 Task: Find connections with filter location Shāhābād with filter topic #contentmarketingwith filter profile language Spanish with filter current company Hindustan Zinc with filter school Utkal University with filter industry Education Administration Programs with filter service category User Experience Writing with filter keywords title Front-Line Employees
Action: Mouse moved to (718, 92)
Screenshot: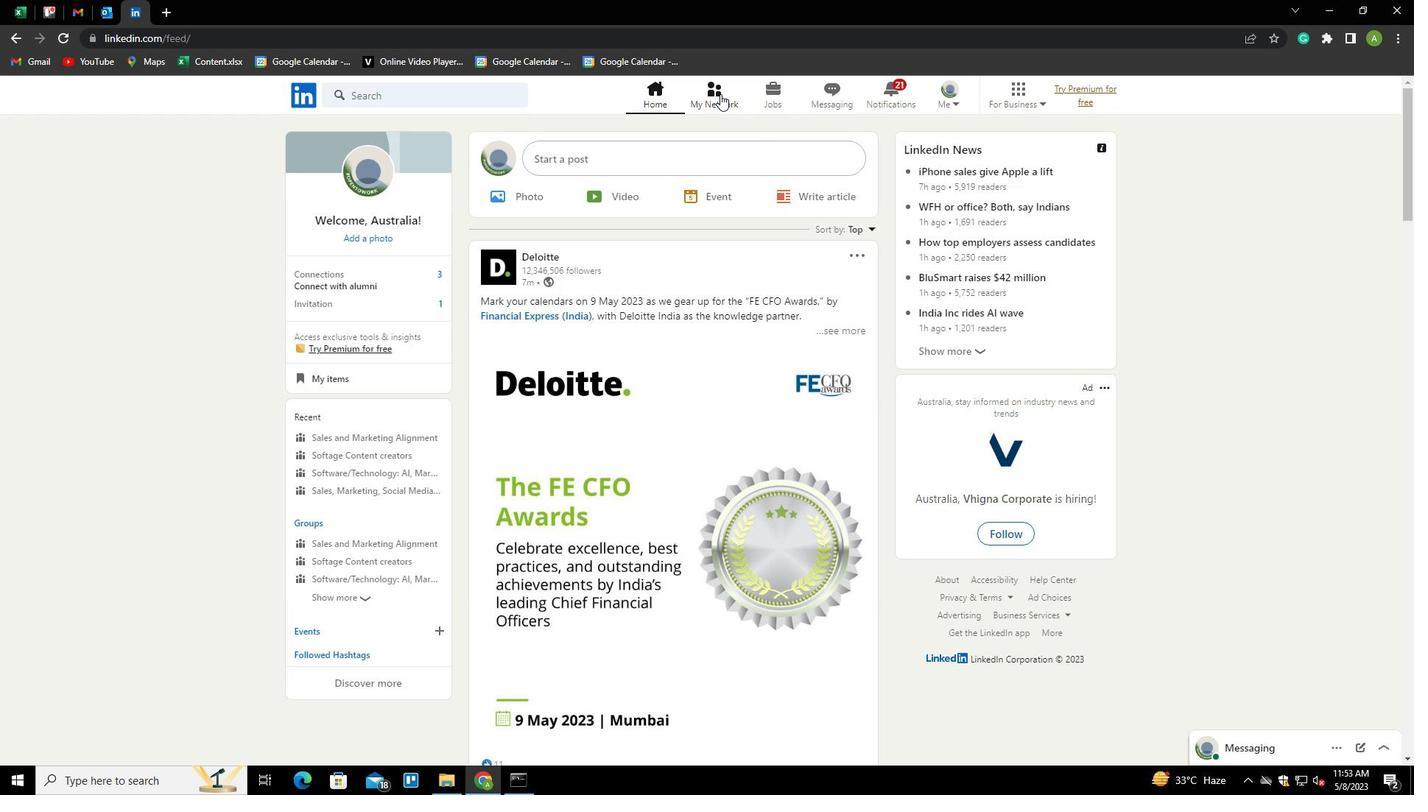 
Action: Mouse pressed left at (718, 92)
Screenshot: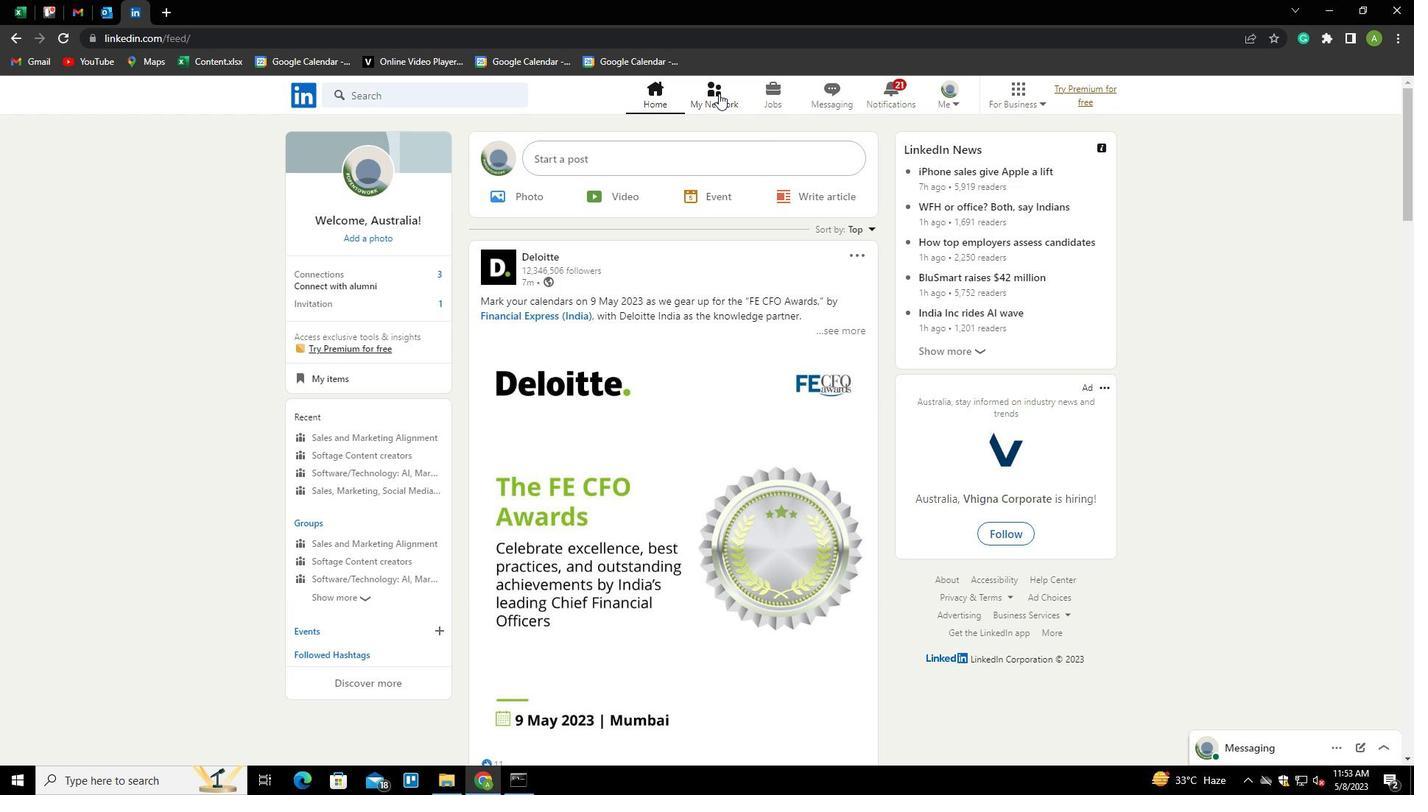 
Action: Mouse moved to (370, 171)
Screenshot: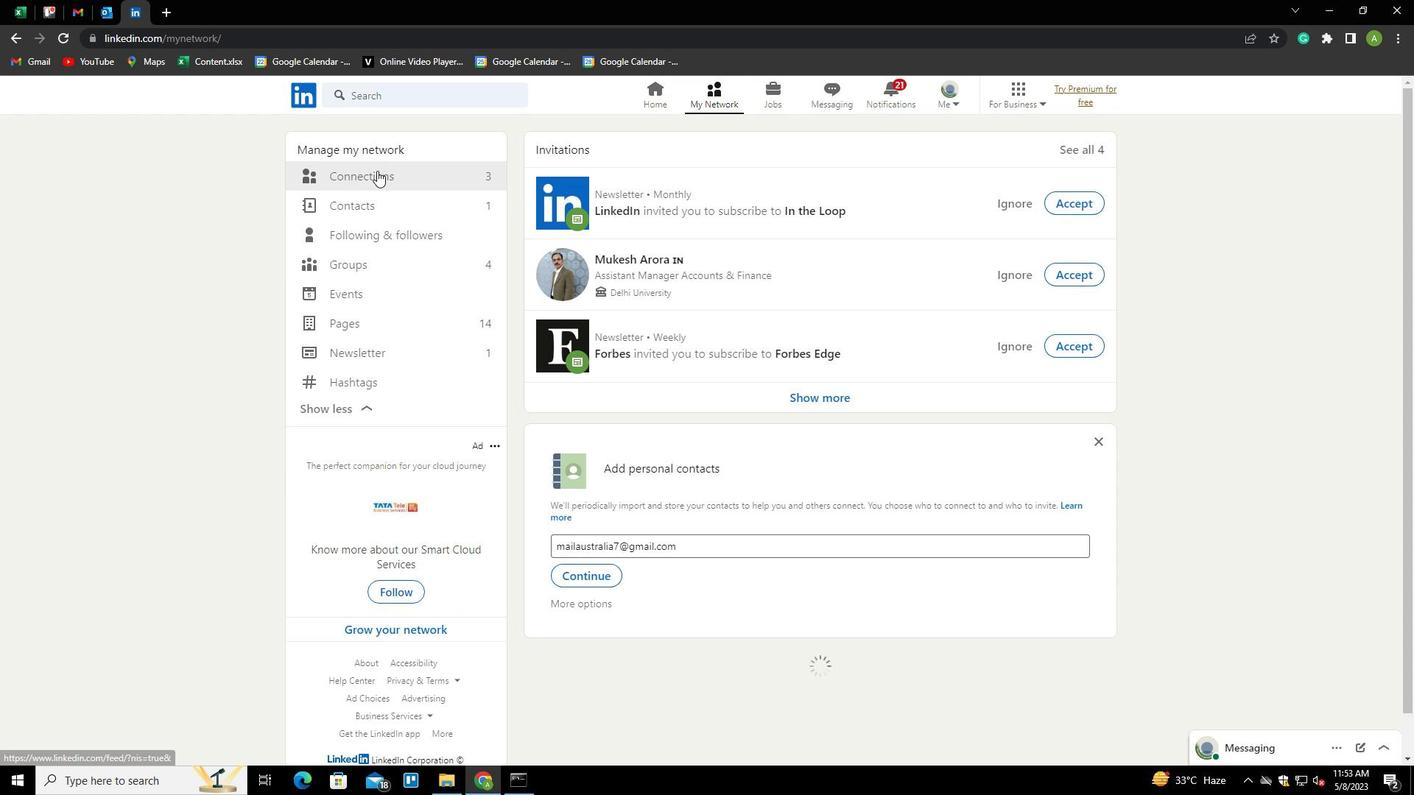 
Action: Mouse pressed left at (370, 171)
Screenshot: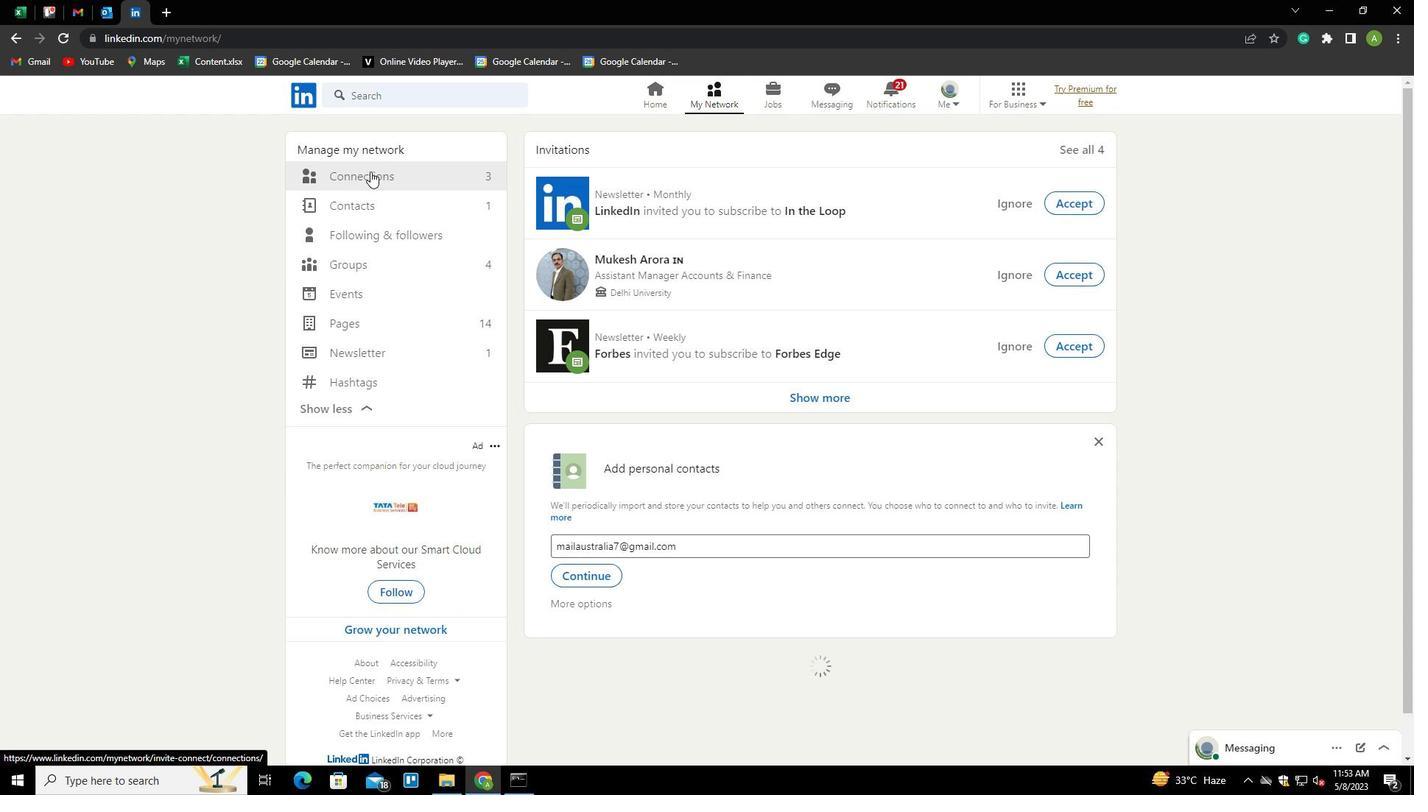 
Action: Mouse moved to (807, 173)
Screenshot: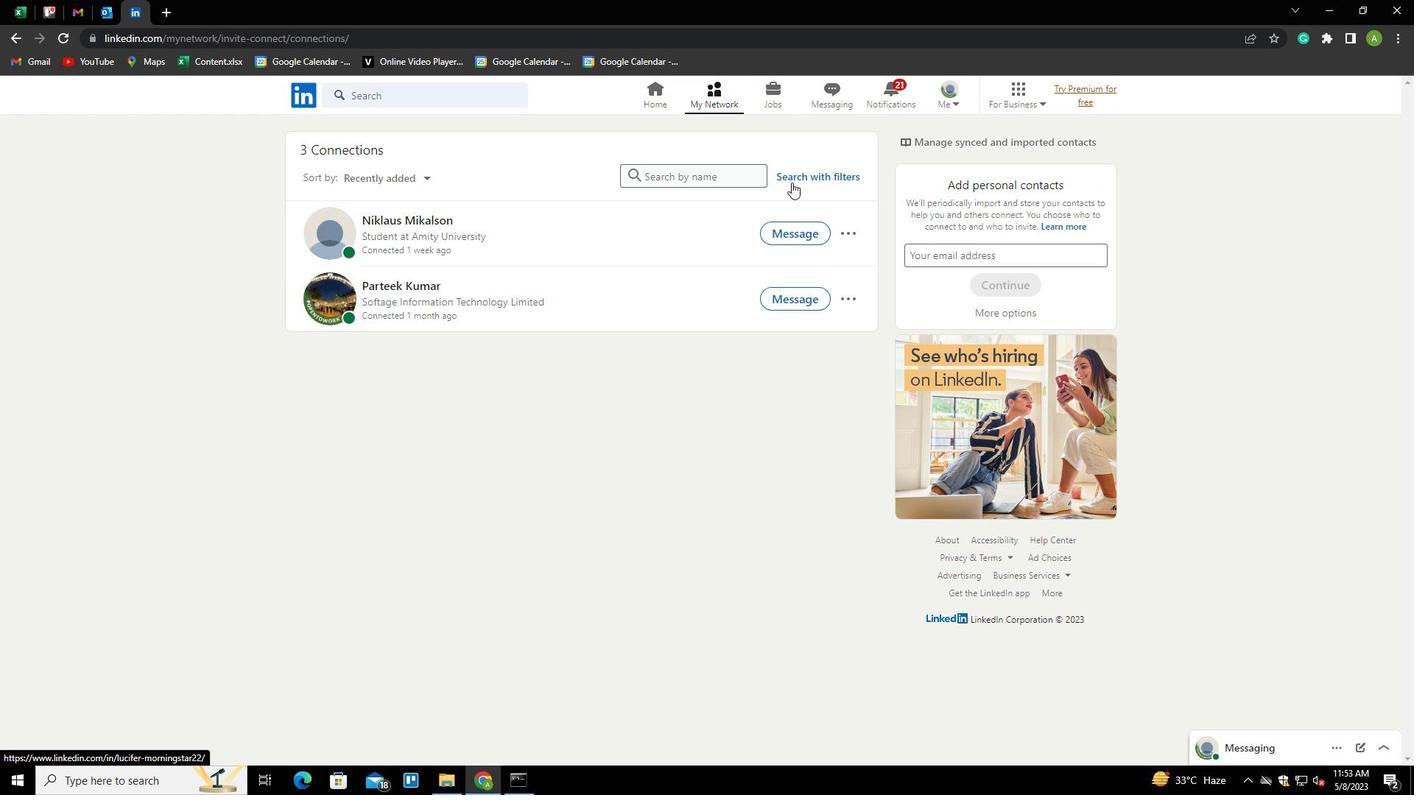 
Action: Mouse pressed left at (807, 173)
Screenshot: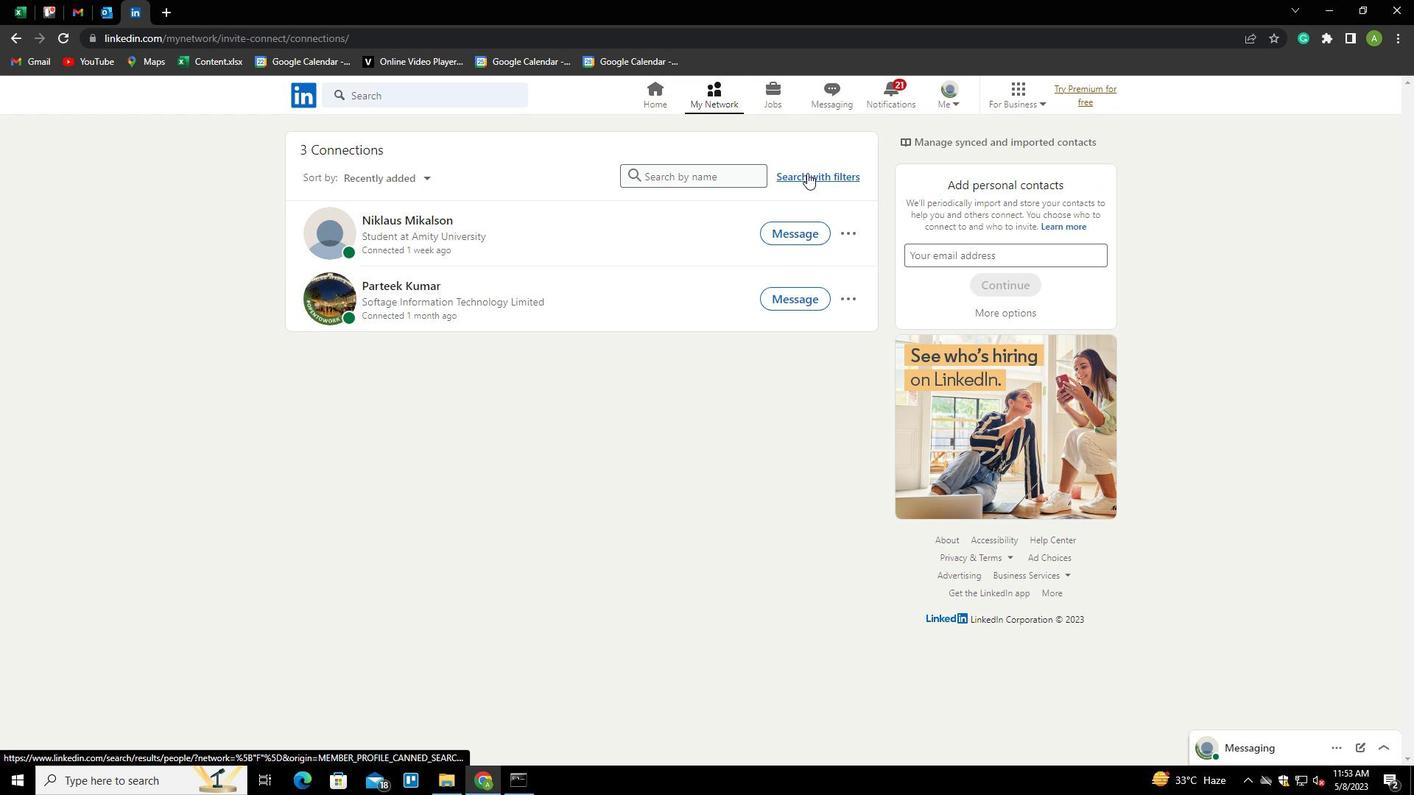 
Action: Mouse moved to (752, 134)
Screenshot: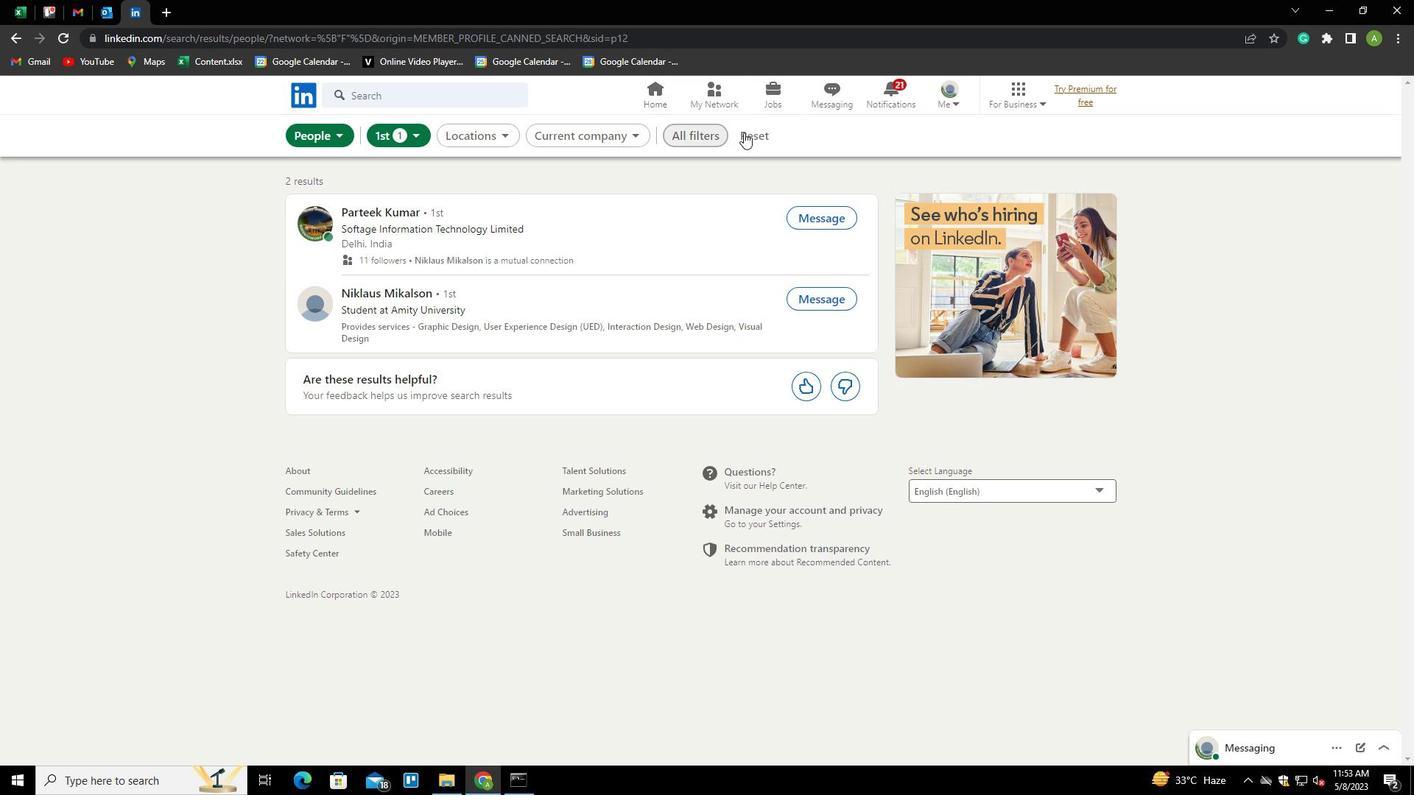 
Action: Mouse pressed left at (752, 134)
Screenshot: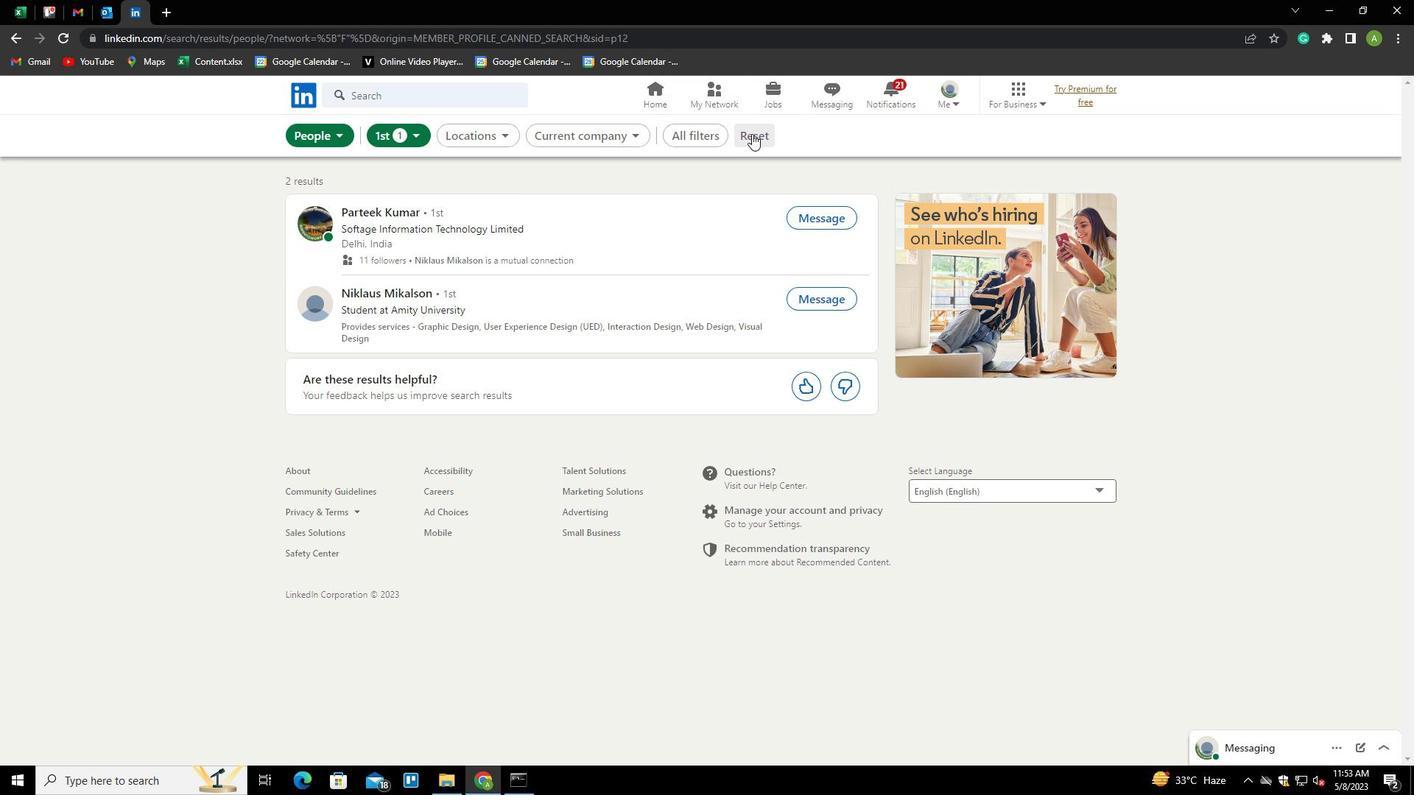 
Action: Mouse moved to (728, 134)
Screenshot: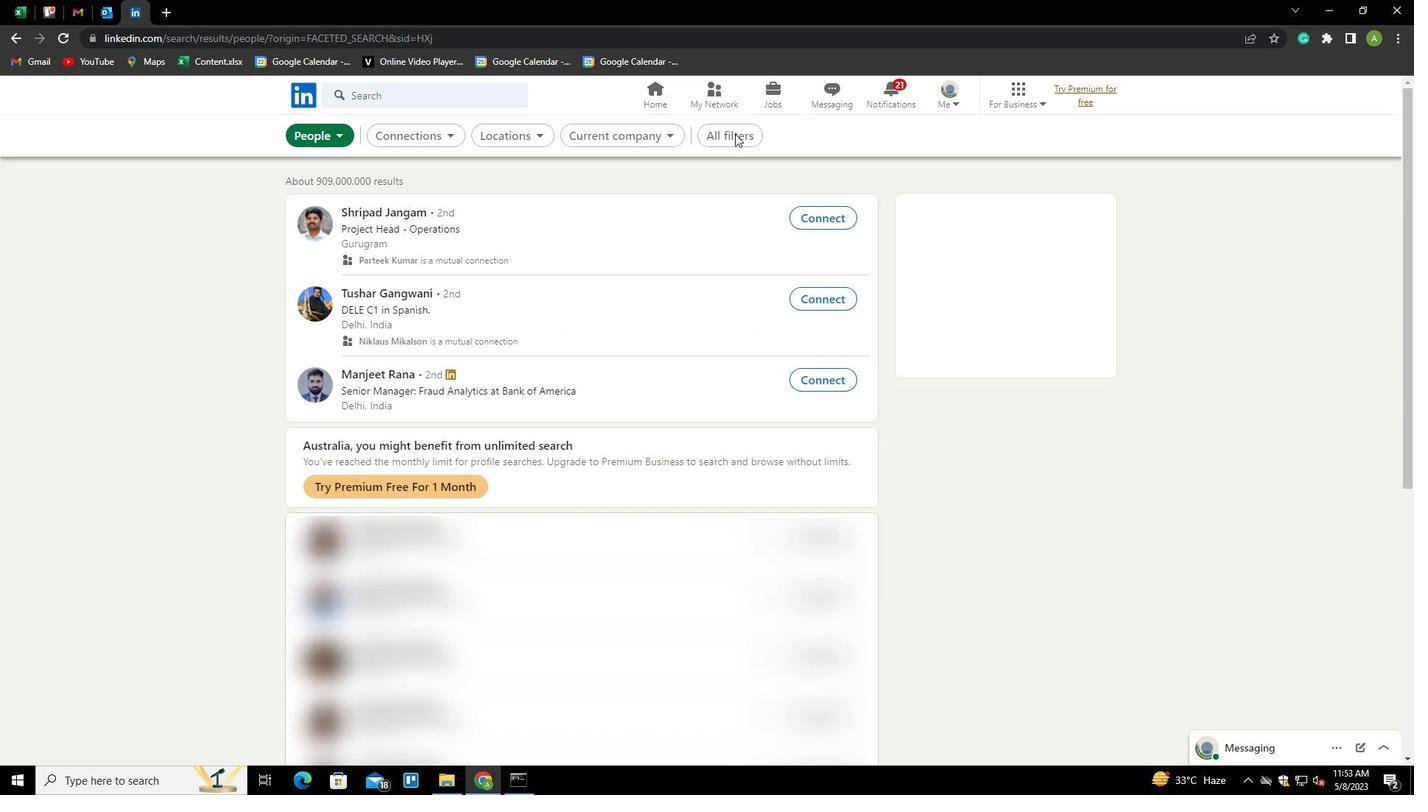 
Action: Mouse pressed left at (728, 134)
Screenshot: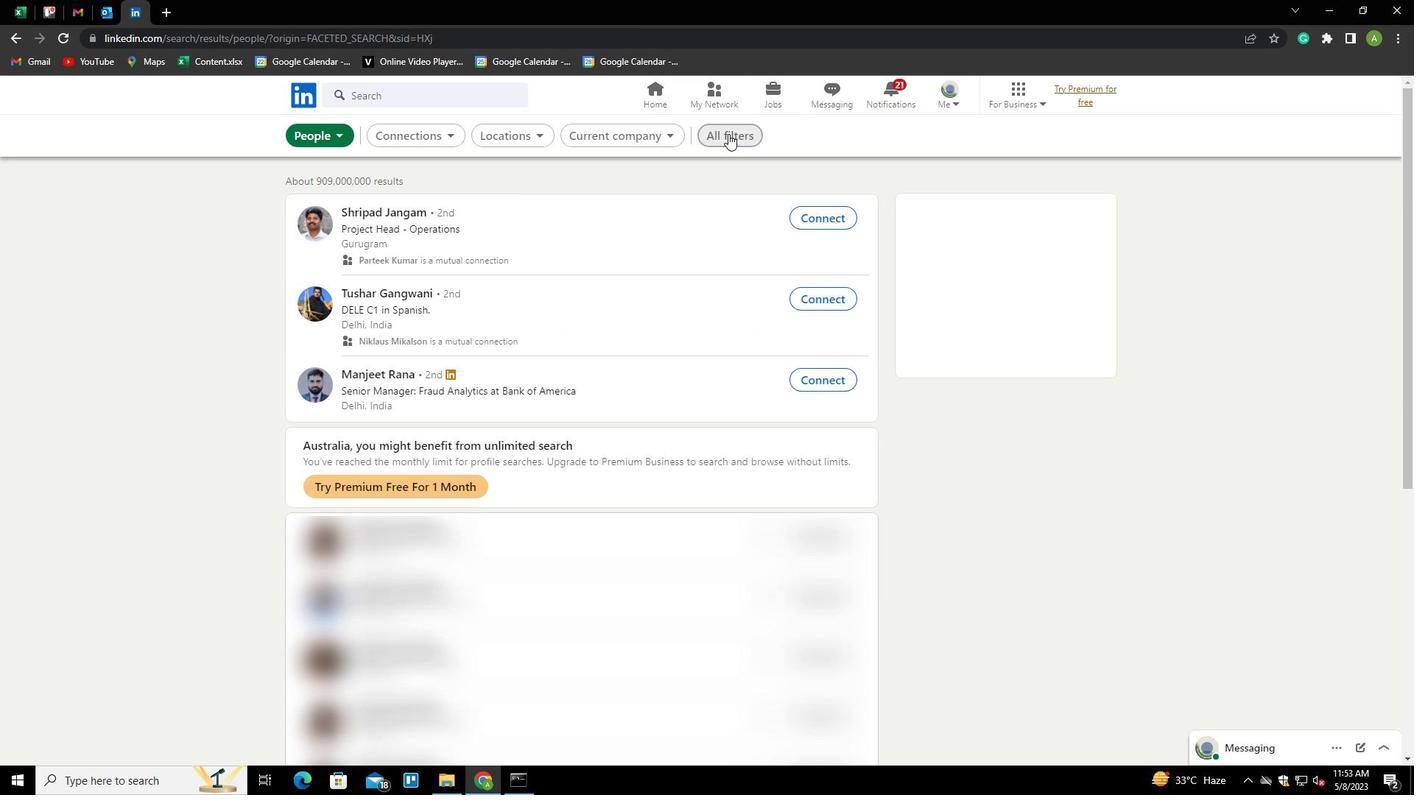 
Action: Mouse moved to (1266, 371)
Screenshot: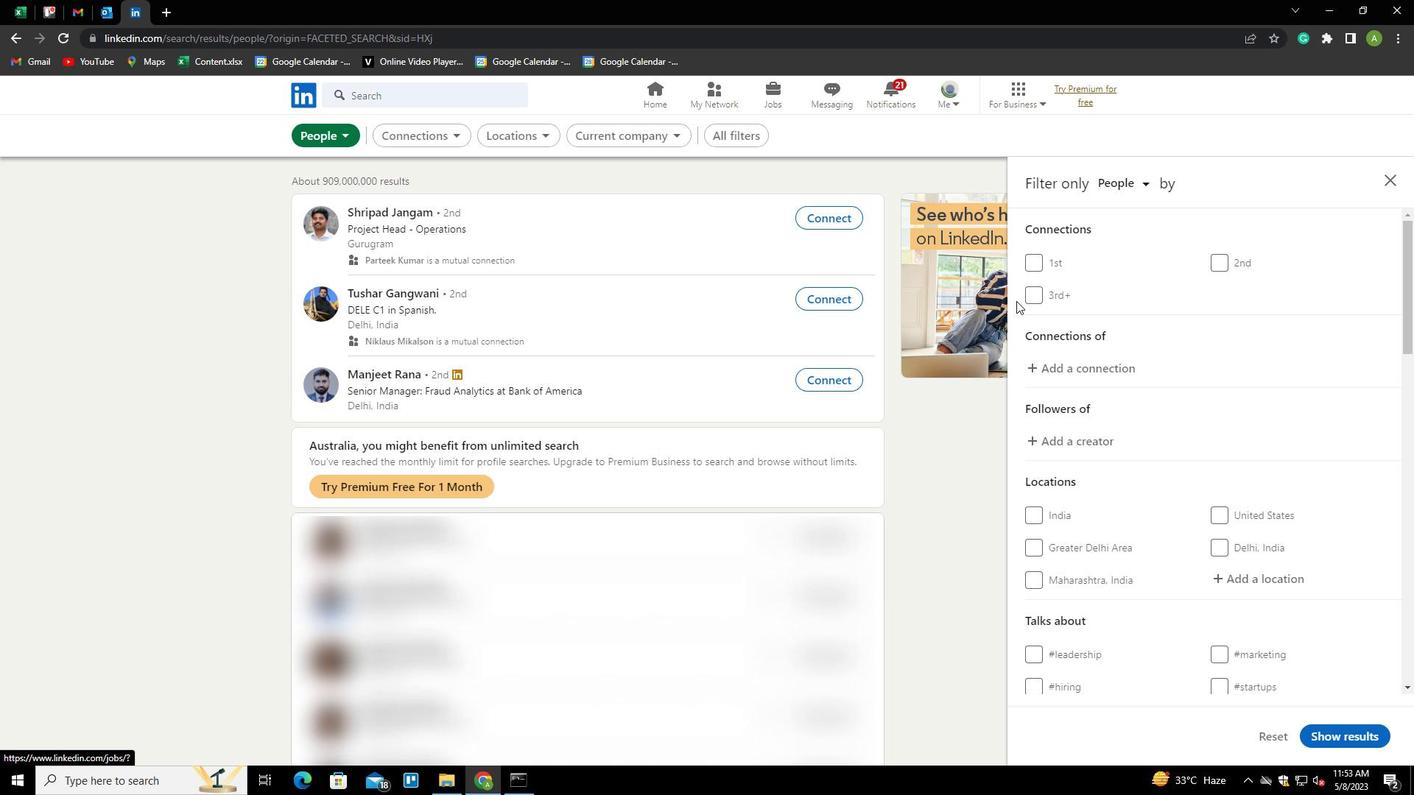 
Action: Mouse scrolled (1266, 370) with delta (0, 0)
Screenshot: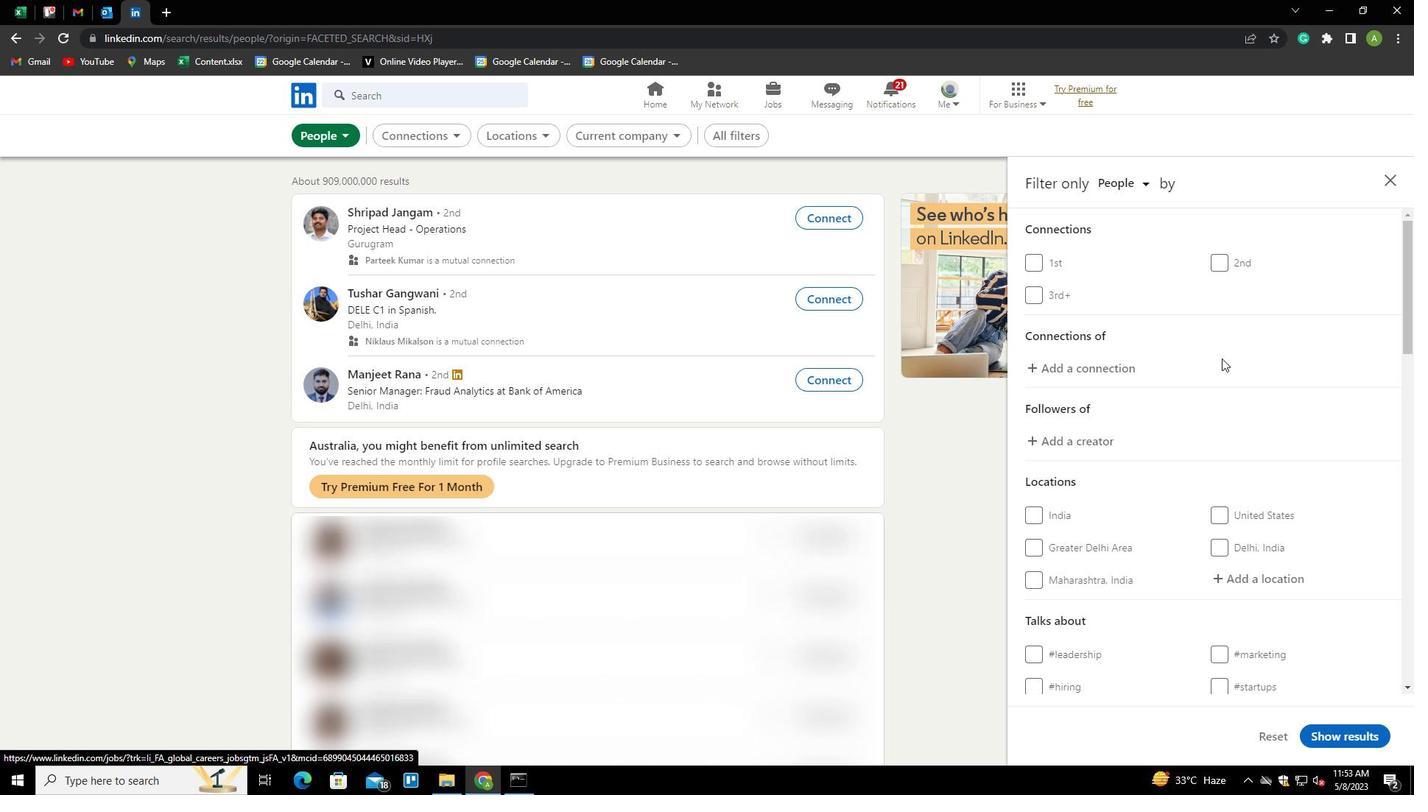 
Action: Mouse scrolled (1266, 370) with delta (0, 0)
Screenshot: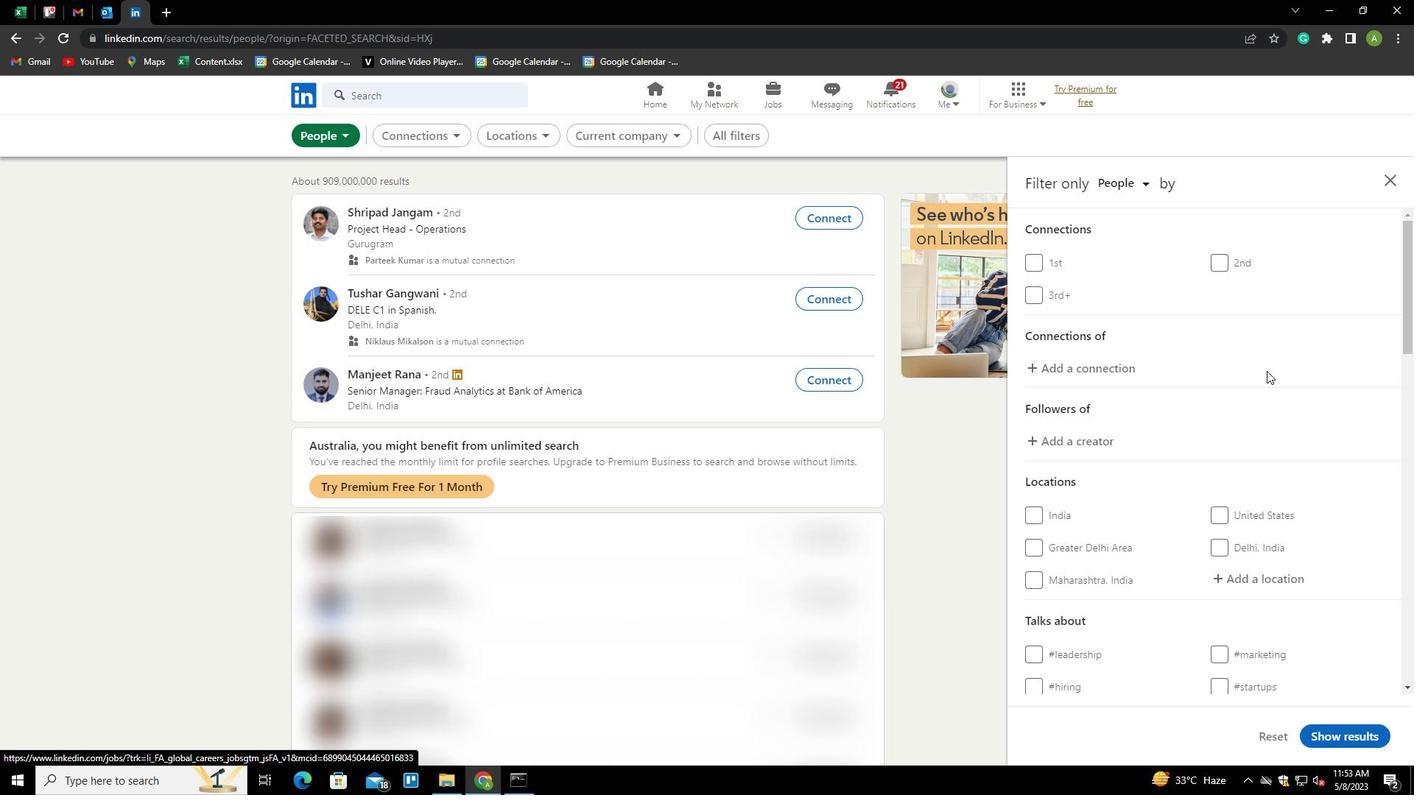 
Action: Mouse moved to (1255, 430)
Screenshot: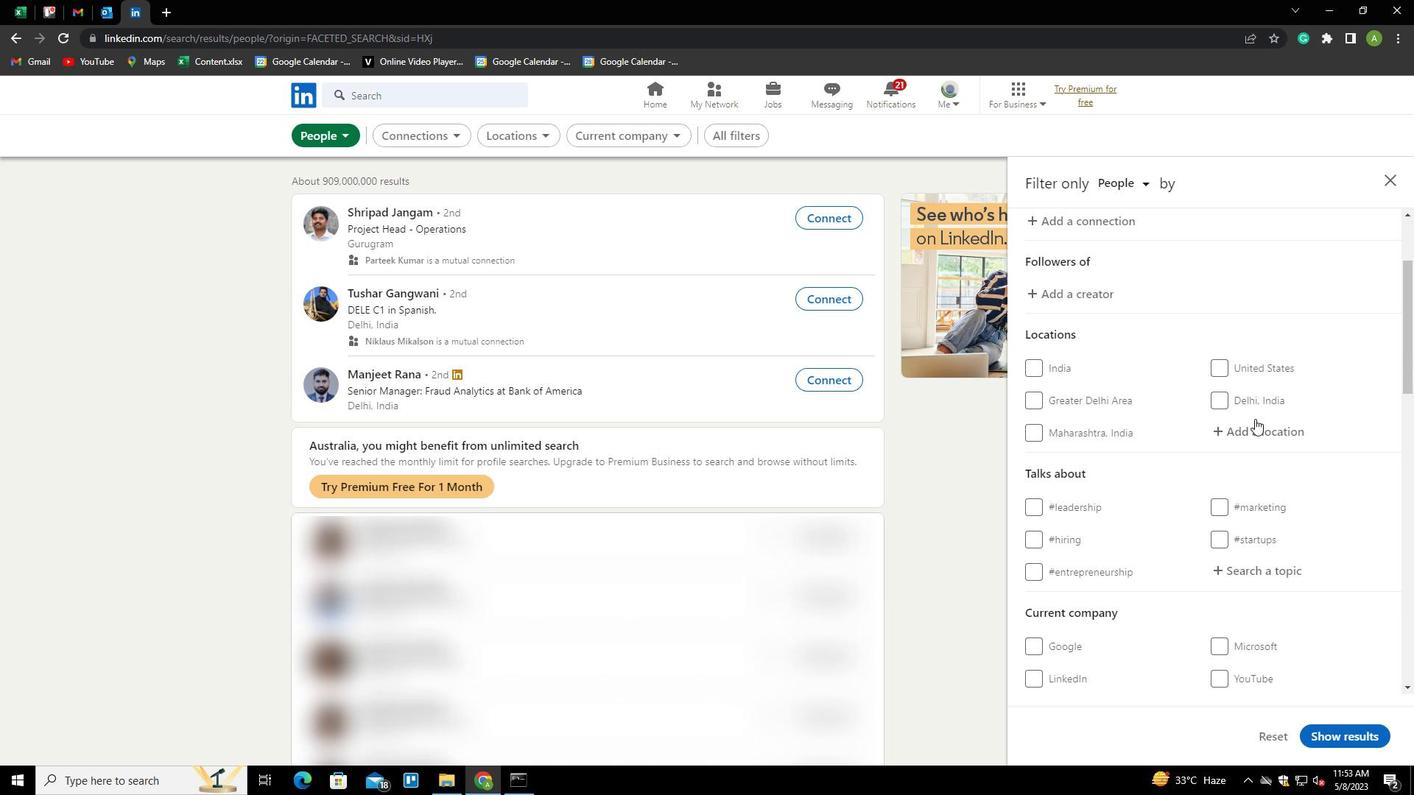 
Action: Mouse pressed left at (1255, 430)
Screenshot: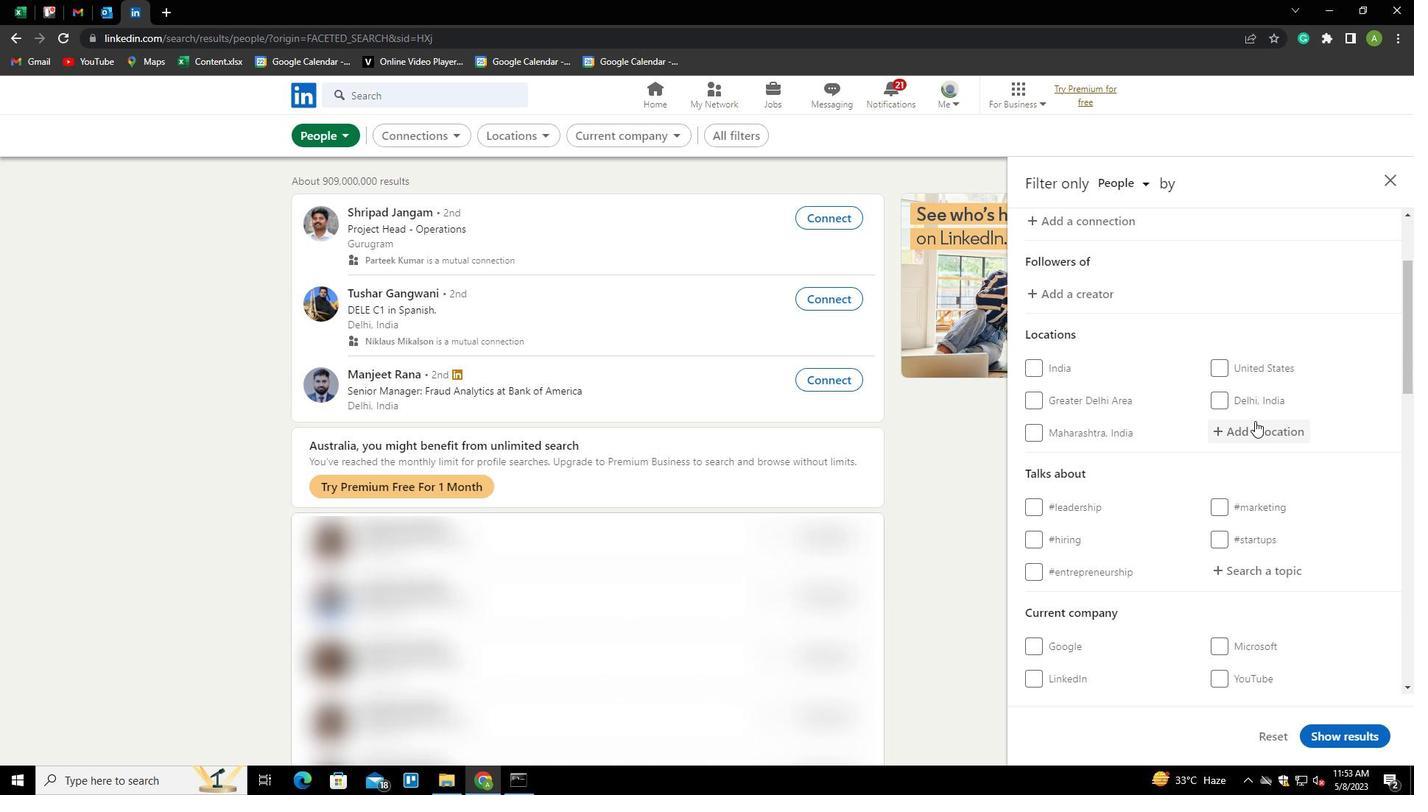 
Action: Key pressed <Key.shift>
Screenshot: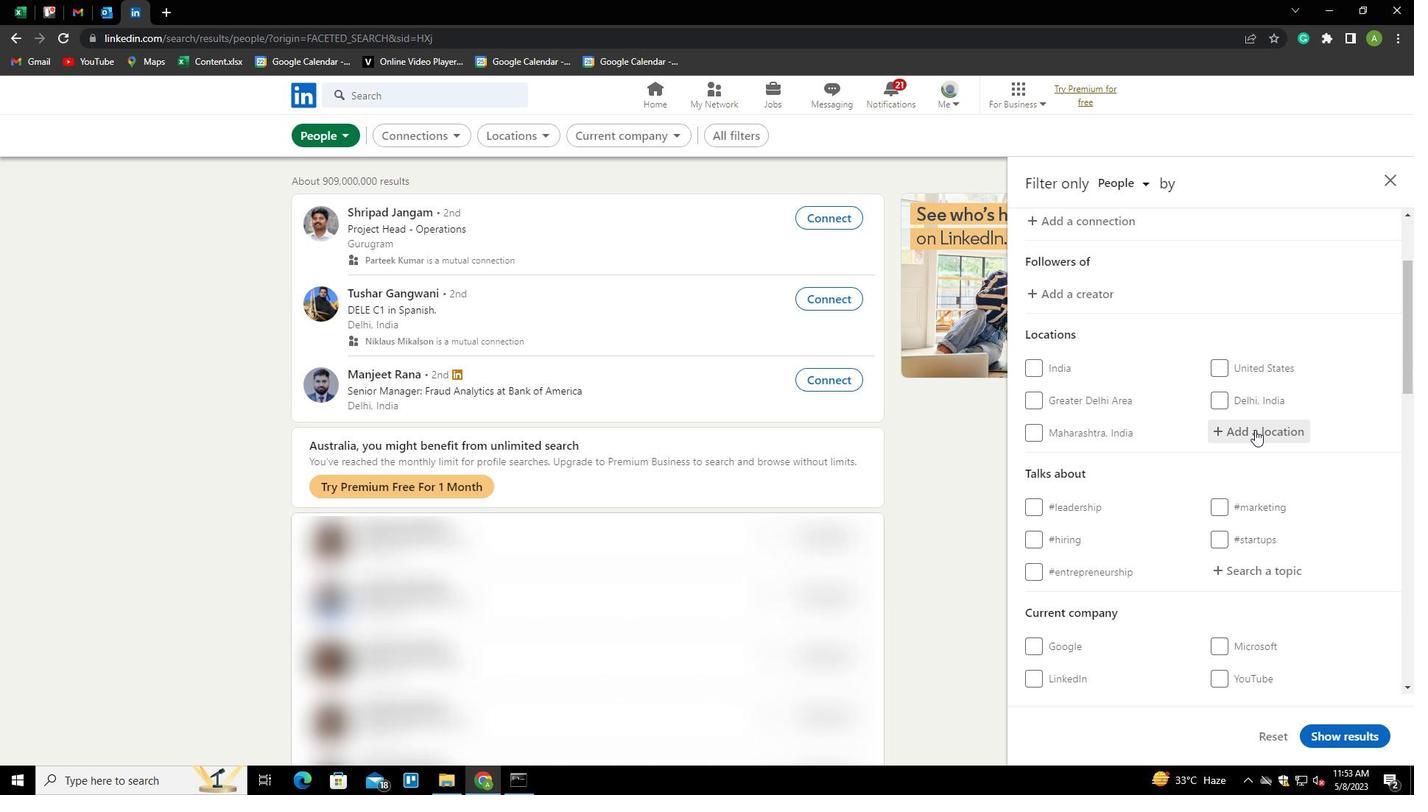 
Action: Mouse moved to (1253, 431)
Screenshot: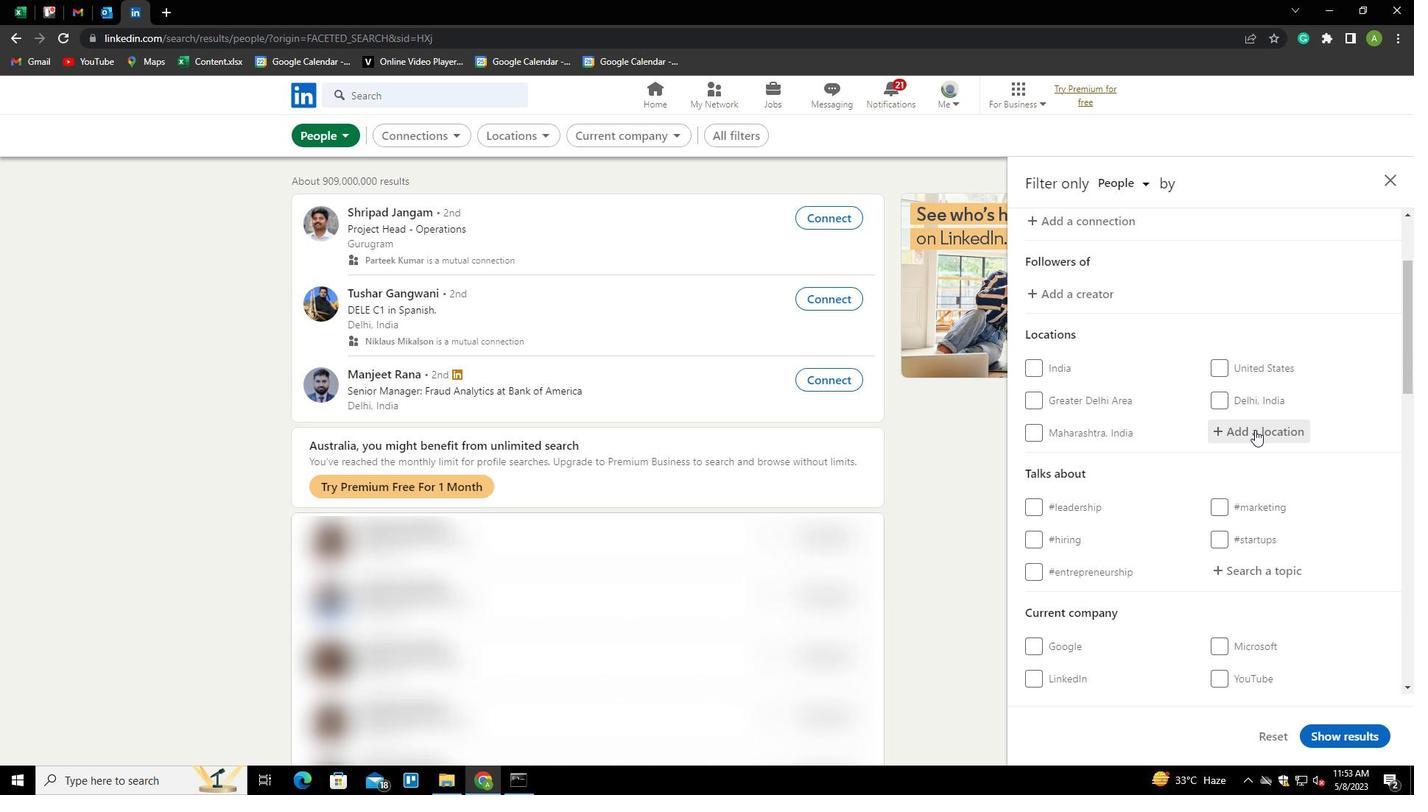 
Action: Key pressed S
Screenshot: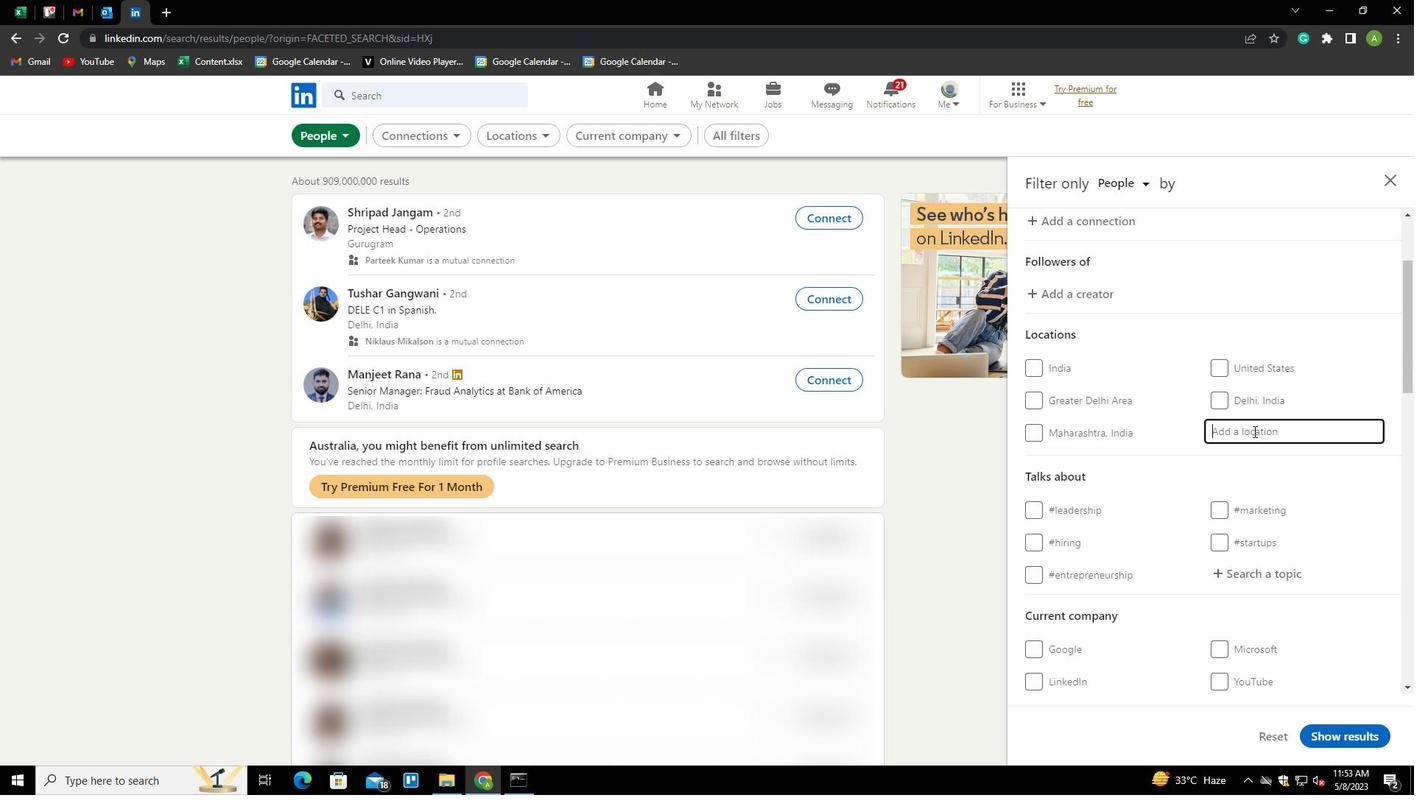 
Action: Mouse moved to (1414, 304)
Screenshot: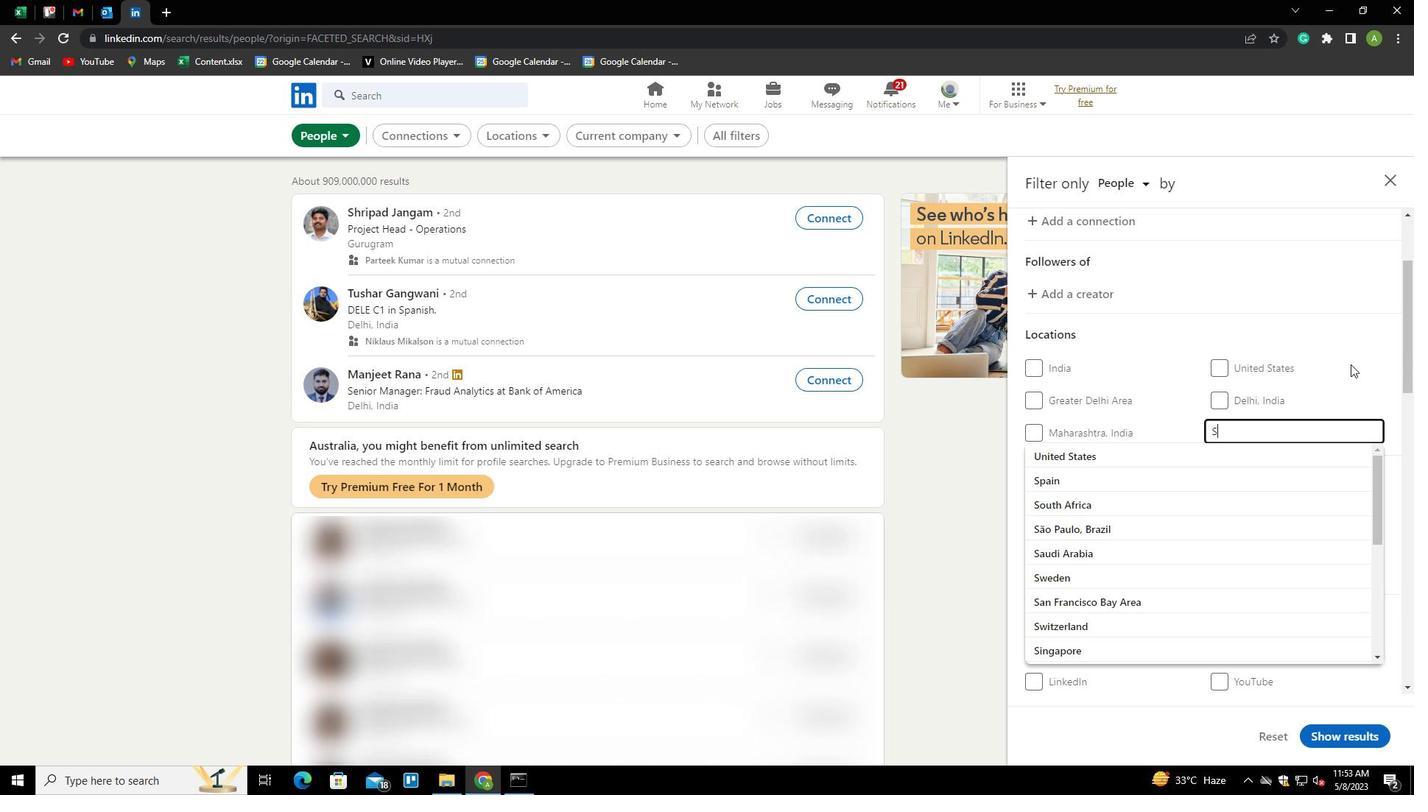
Action: Key pressed HAHABAD<Key.down><Key.enter>
Screenshot: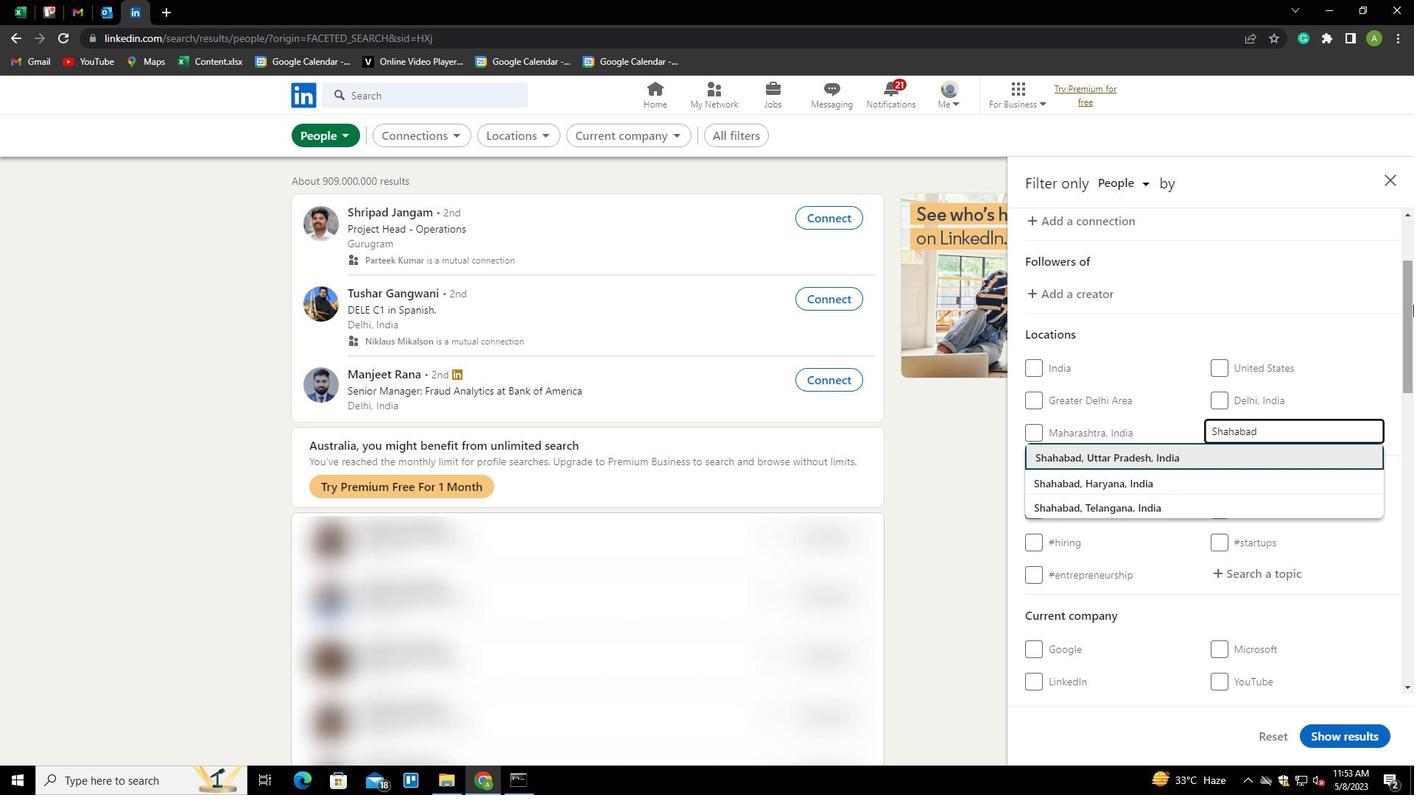 
Action: Mouse moved to (1414, 302)
Screenshot: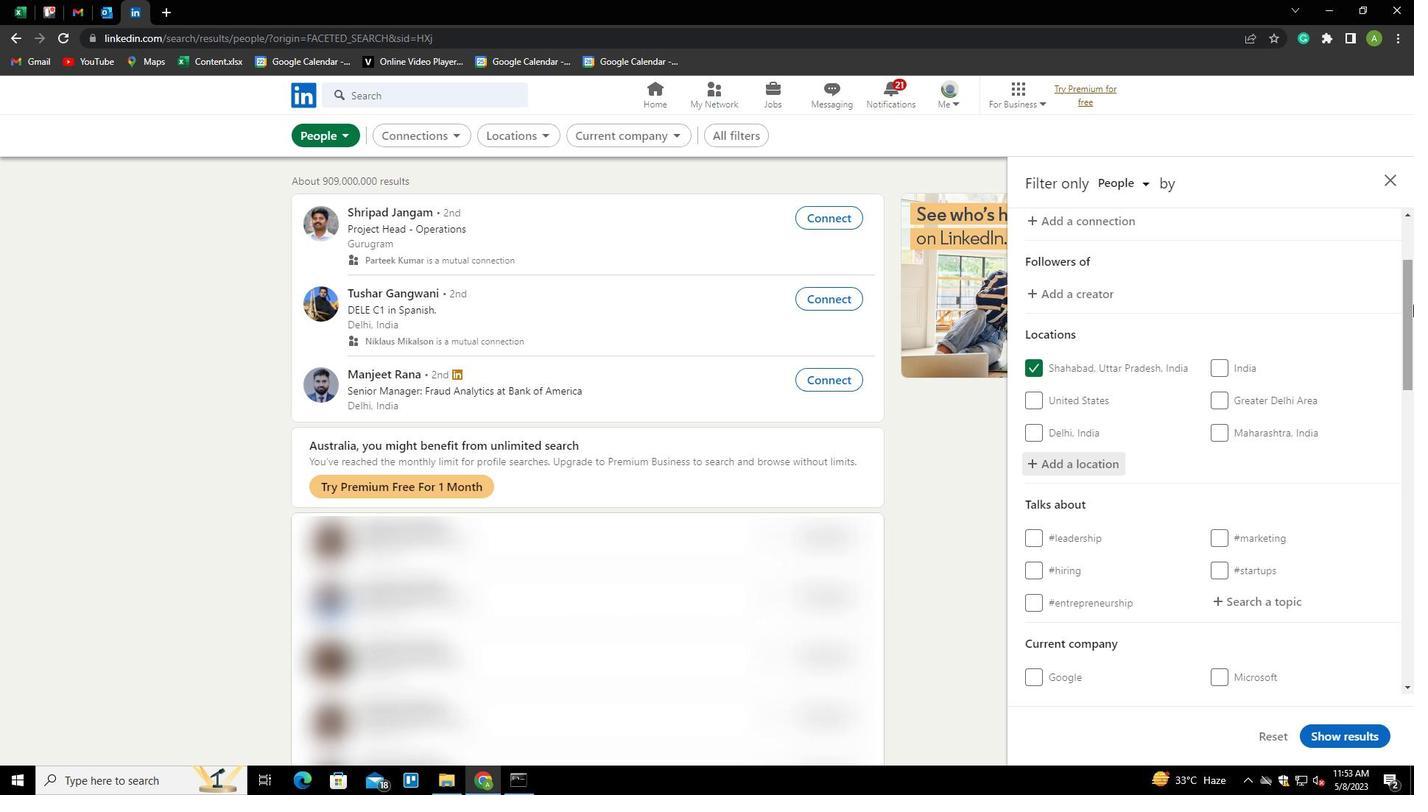 
Action: Mouse scrolled (1413, 302) with delta (0, 0)
Screenshot: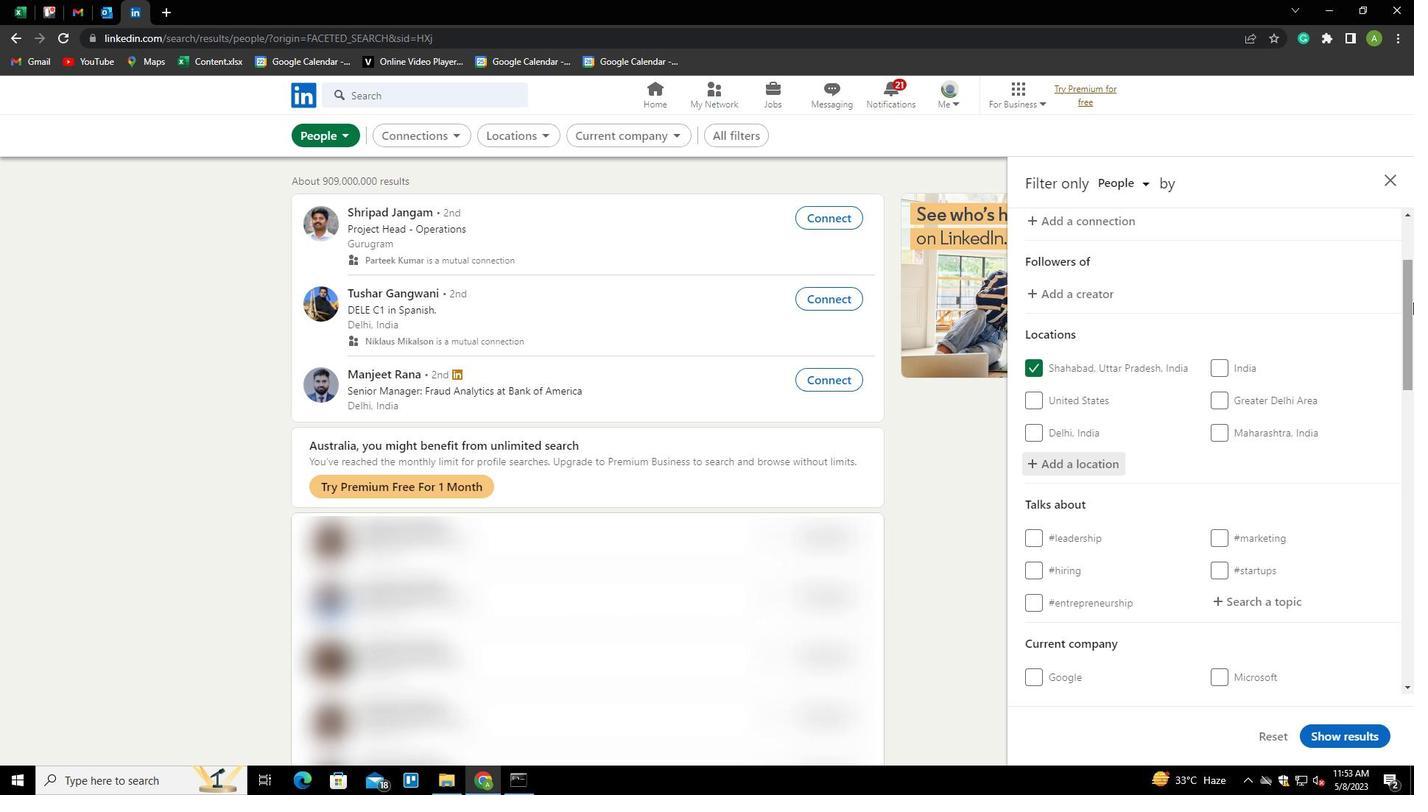 
Action: Mouse moved to (1413, 302)
Screenshot: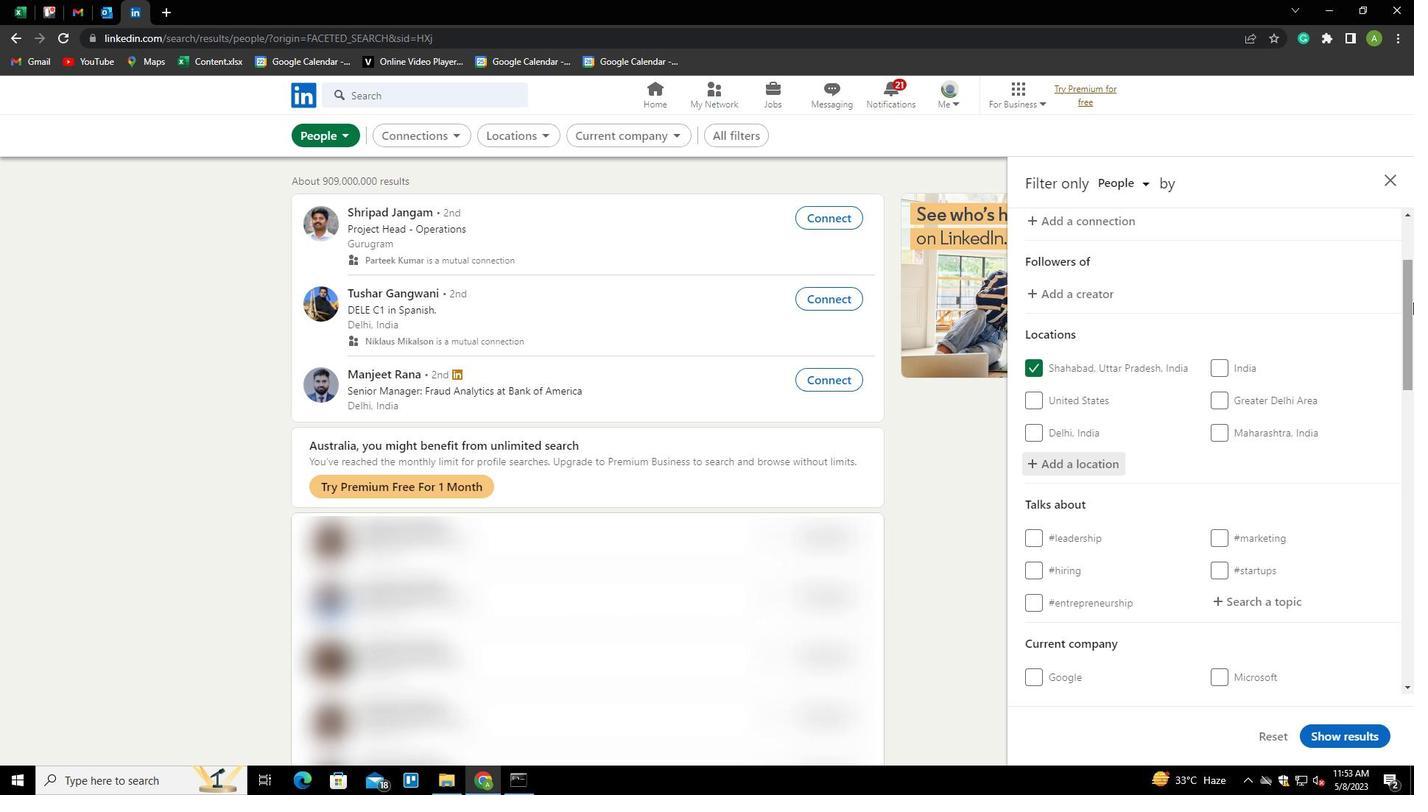 
Action: Mouse scrolled (1413, 302) with delta (0, 0)
Screenshot: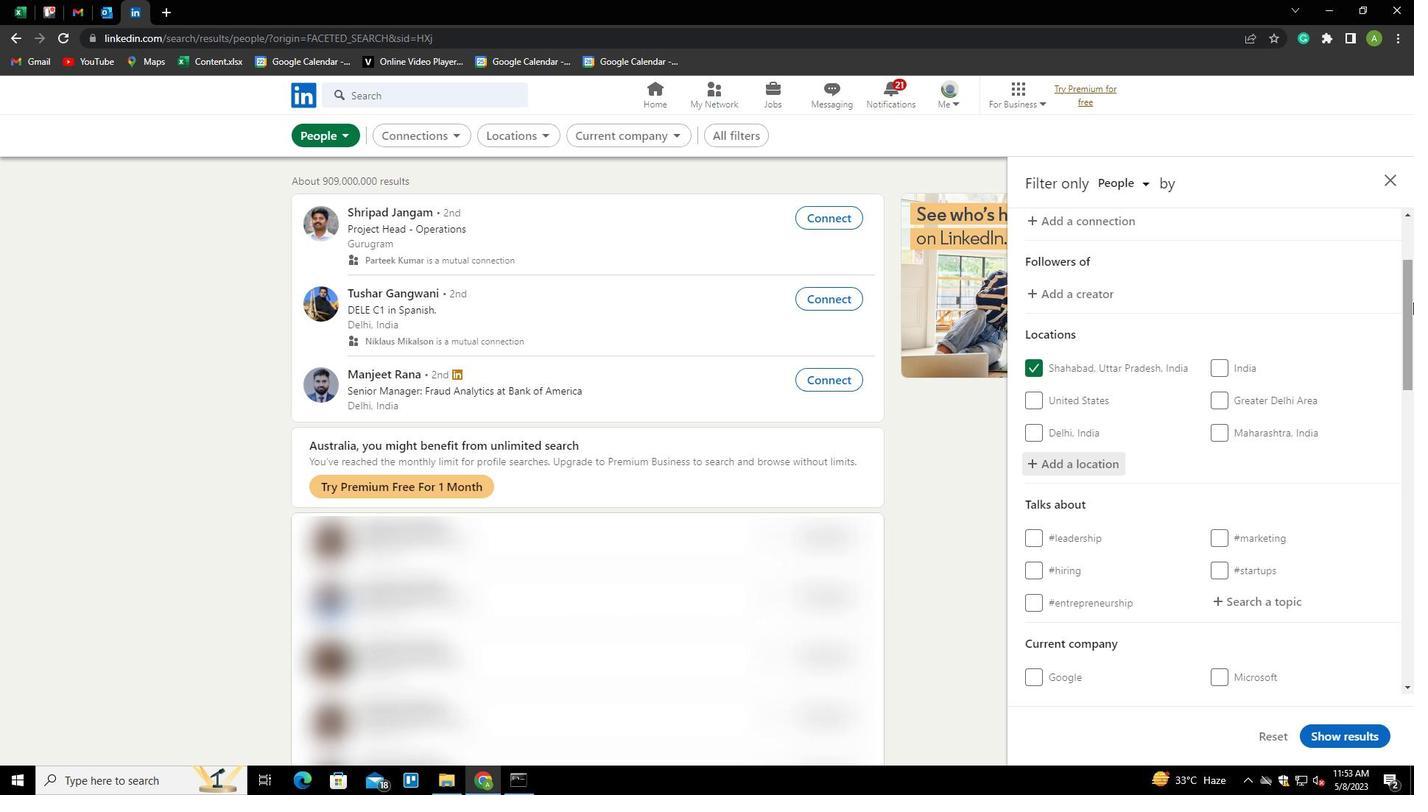 
Action: Mouse moved to (1288, 456)
Screenshot: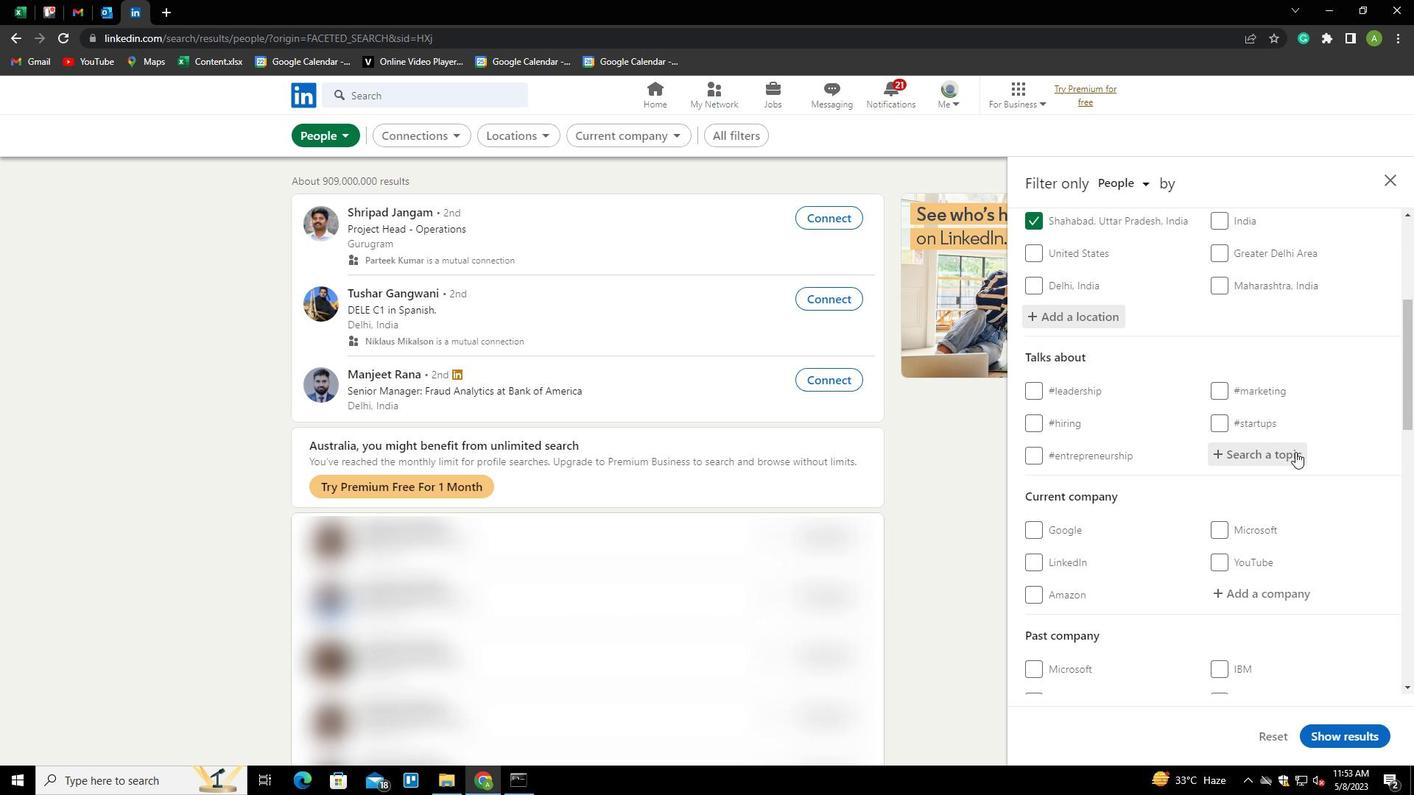 
Action: Mouse pressed left at (1288, 456)
Screenshot: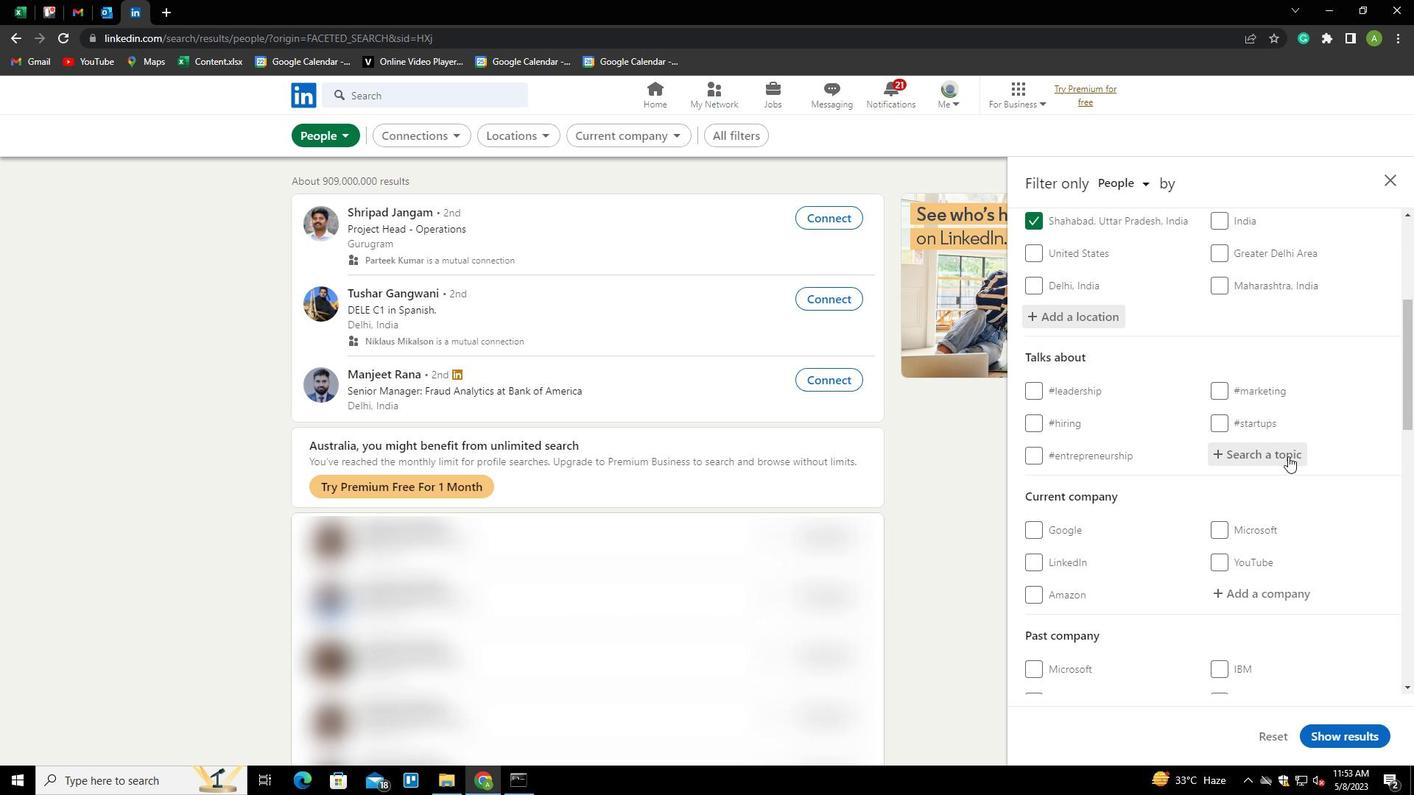 
Action: Key pressed CONTENTMARKETING<Key.backspace><Key.backspace>NG<Key.down><Key.enter>
Screenshot: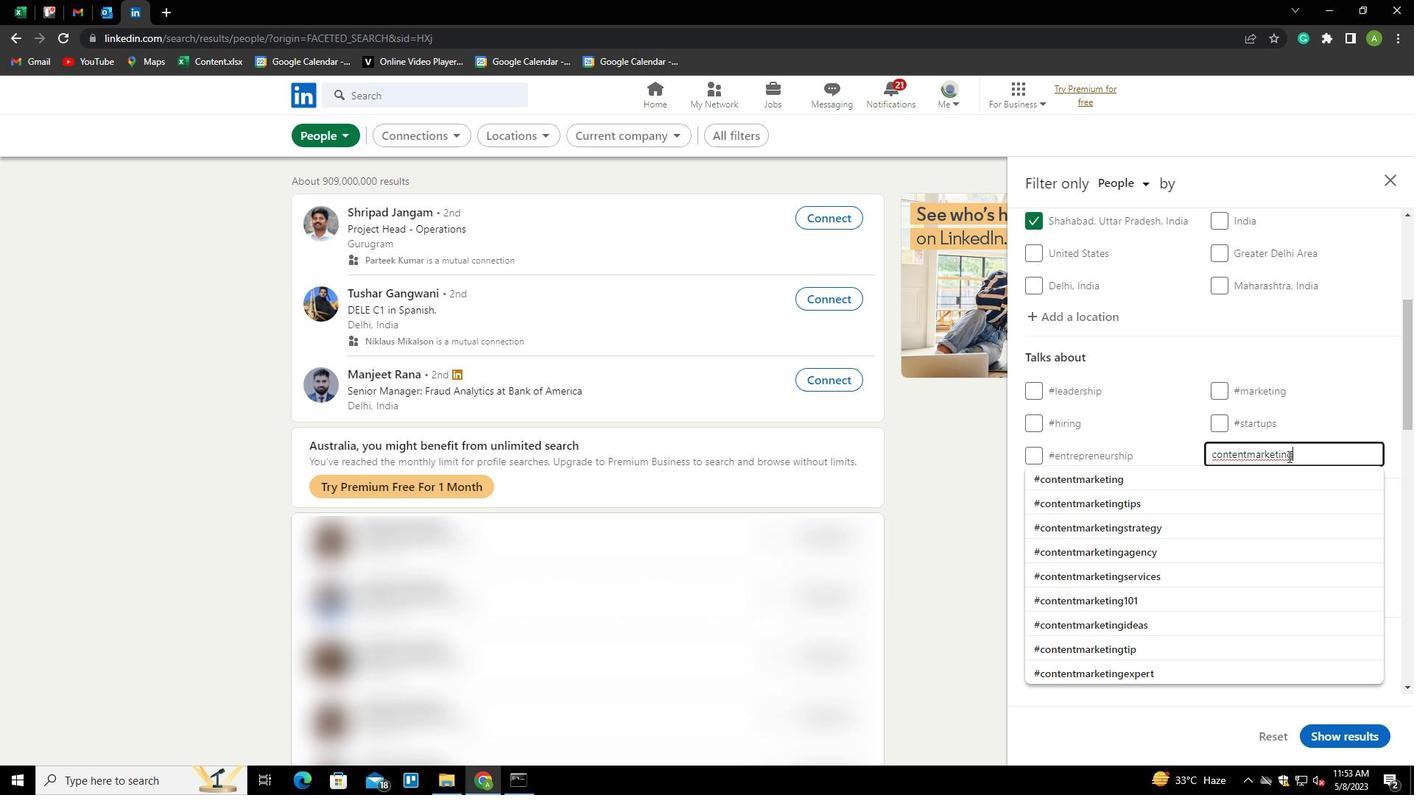 
Action: Mouse scrolled (1288, 455) with delta (0, 0)
Screenshot: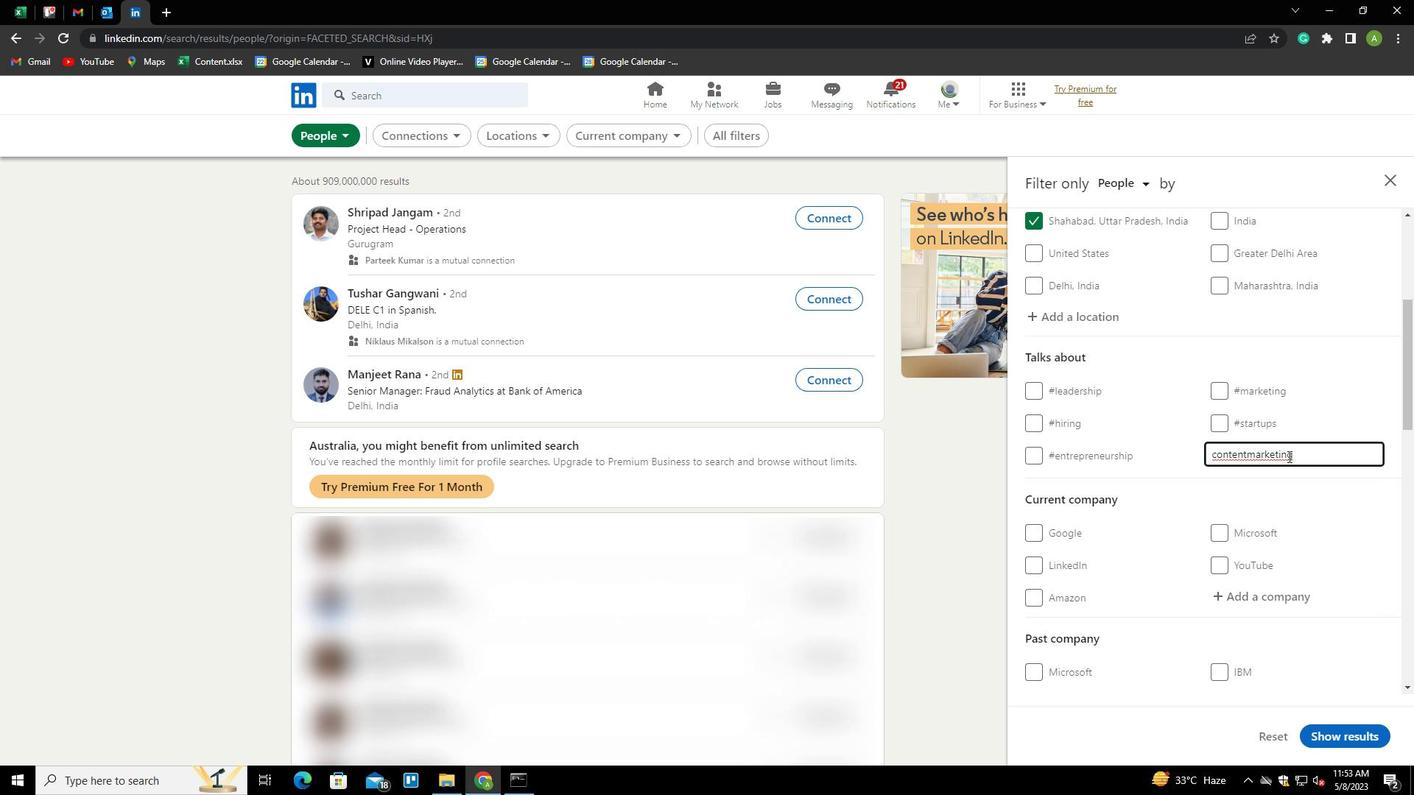 
Action: Mouse scrolled (1288, 455) with delta (0, 0)
Screenshot: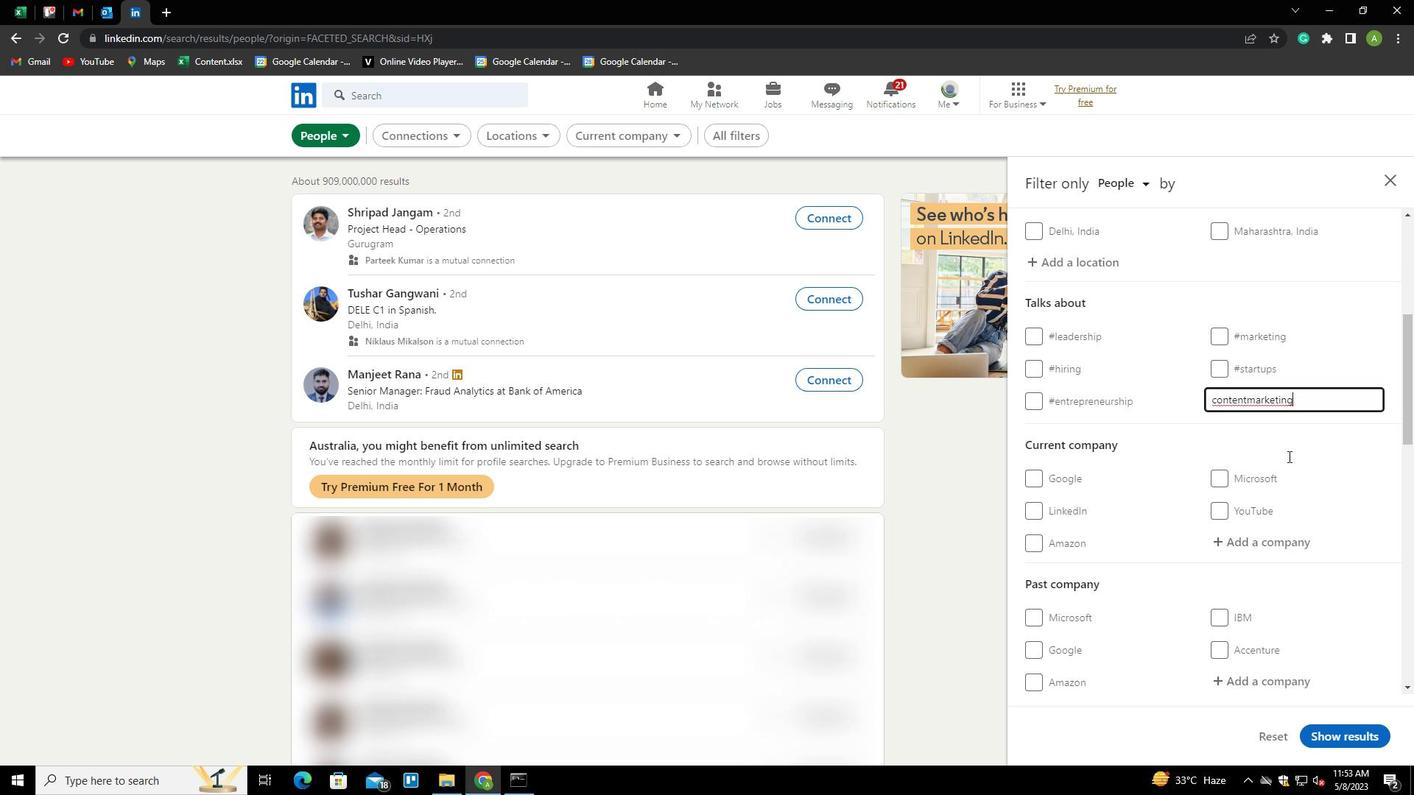 
Action: Mouse scrolled (1288, 455) with delta (0, 0)
Screenshot: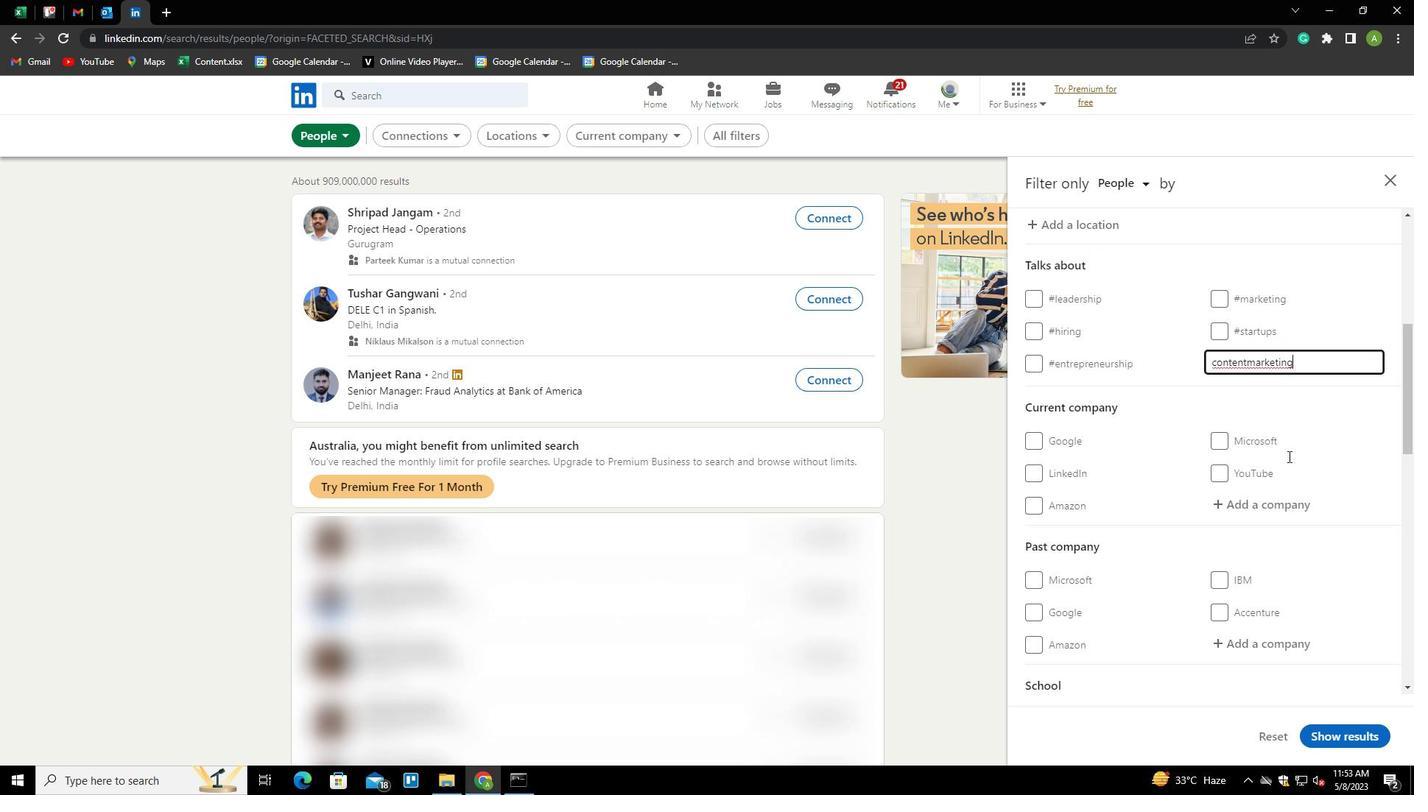
Action: Mouse scrolled (1288, 455) with delta (0, 0)
Screenshot: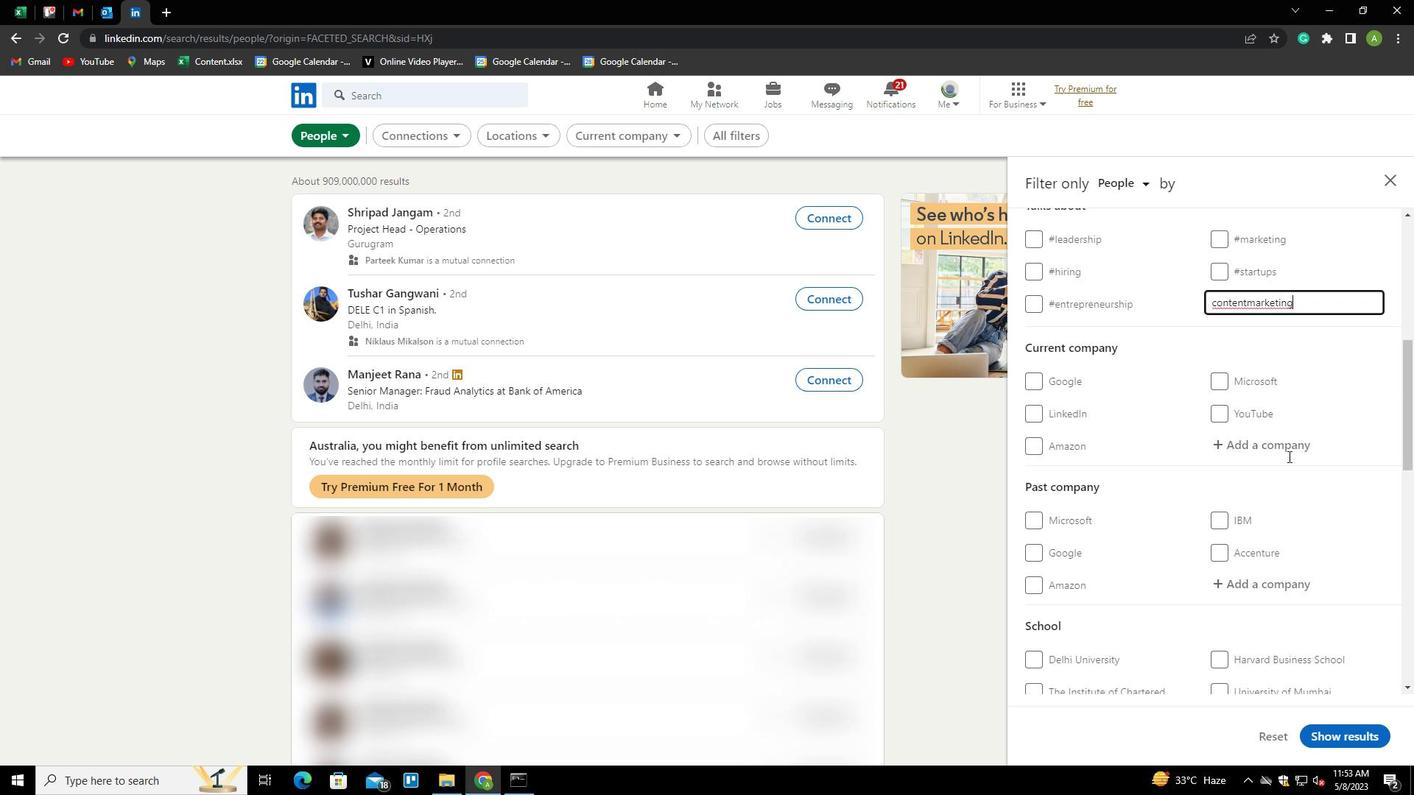 
Action: Mouse scrolled (1288, 455) with delta (0, 0)
Screenshot: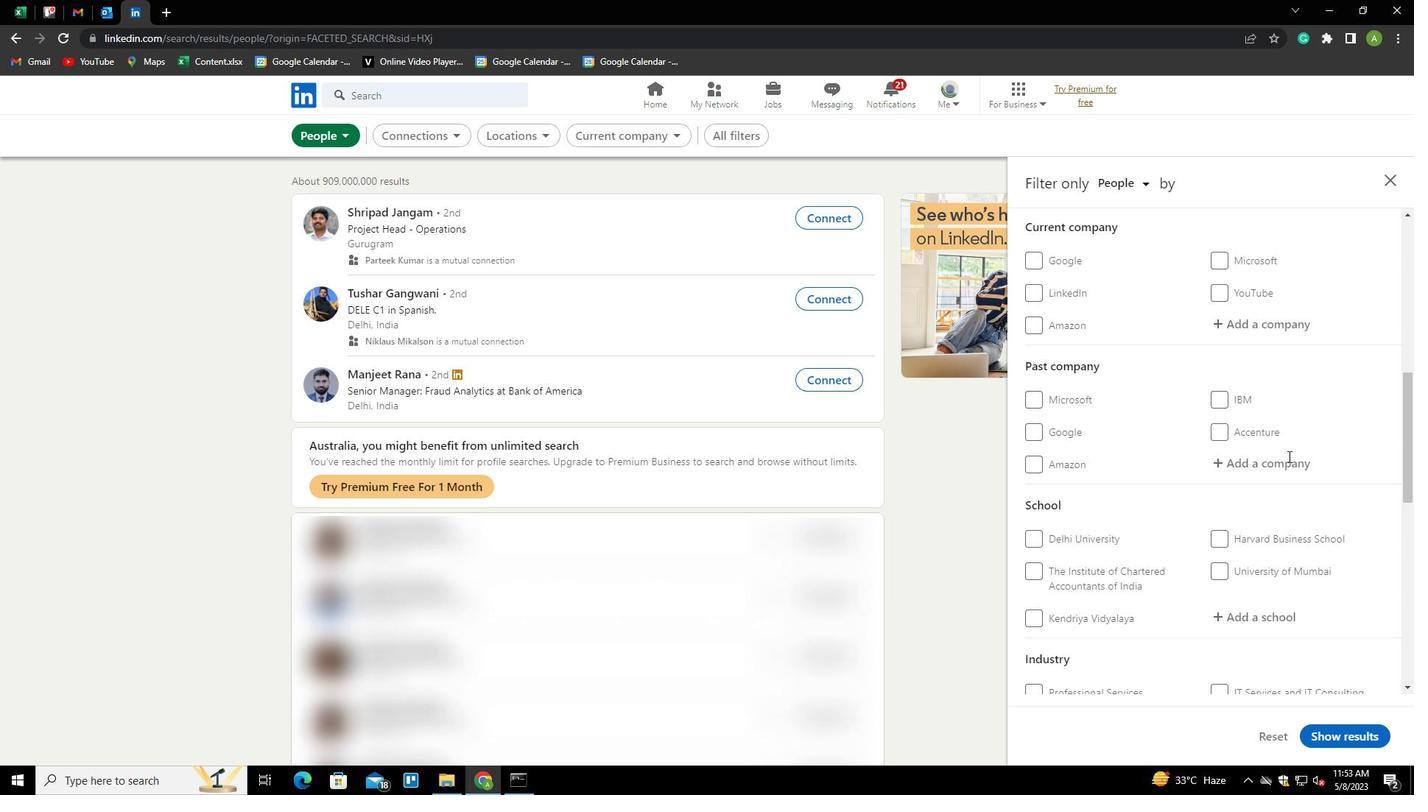 
Action: Mouse scrolled (1288, 455) with delta (0, 0)
Screenshot: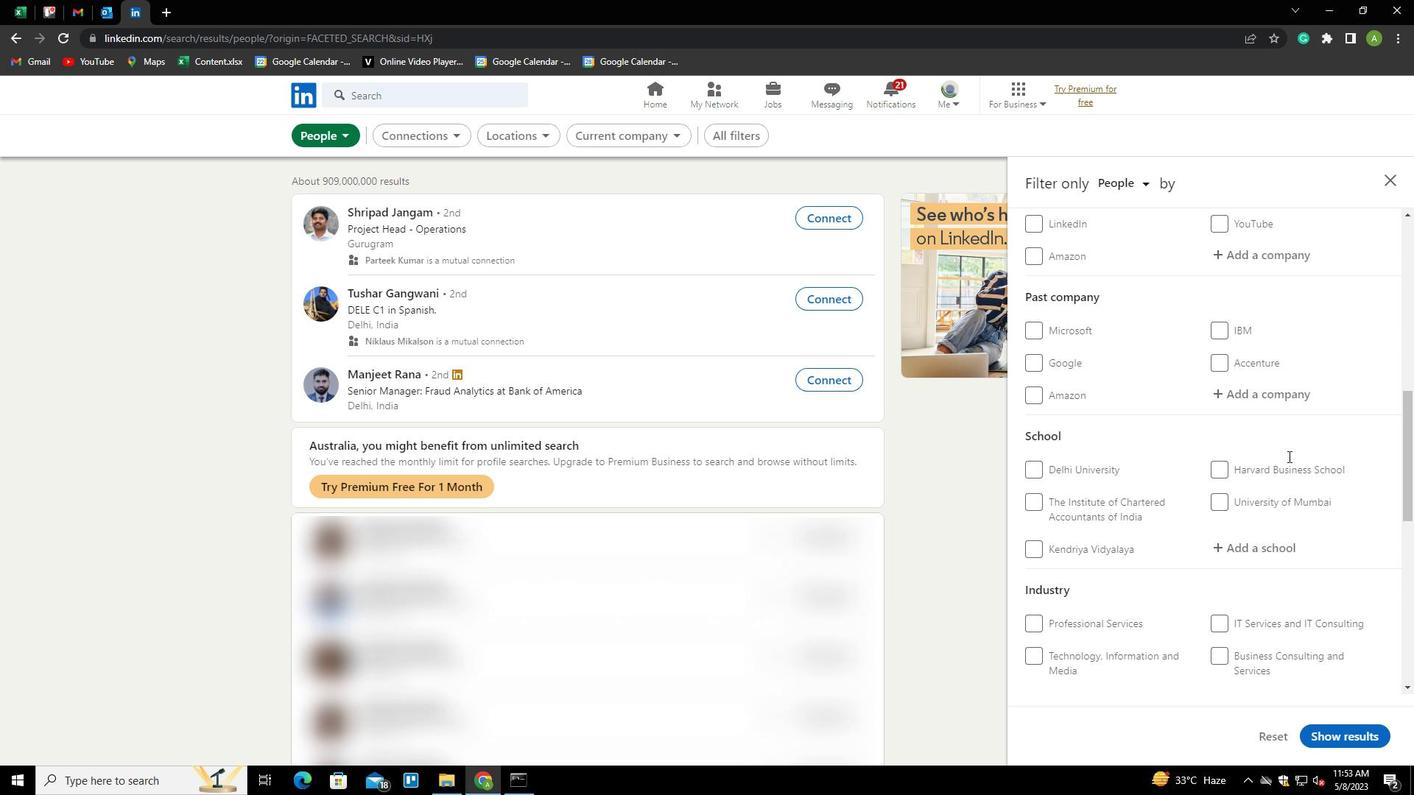 
Action: Mouse scrolled (1288, 455) with delta (0, 0)
Screenshot: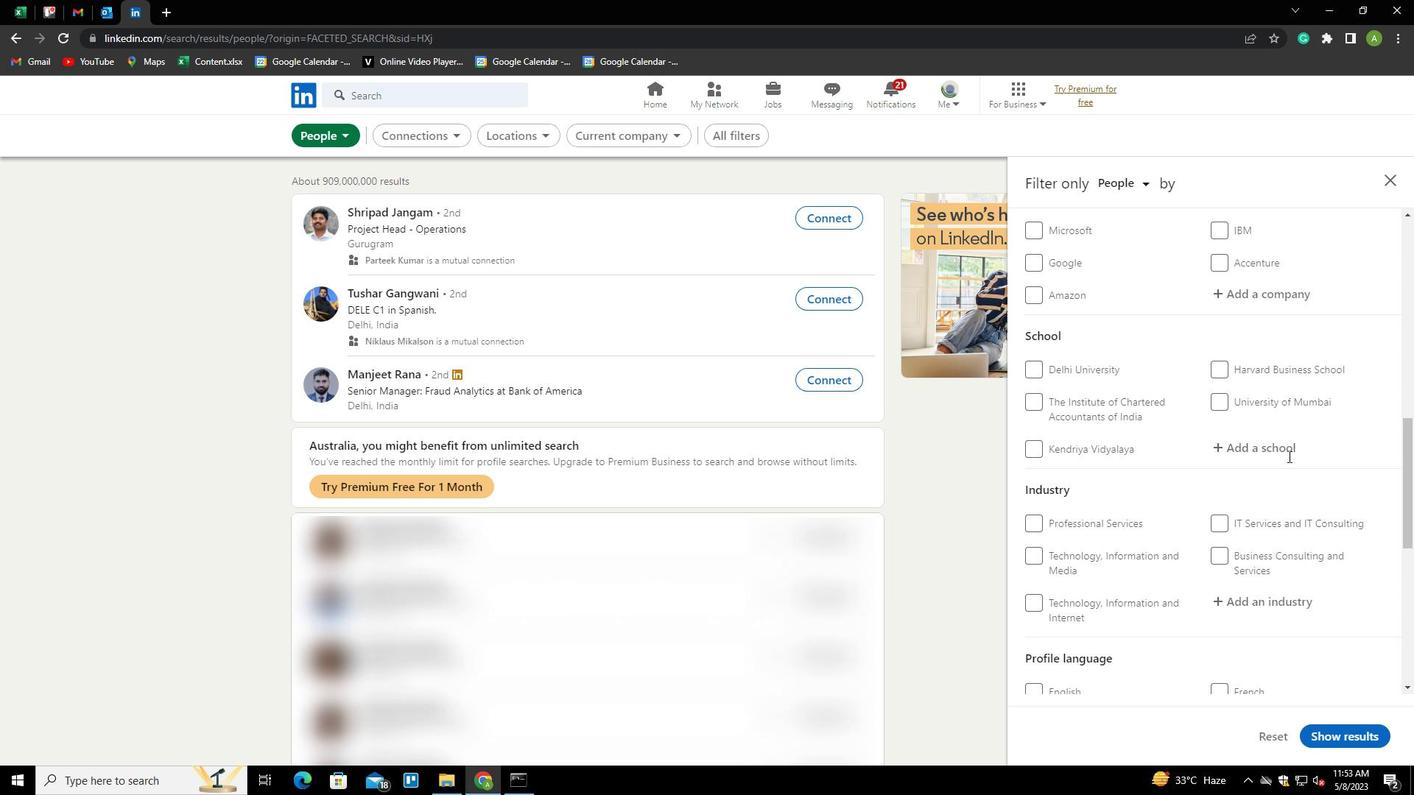 
Action: Mouse scrolled (1288, 455) with delta (0, 0)
Screenshot: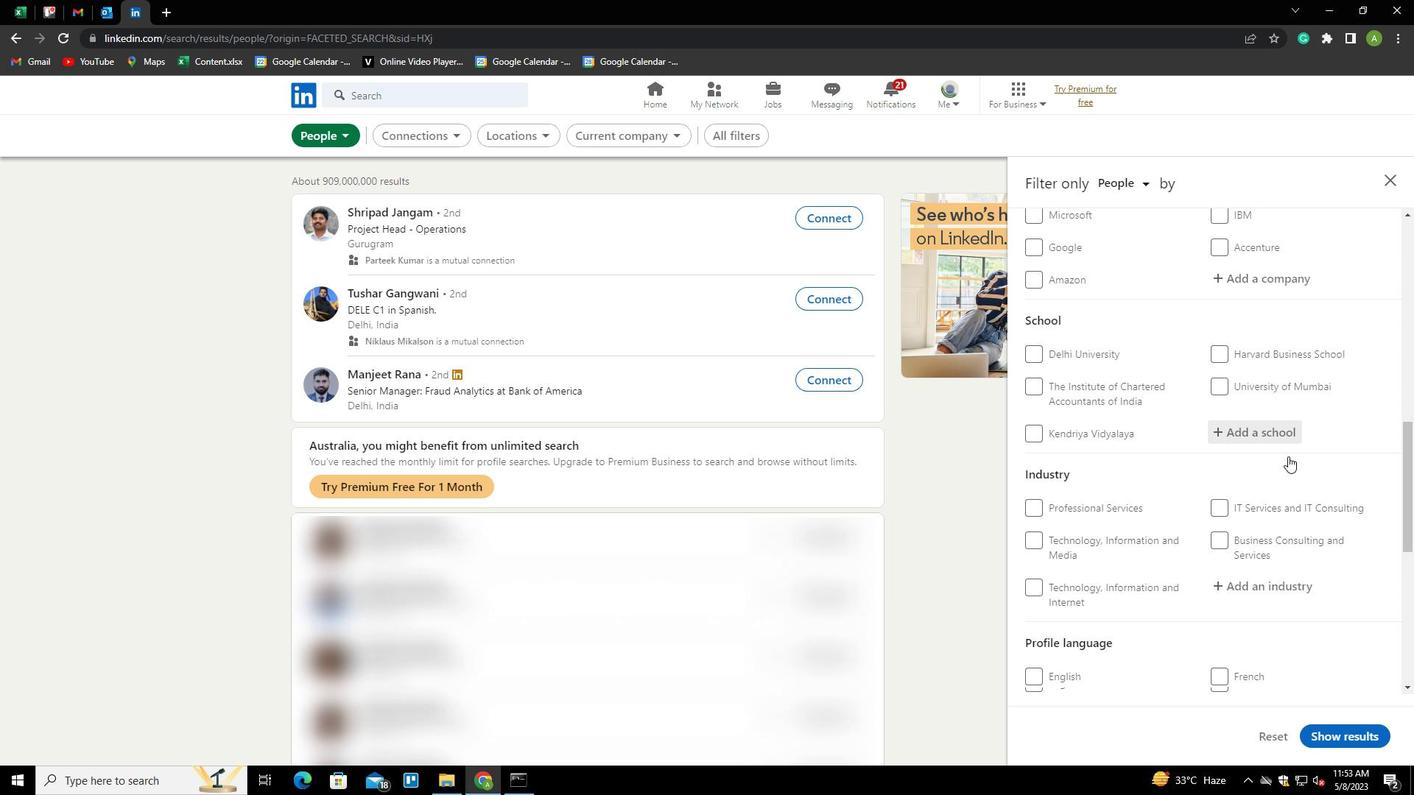 
Action: Mouse scrolled (1288, 455) with delta (0, 0)
Screenshot: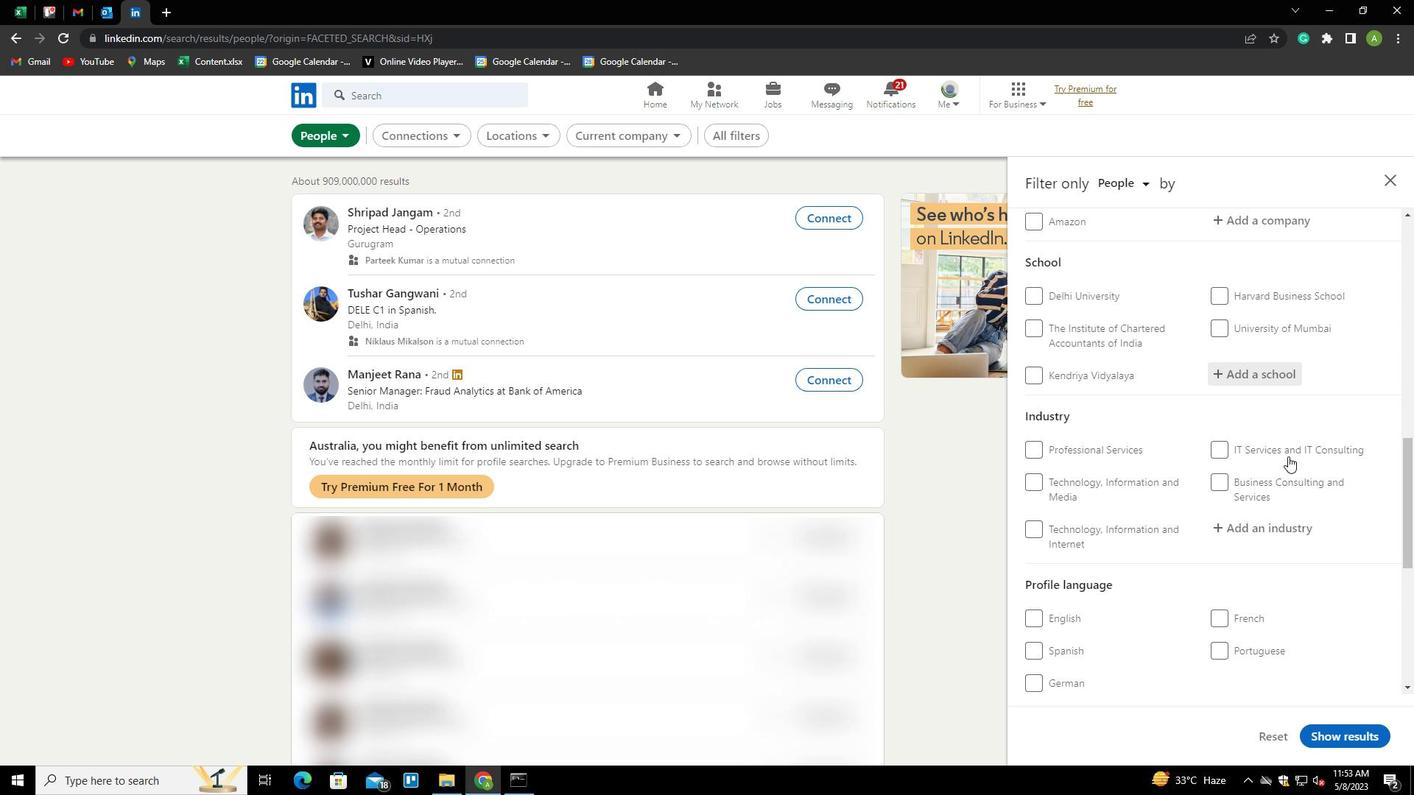 
Action: Mouse scrolled (1288, 455) with delta (0, 0)
Screenshot: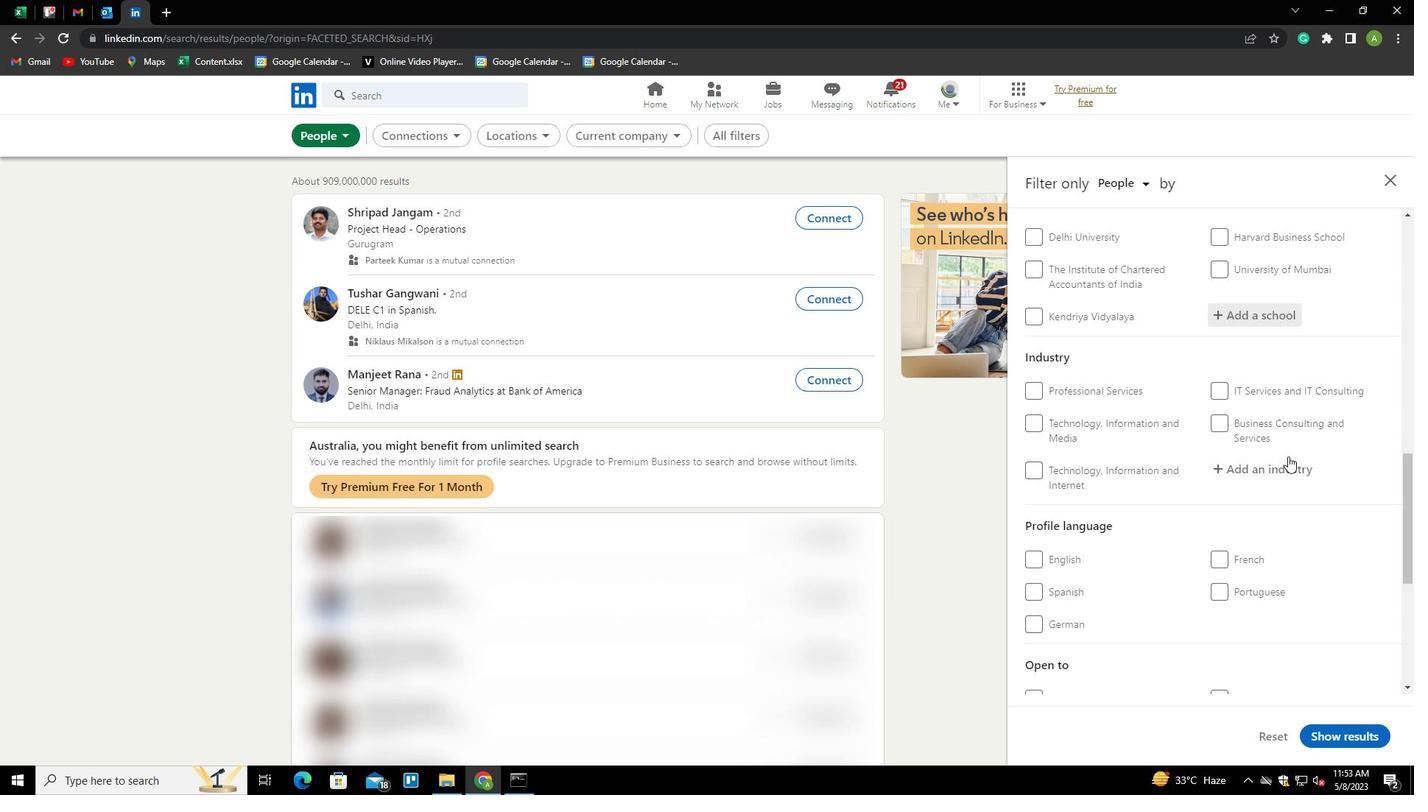 
Action: Mouse scrolled (1288, 455) with delta (0, 0)
Screenshot: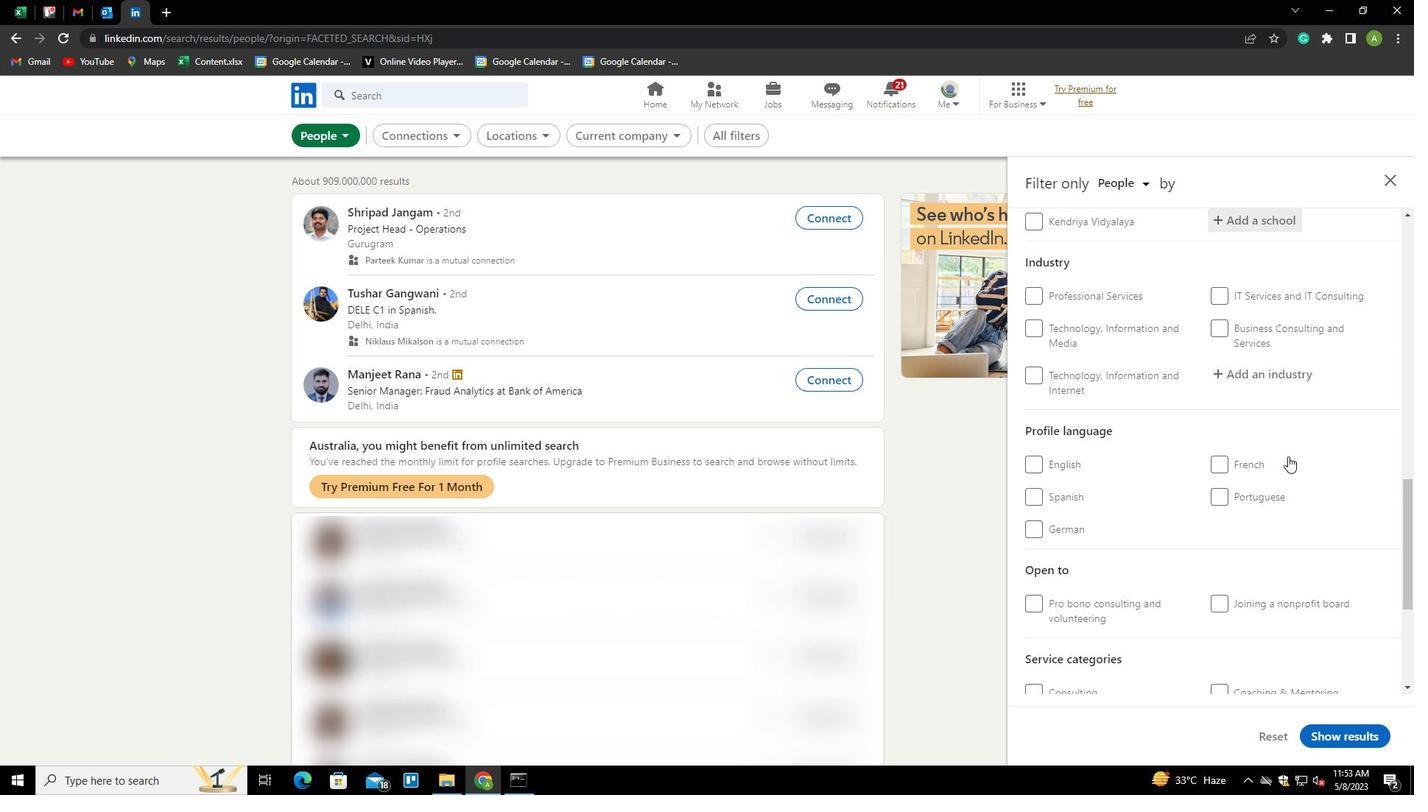
Action: Mouse moved to (1286, 457)
Screenshot: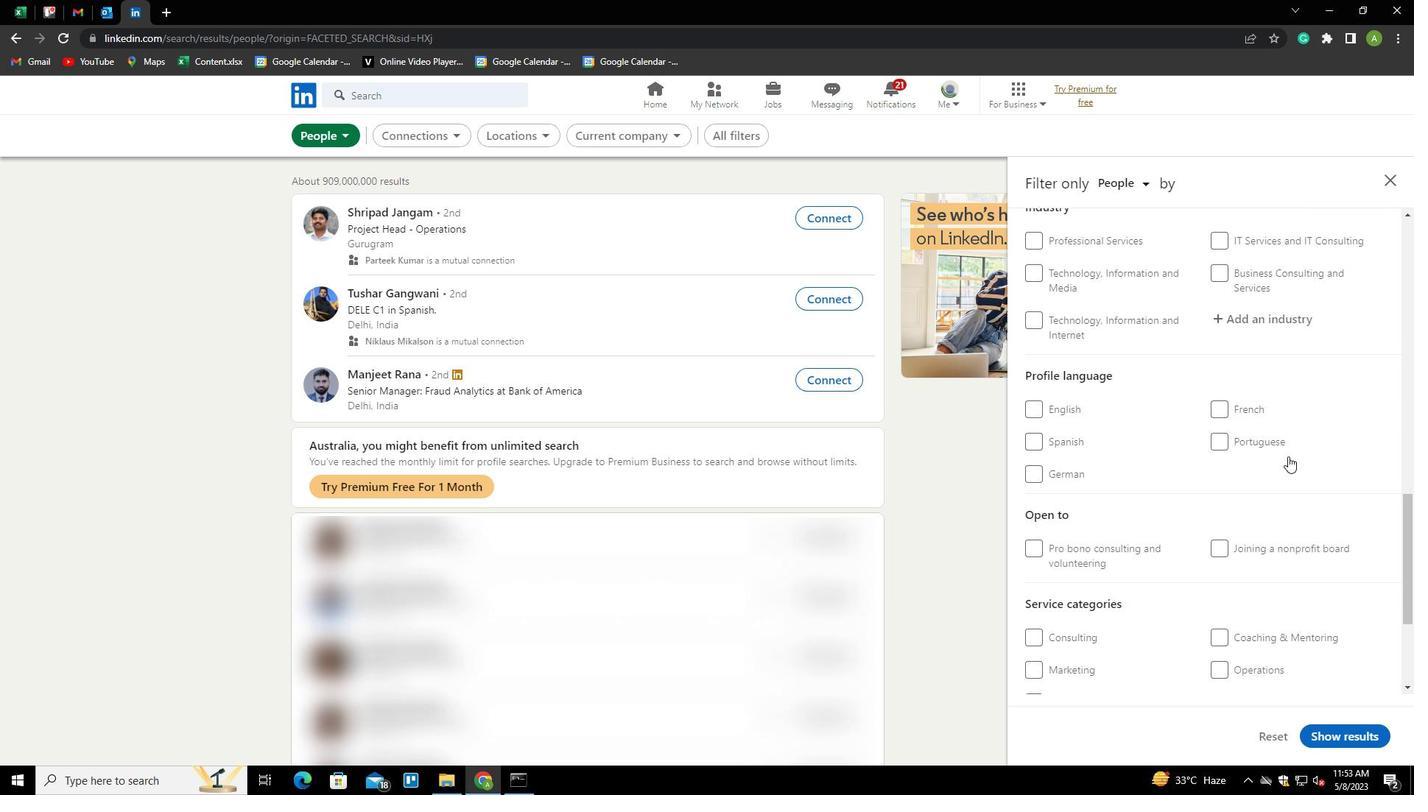 
Action: Mouse scrolled (1286, 456) with delta (0, 0)
Screenshot: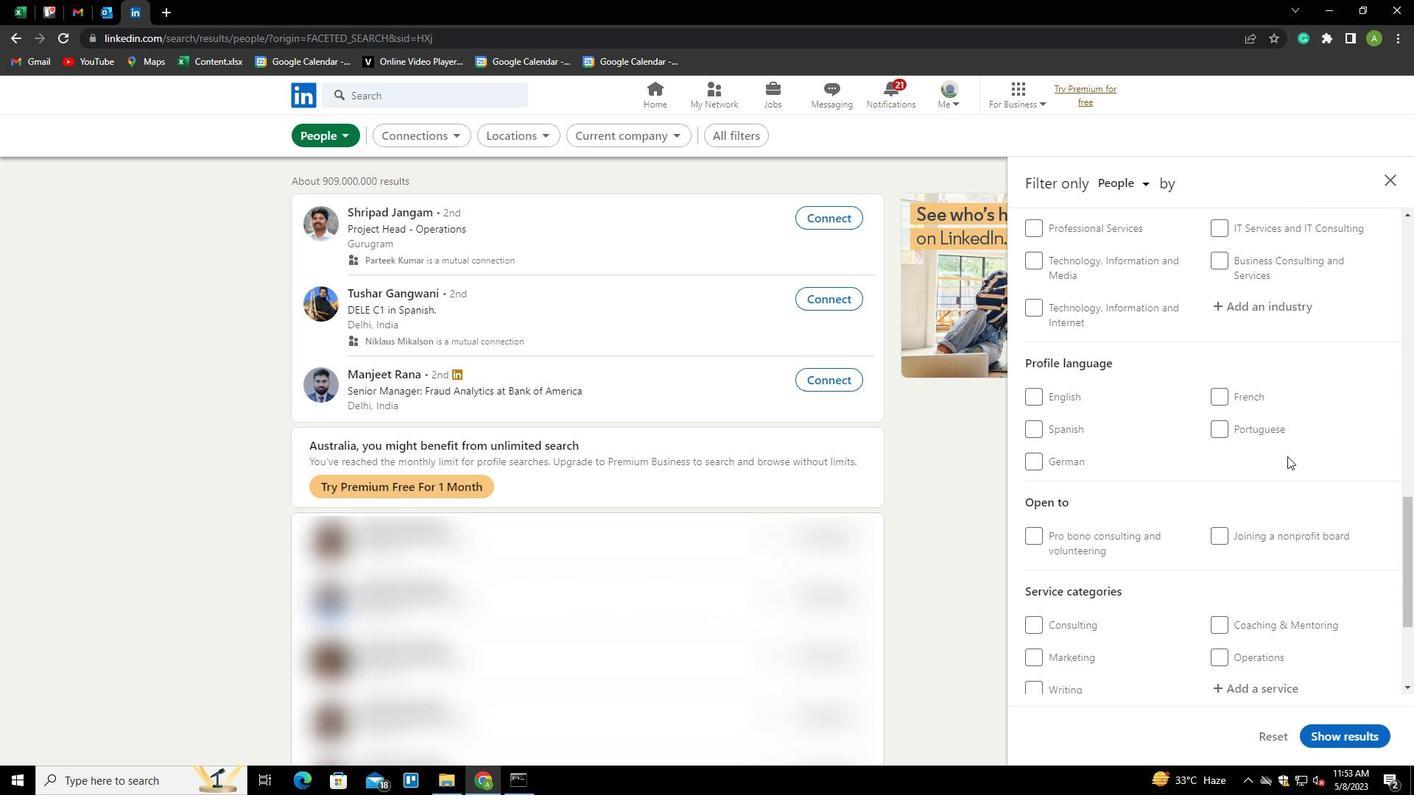
Action: Mouse scrolled (1286, 456) with delta (0, 0)
Screenshot: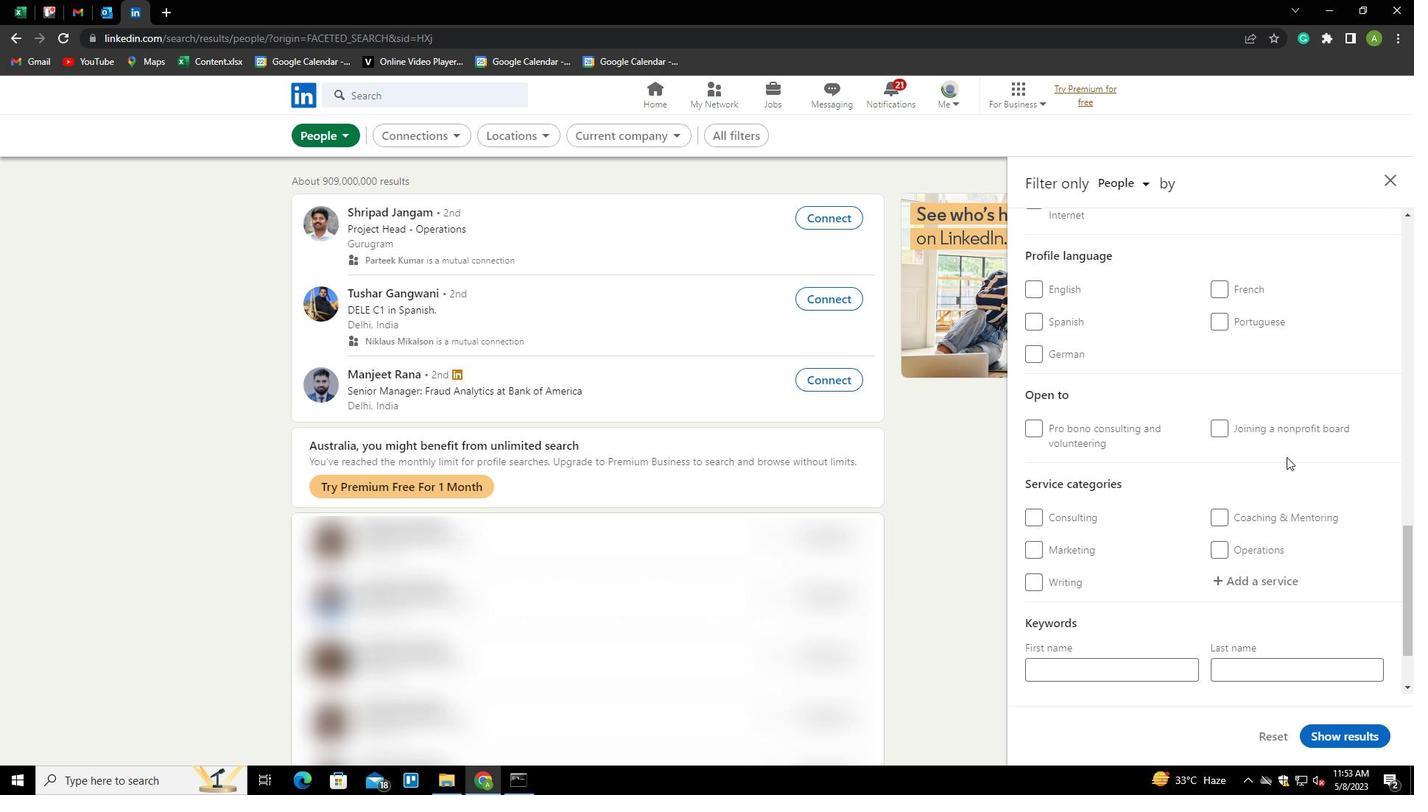 
Action: Mouse scrolled (1286, 456) with delta (0, 0)
Screenshot: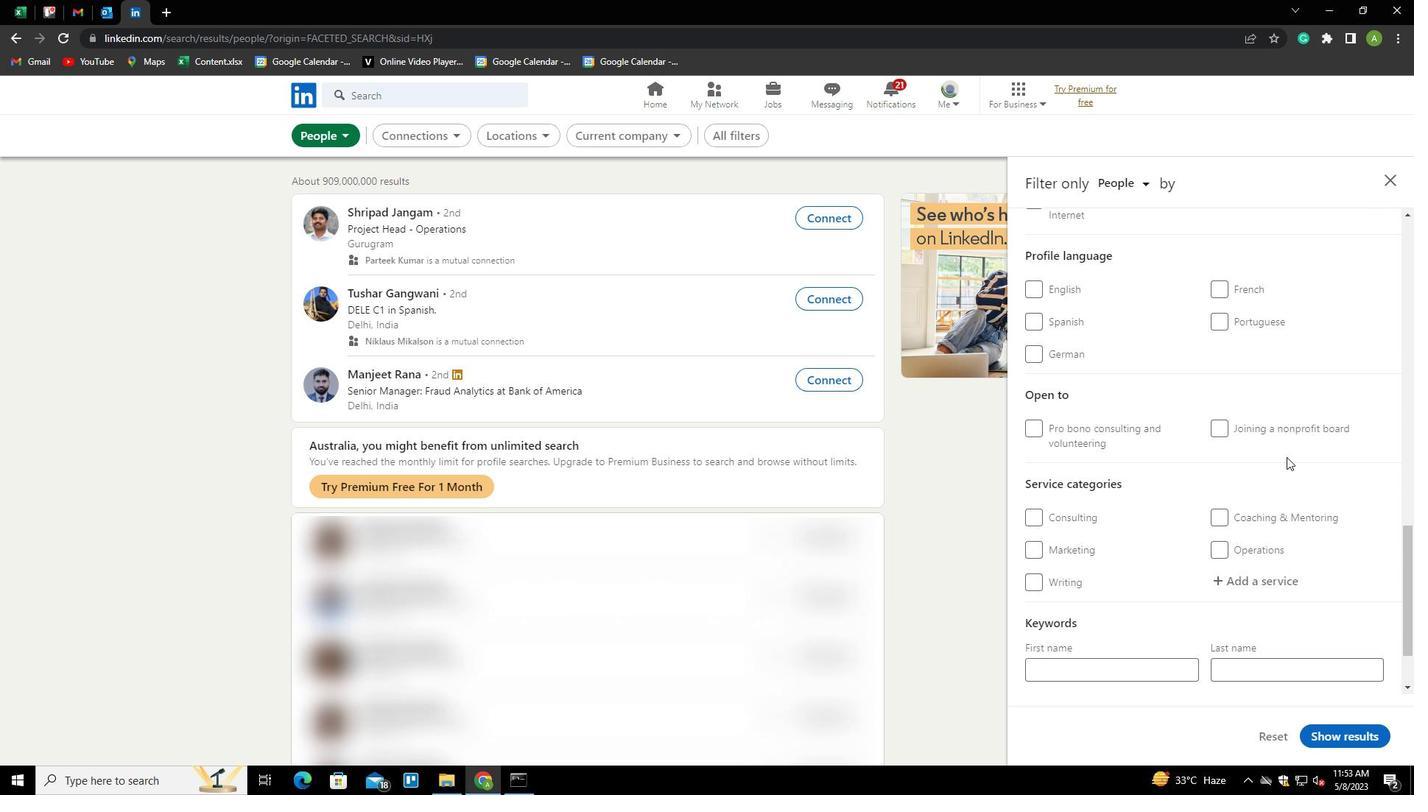 
Action: Mouse moved to (1173, 422)
Screenshot: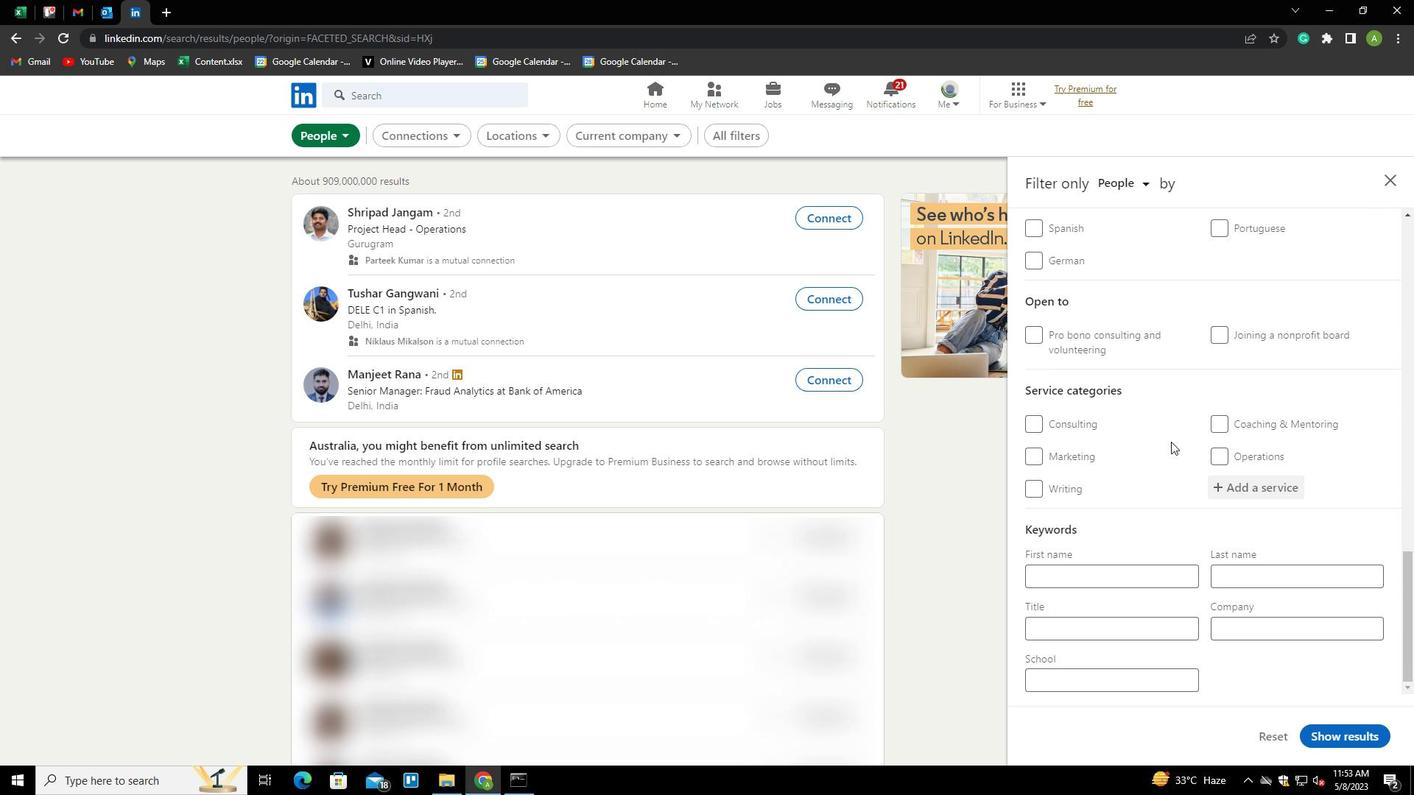 
Action: Mouse scrolled (1173, 422) with delta (0, 0)
Screenshot: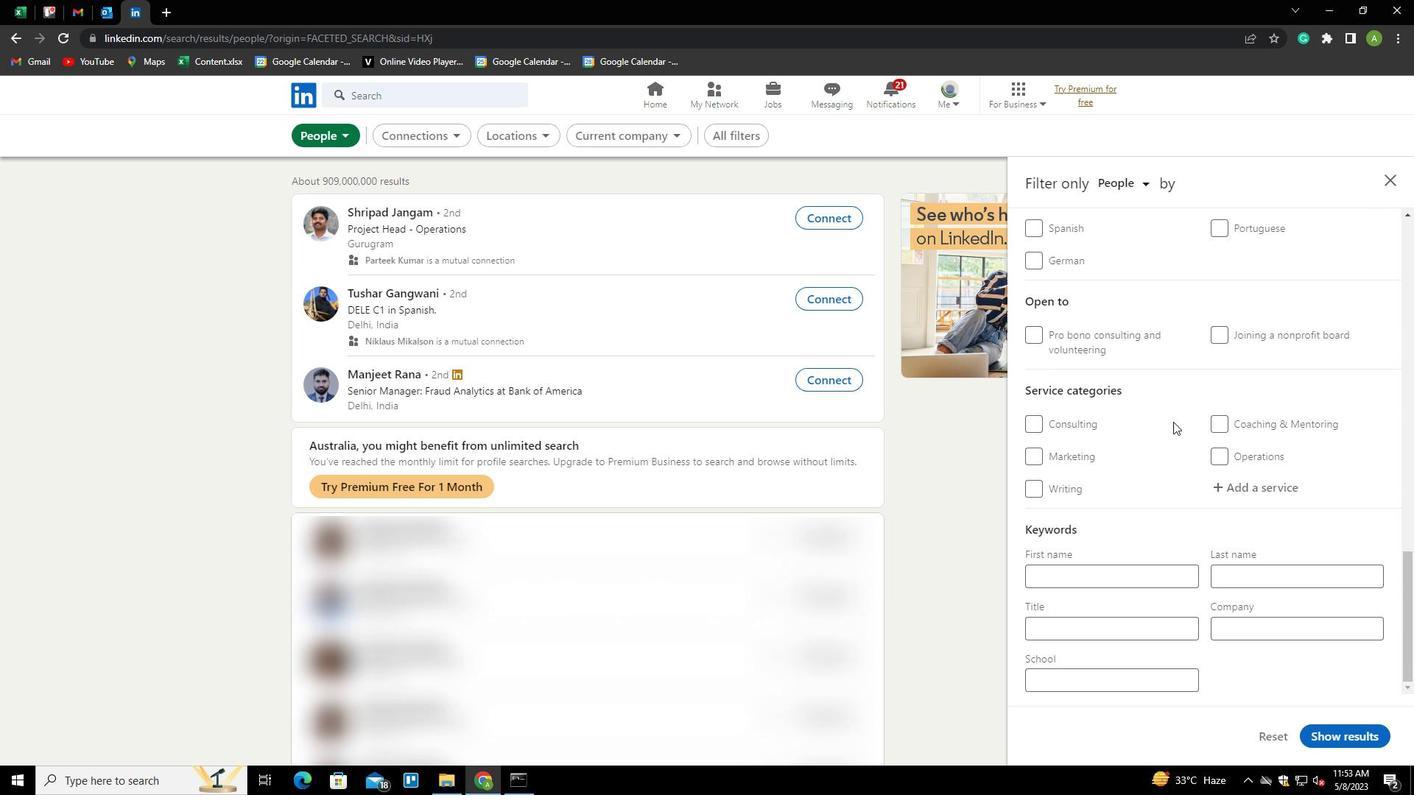 
Action: Mouse moved to (1051, 300)
Screenshot: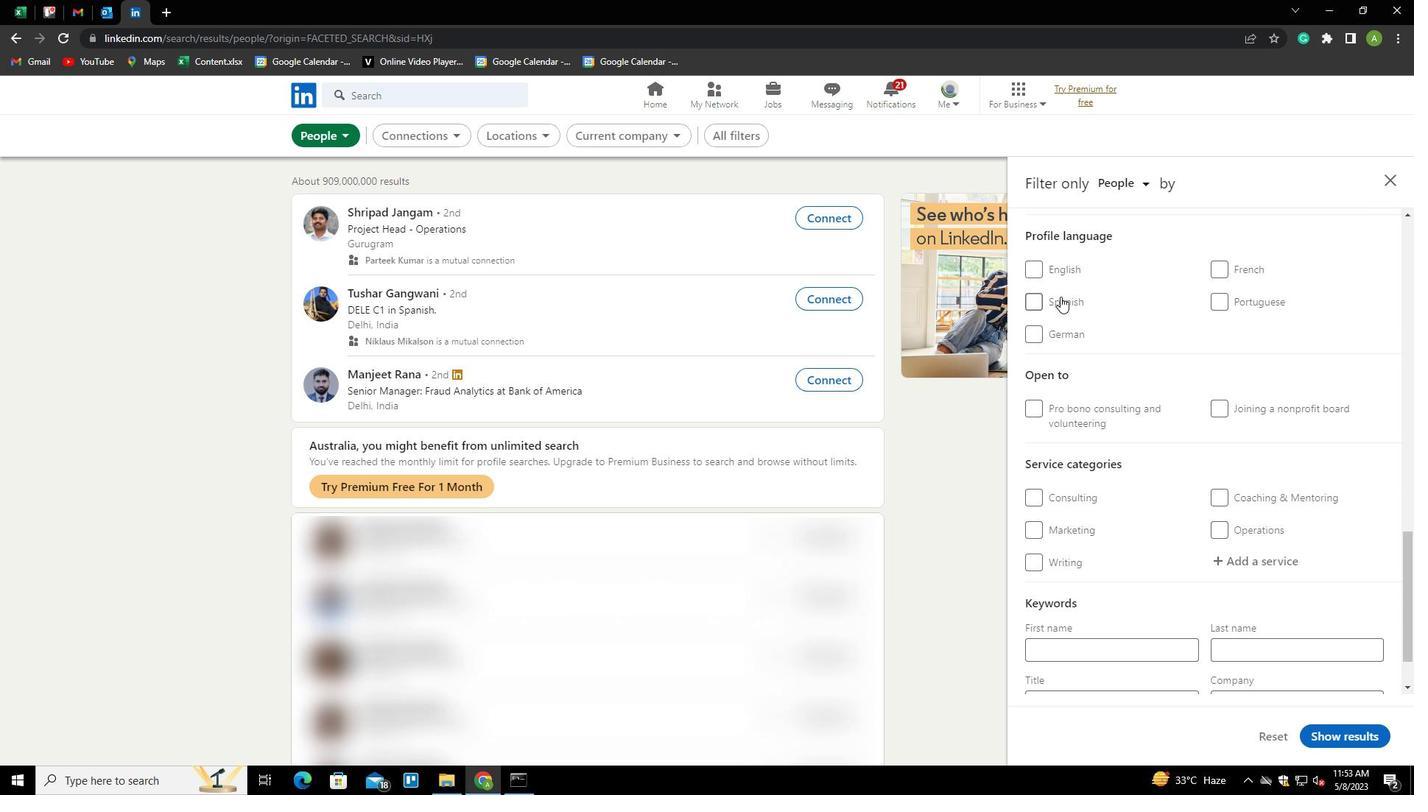 
Action: Mouse pressed left at (1051, 300)
Screenshot: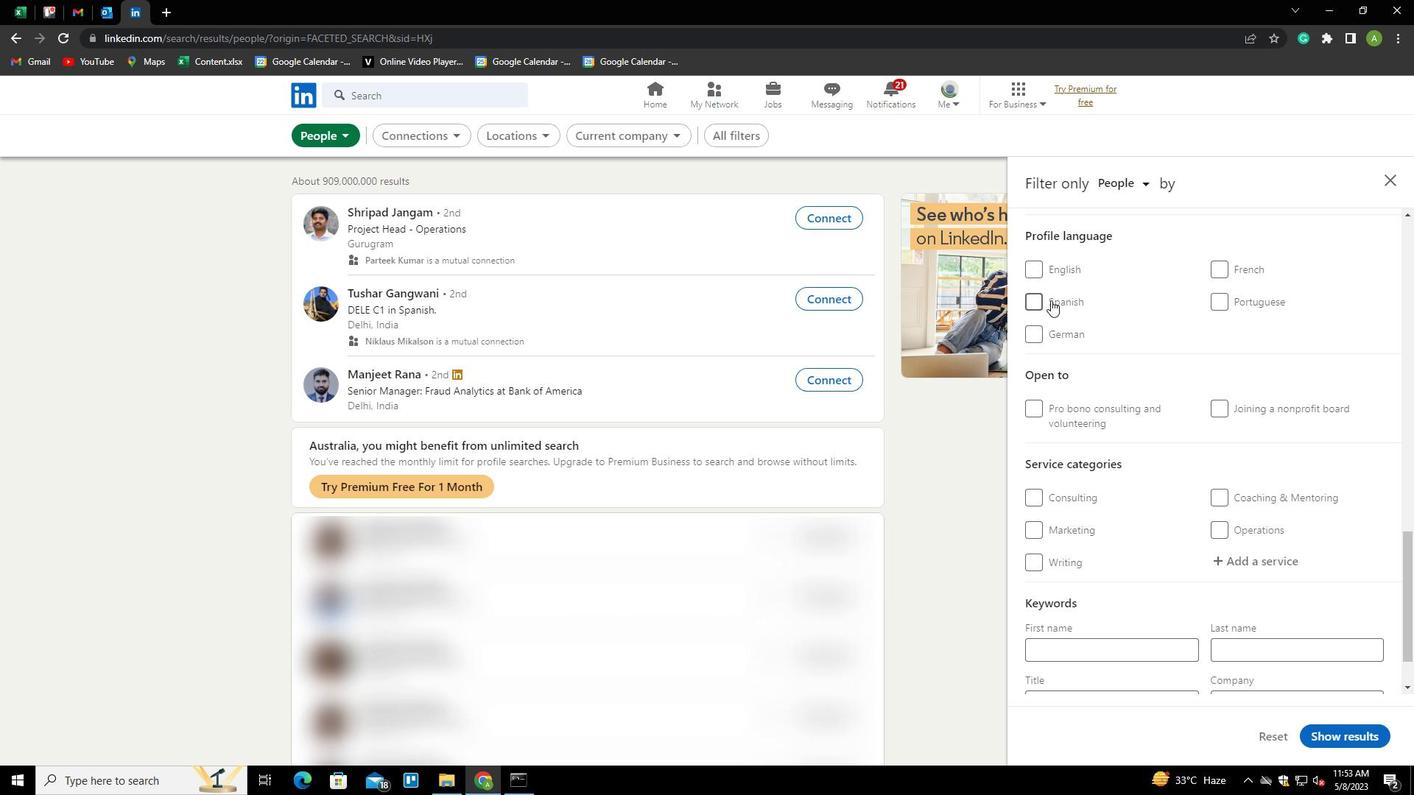 
Action: Mouse moved to (1240, 366)
Screenshot: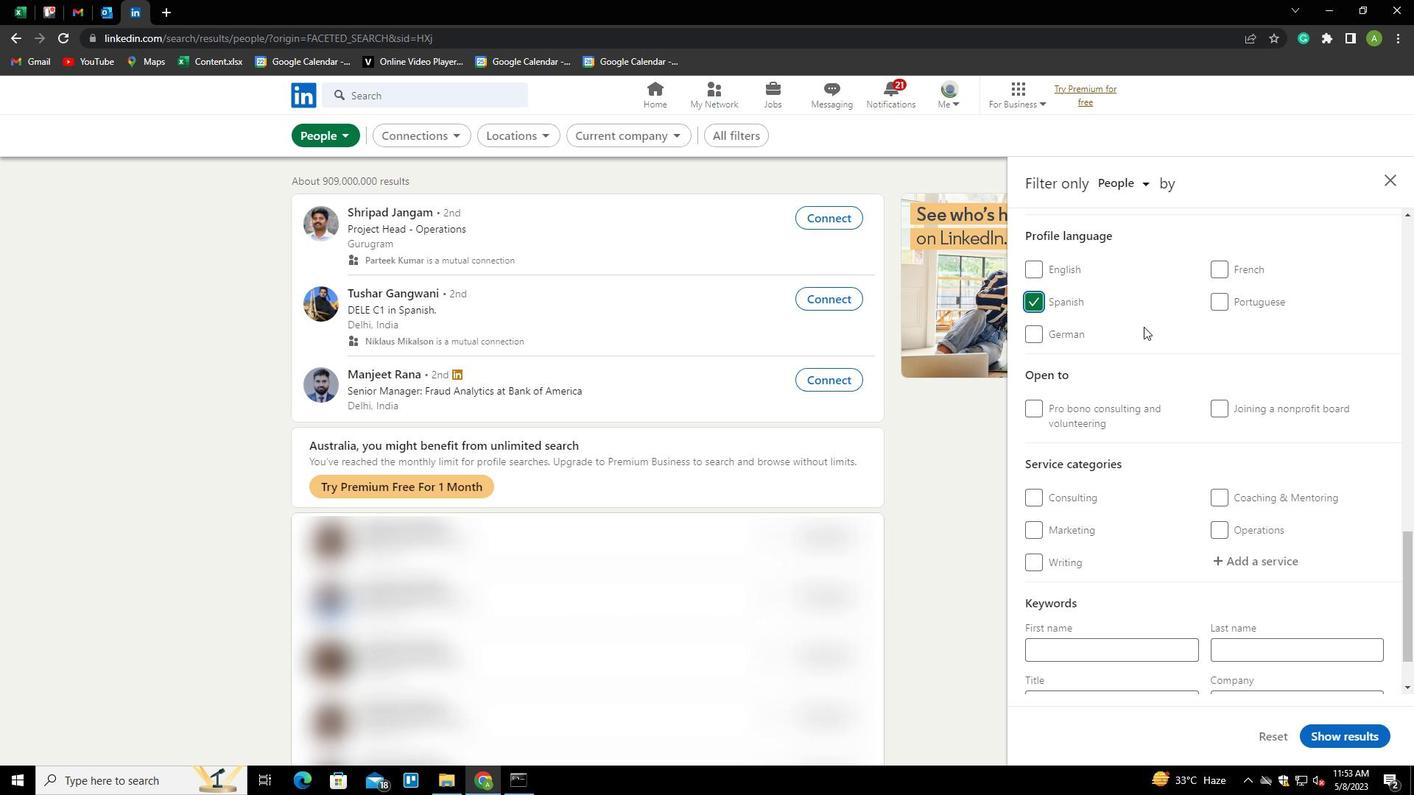 
Action: Mouse scrolled (1240, 367) with delta (0, 0)
Screenshot: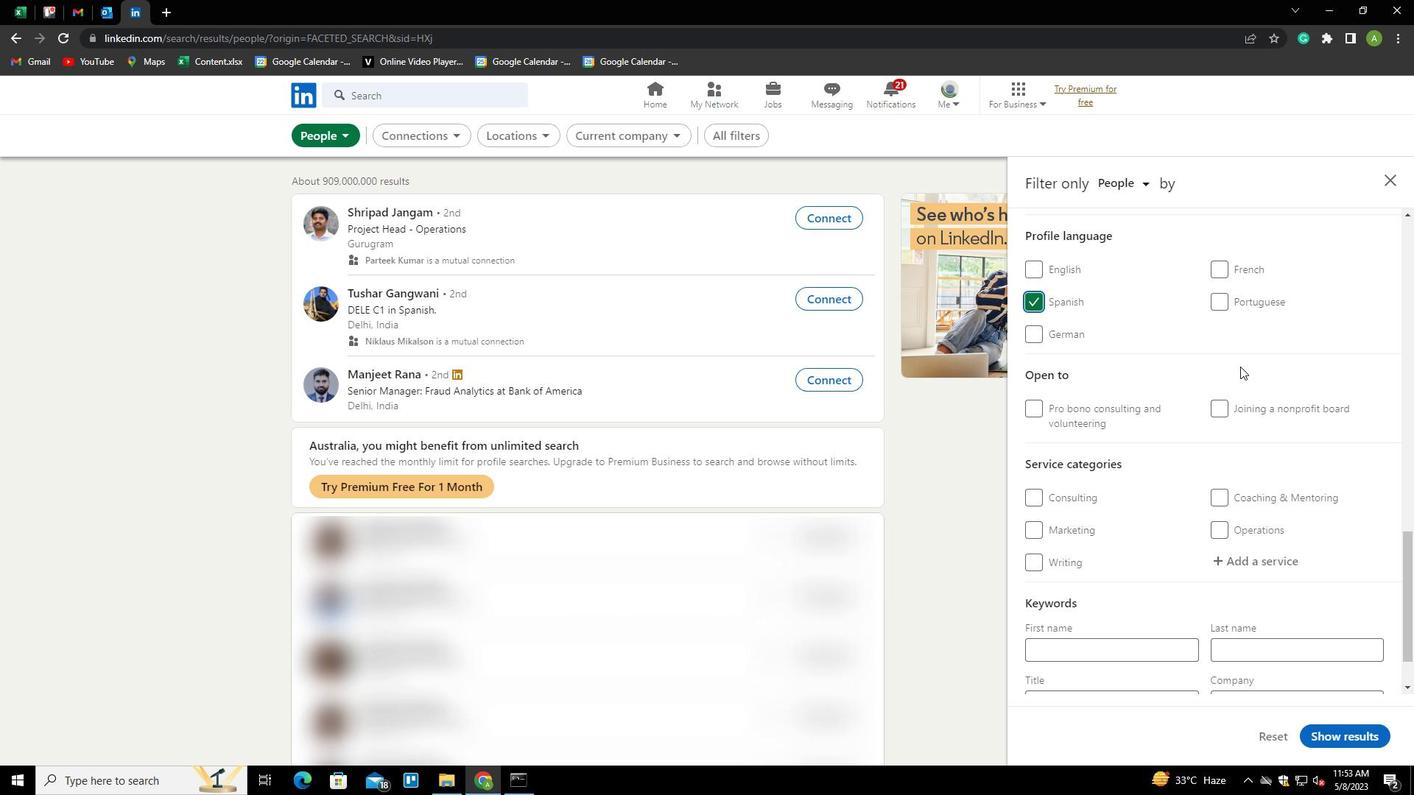 
Action: Mouse scrolled (1240, 367) with delta (0, 0)
Screenshot: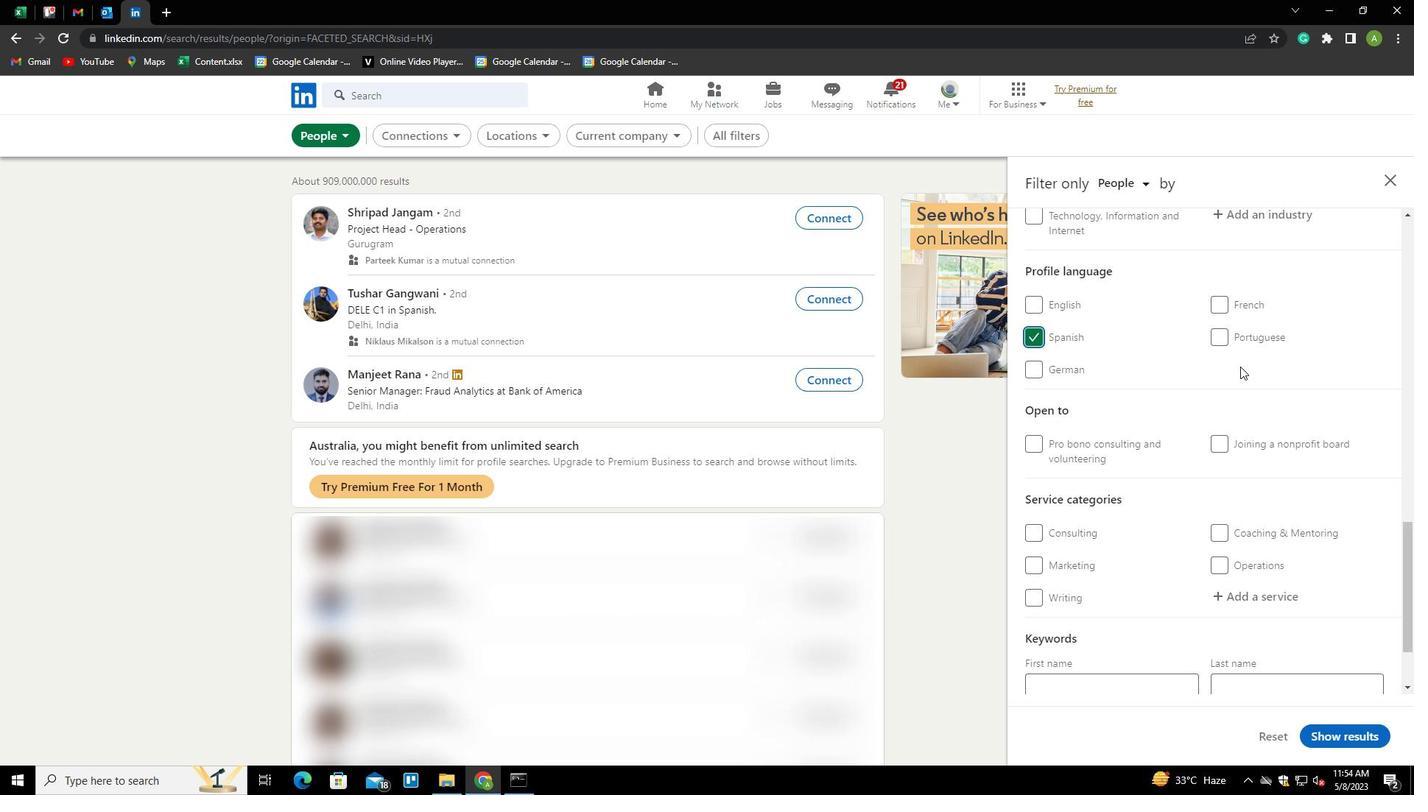 
Action: Mouse scrolled (1240, 367) with delta (0, 0)
Screenshot: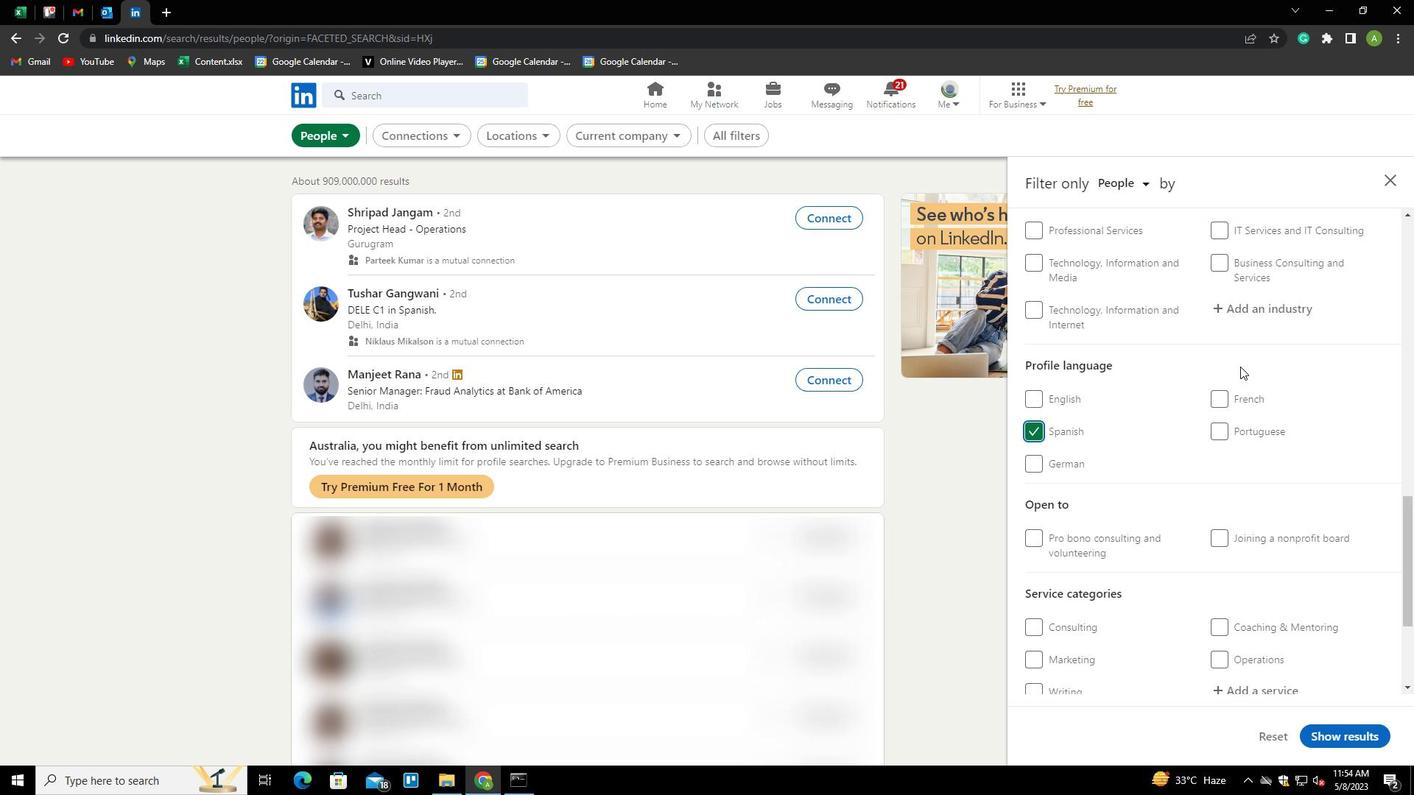 
Action: Mouse scrolled (1240, 367) with delta (0, 0)
Screenshot: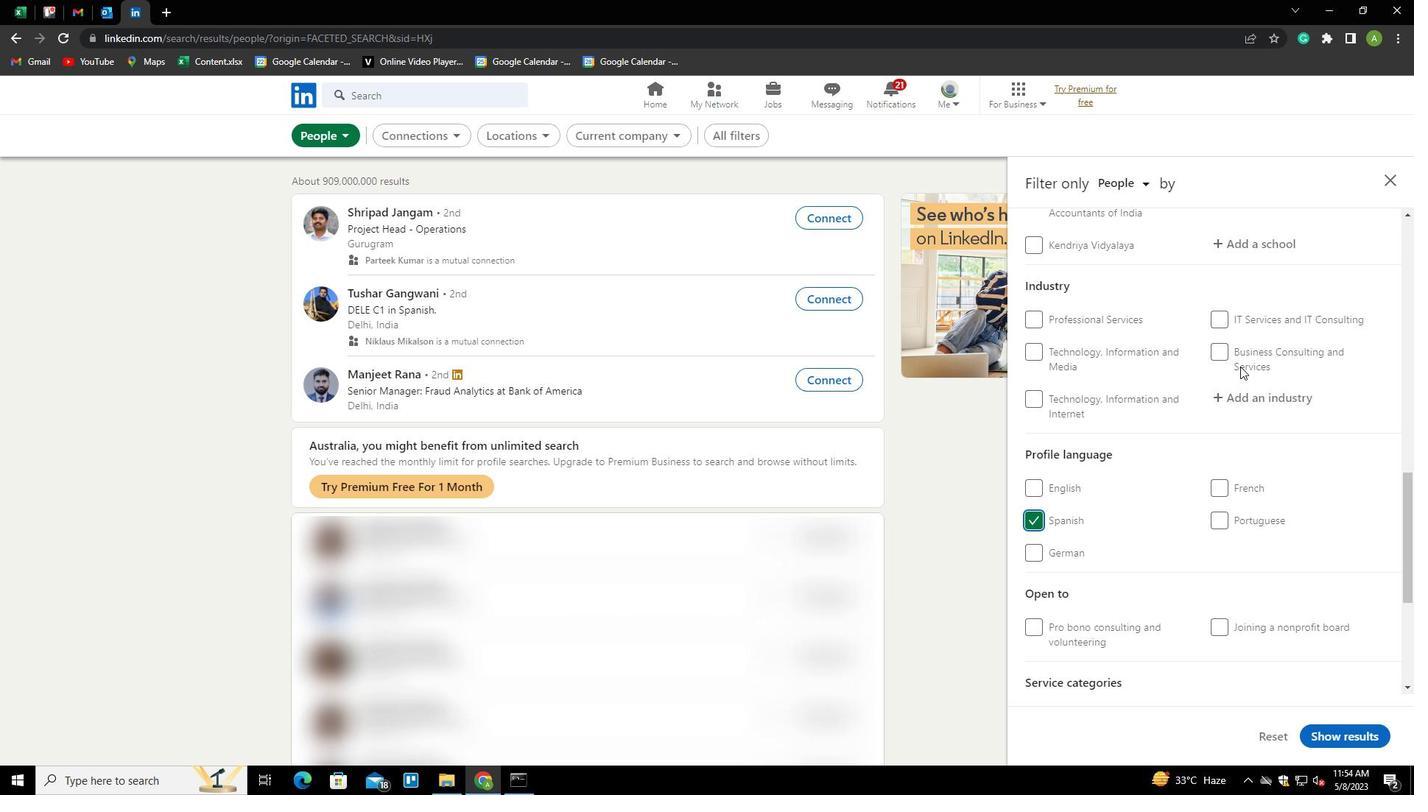 
Action: Mouse moved to (1241, 366)
Screenshot: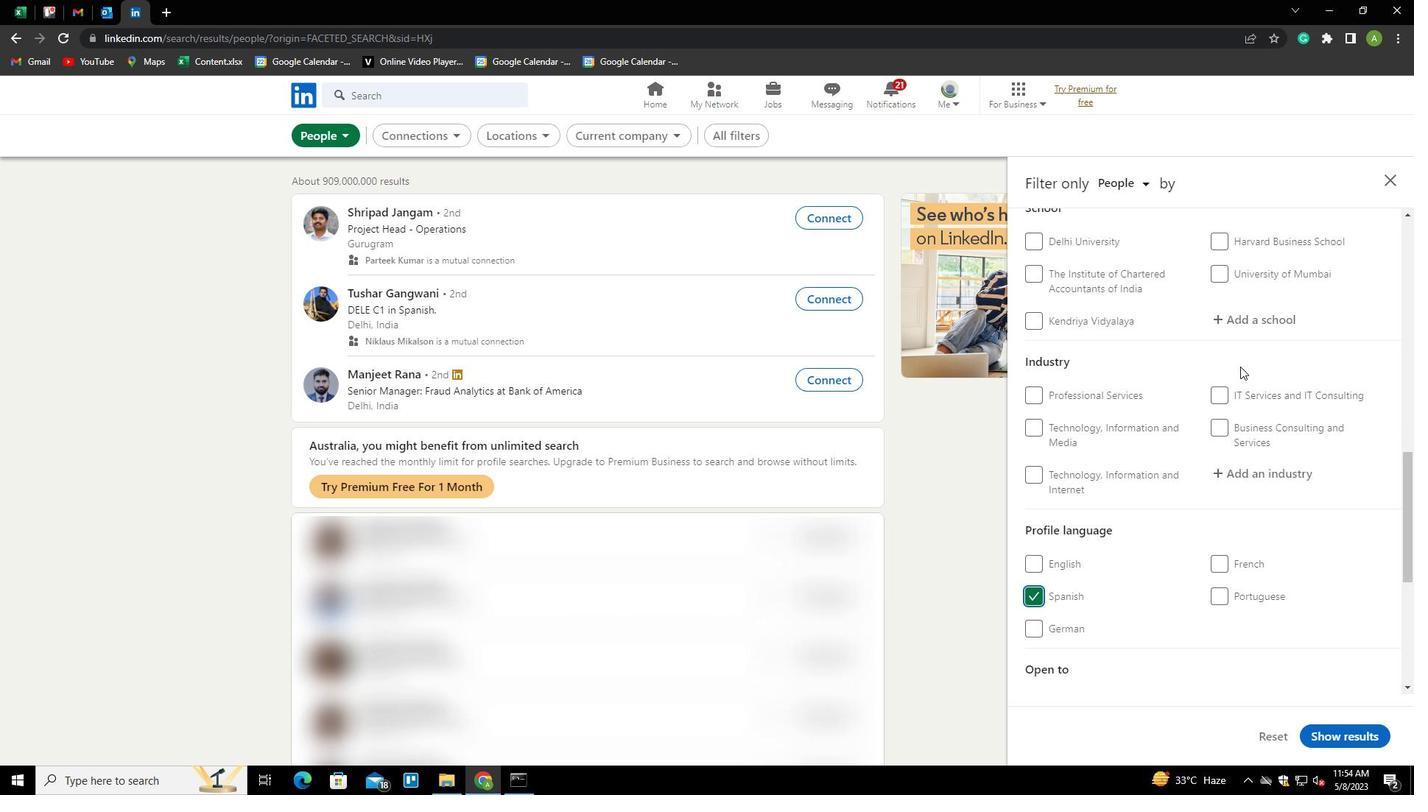 
Action: Mouse scrolled (1241, 367) with delta (0, 0)
Screenshot: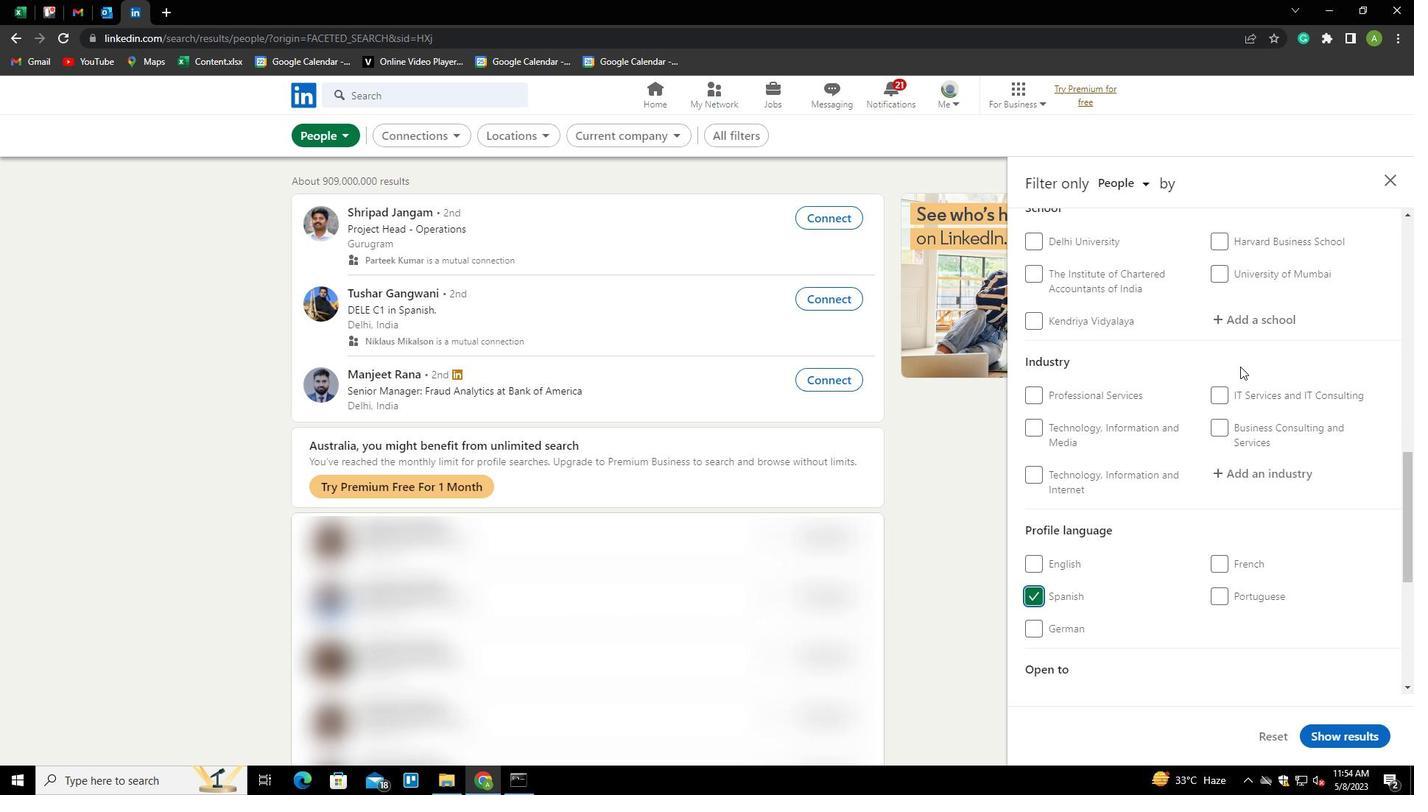 
Action: Mouse scrolled (1241, 367) with delta (0, 0)
Screenshot: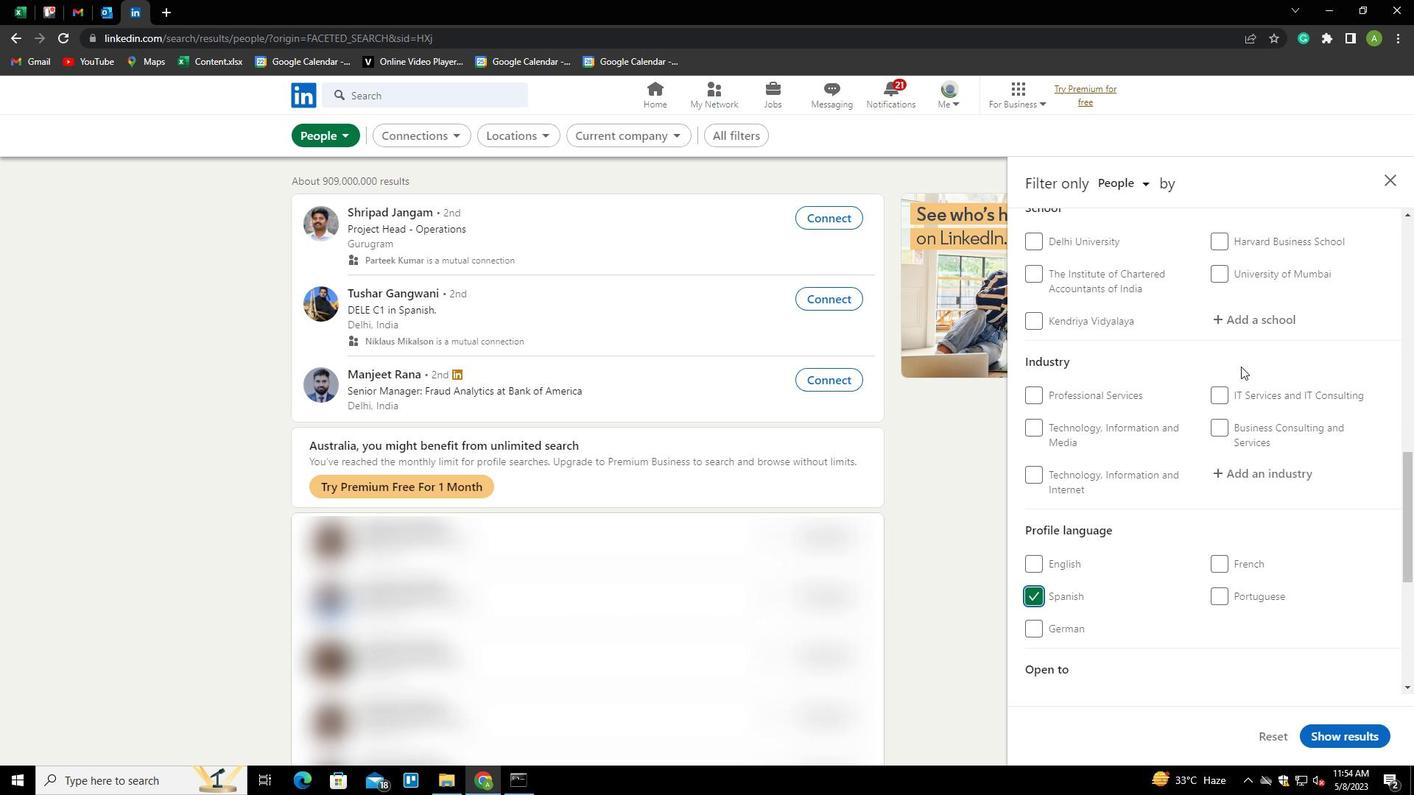 
Action: Mouse scrolled (1241, 367) with delta (0, 0)
Screenshot: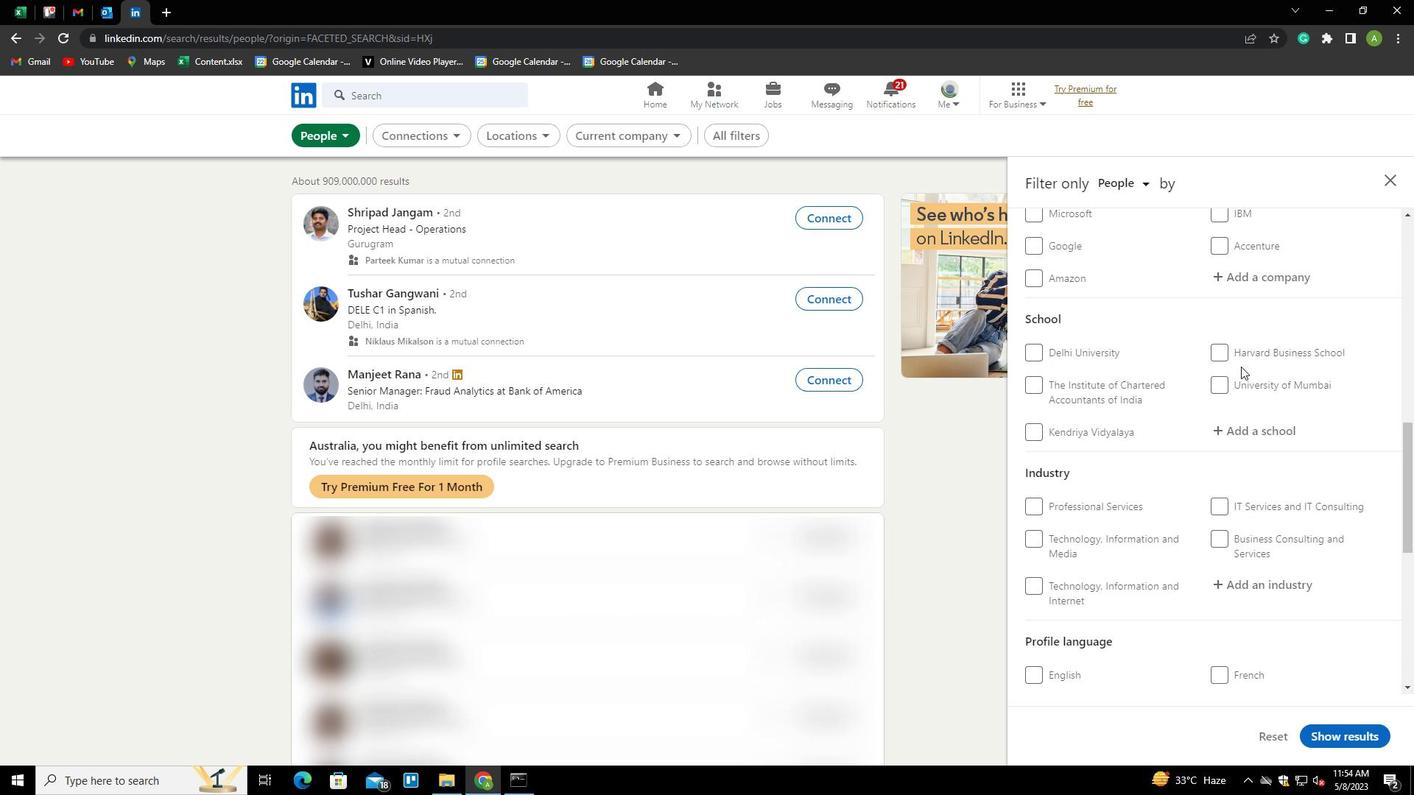 
Action: Mouse scrolled (1241, 367) with delta (0, 0)
Screenshot: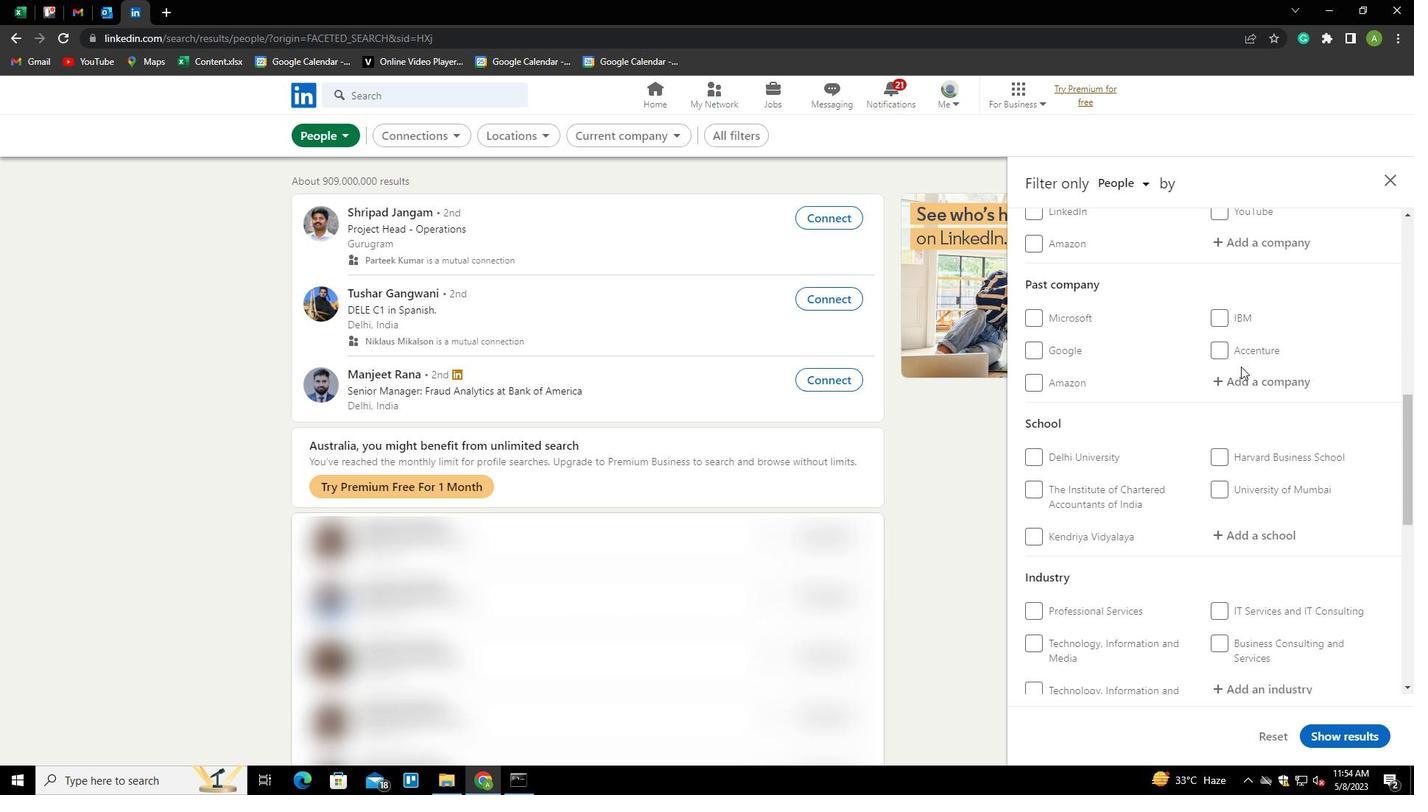 
Action: Mouse scrolled (1241, 367) with delta (0, 0)
Screenshot: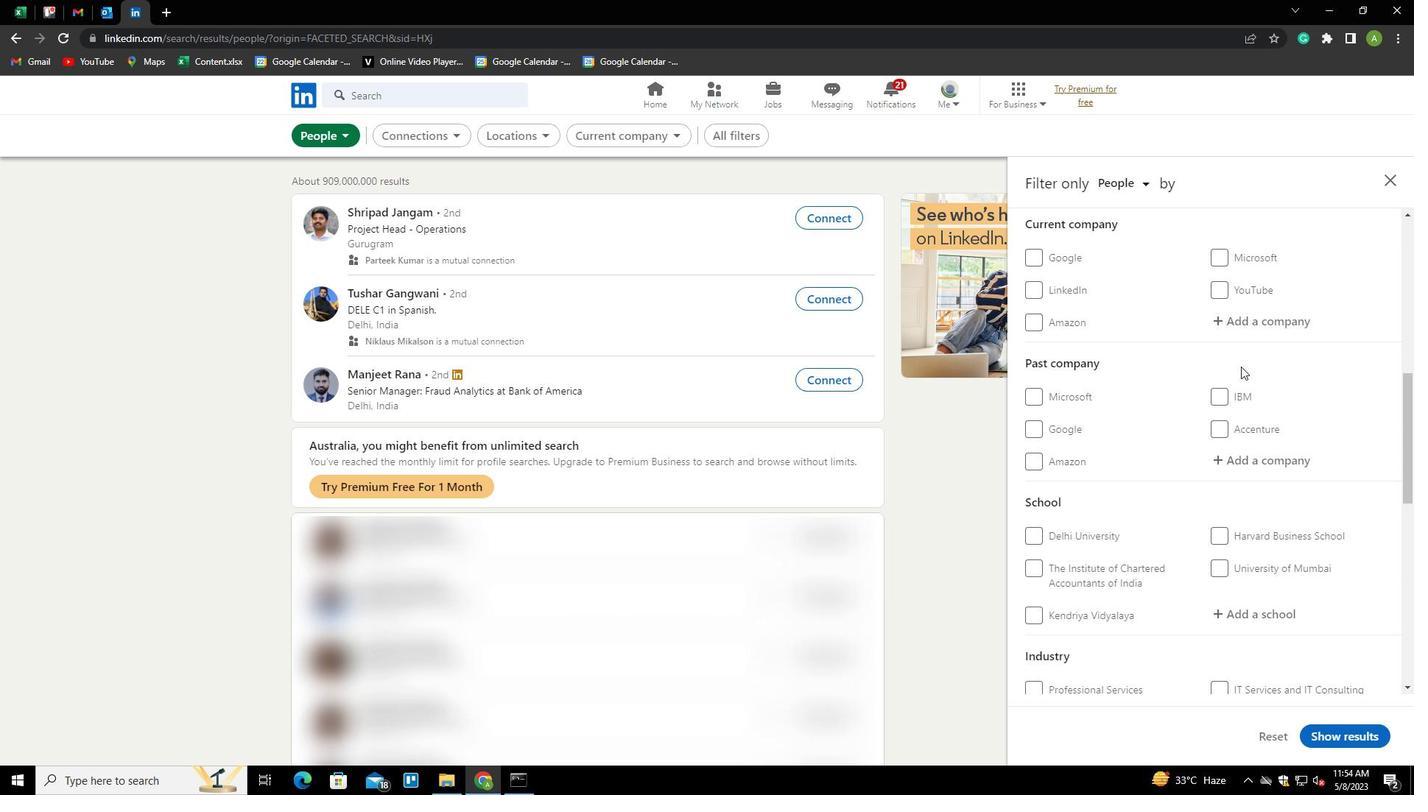 
Action: Mouse moved to (1242, 410)
Screenshot: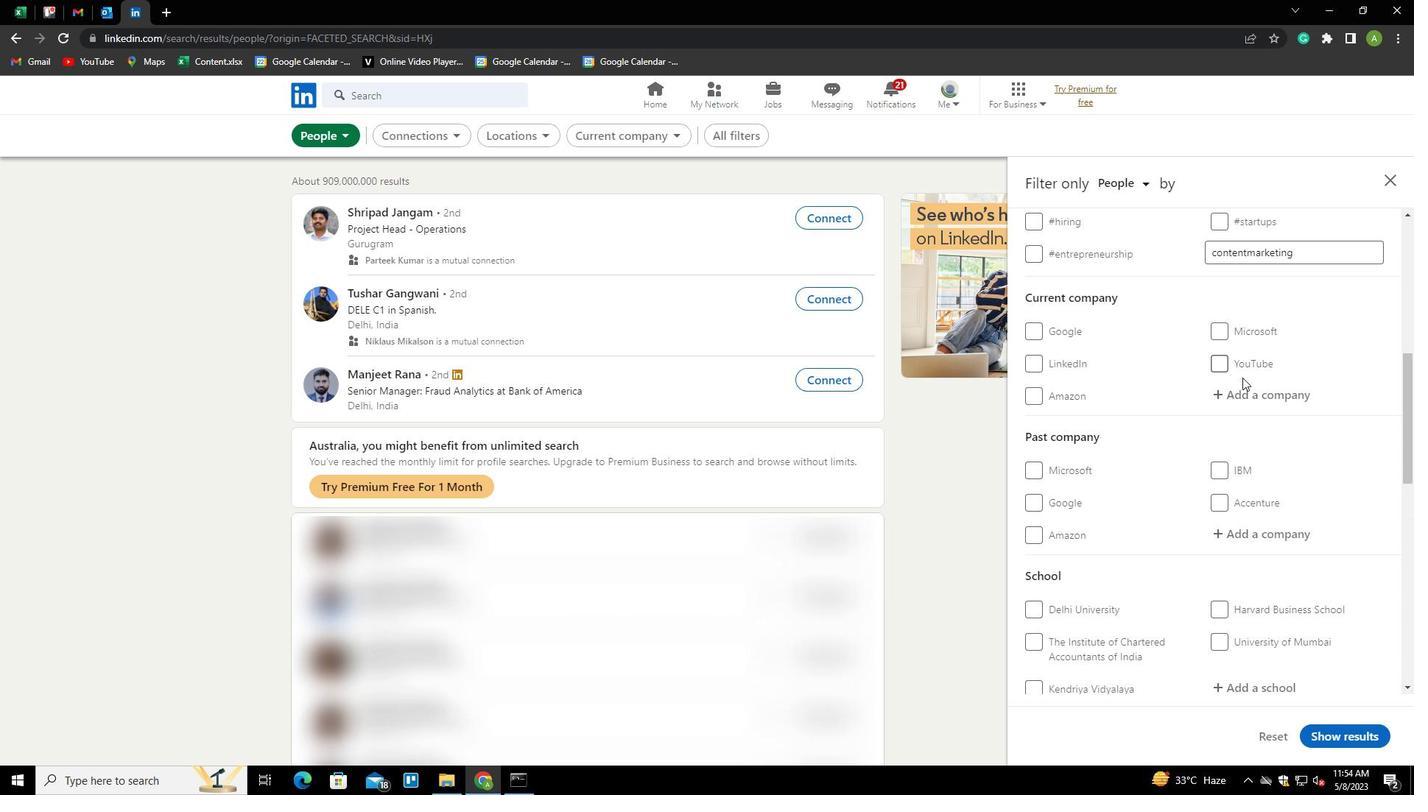
Action: Mouse pressed left at (1242, 410)
Screenshot: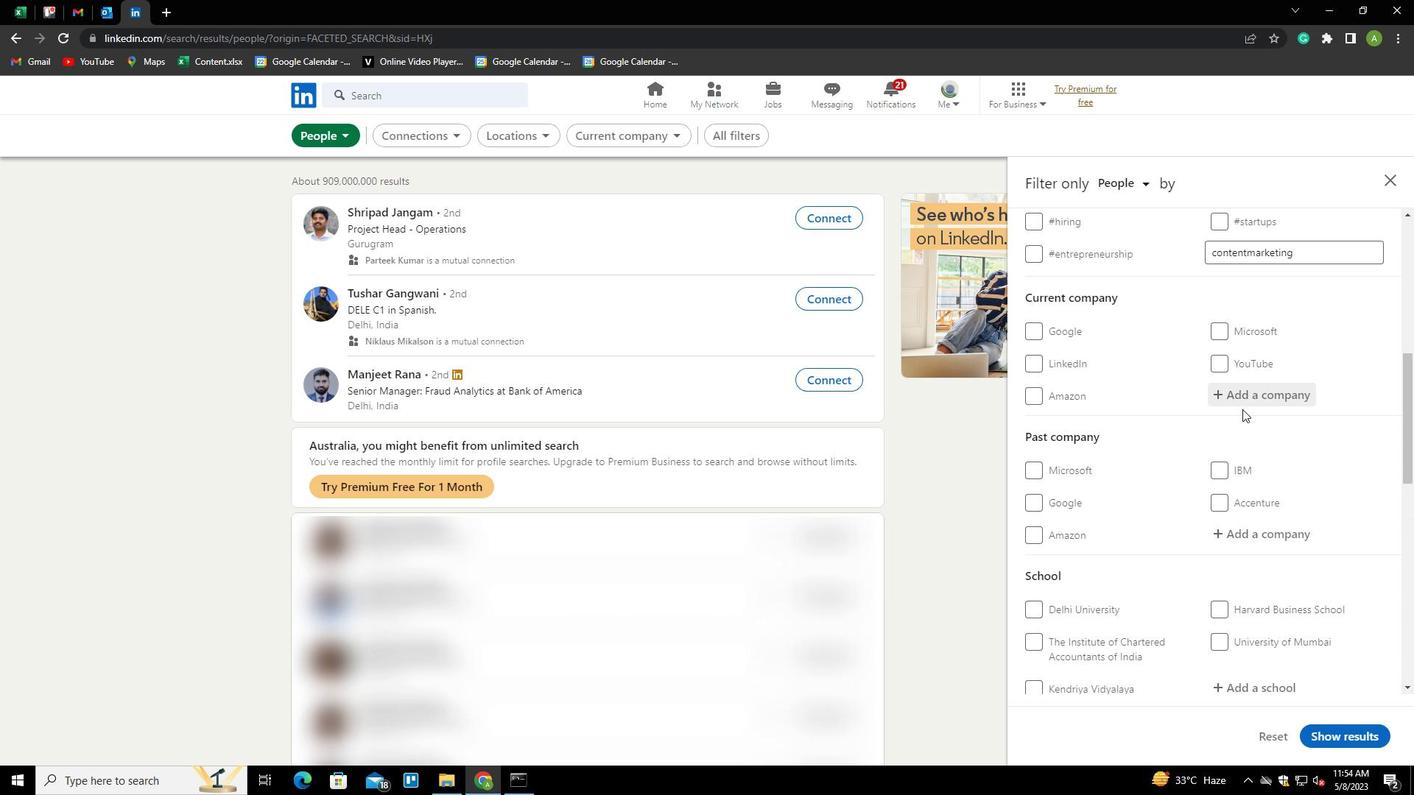 
Action: Mouse moved to (1242, 400)
Screenshot: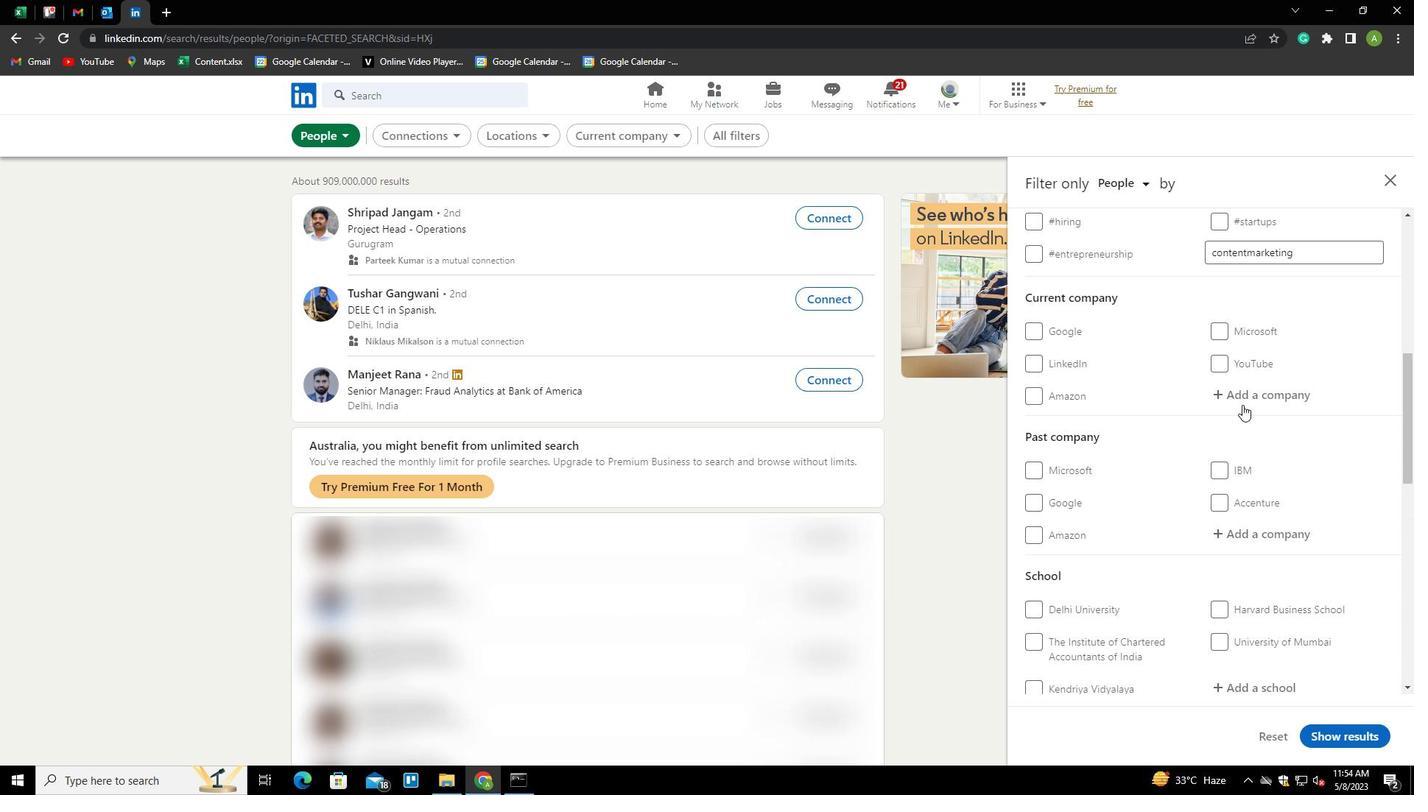 
Action: Mouse pressed left at (1242, 400)
Screenshot: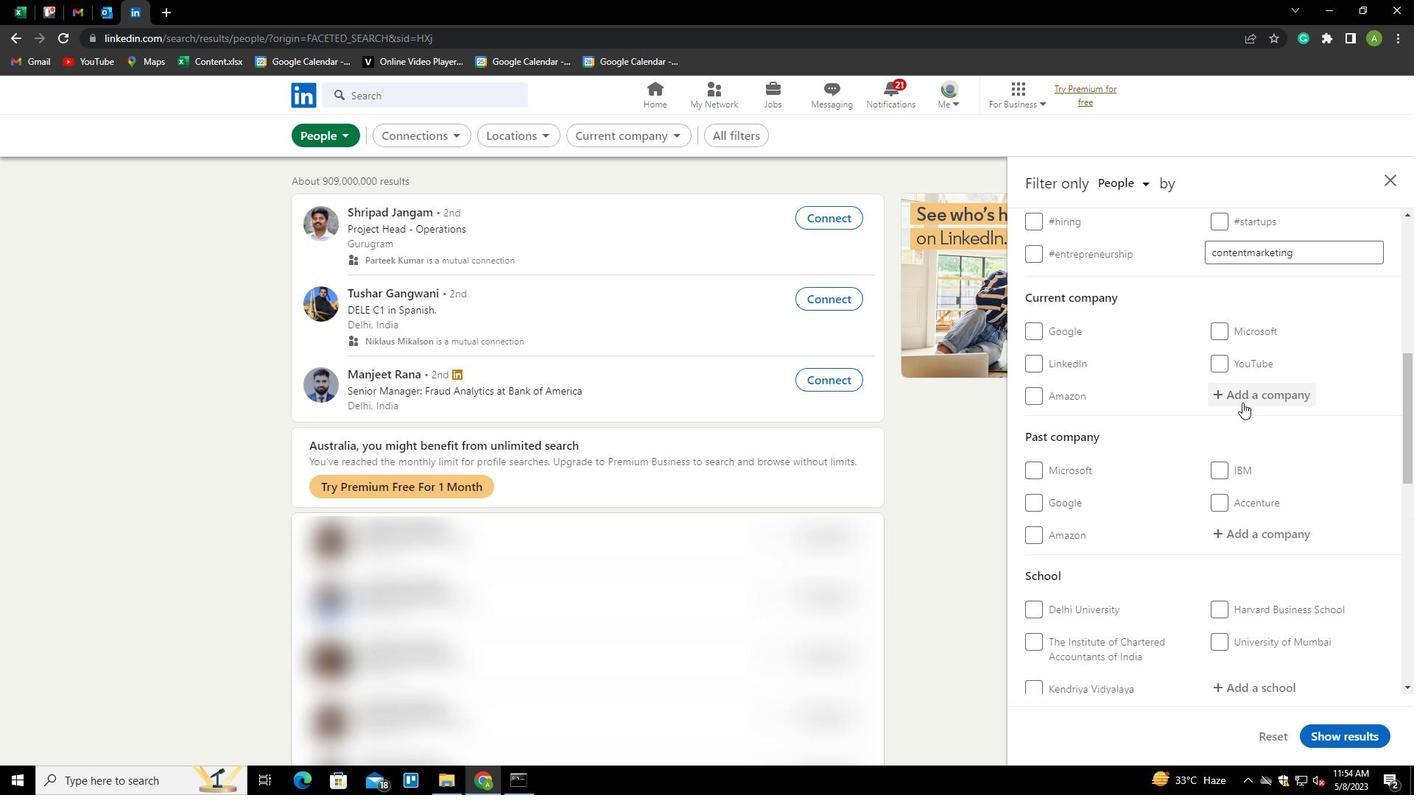 
Action: Mouse moved to (1245, 397)
Screenshot: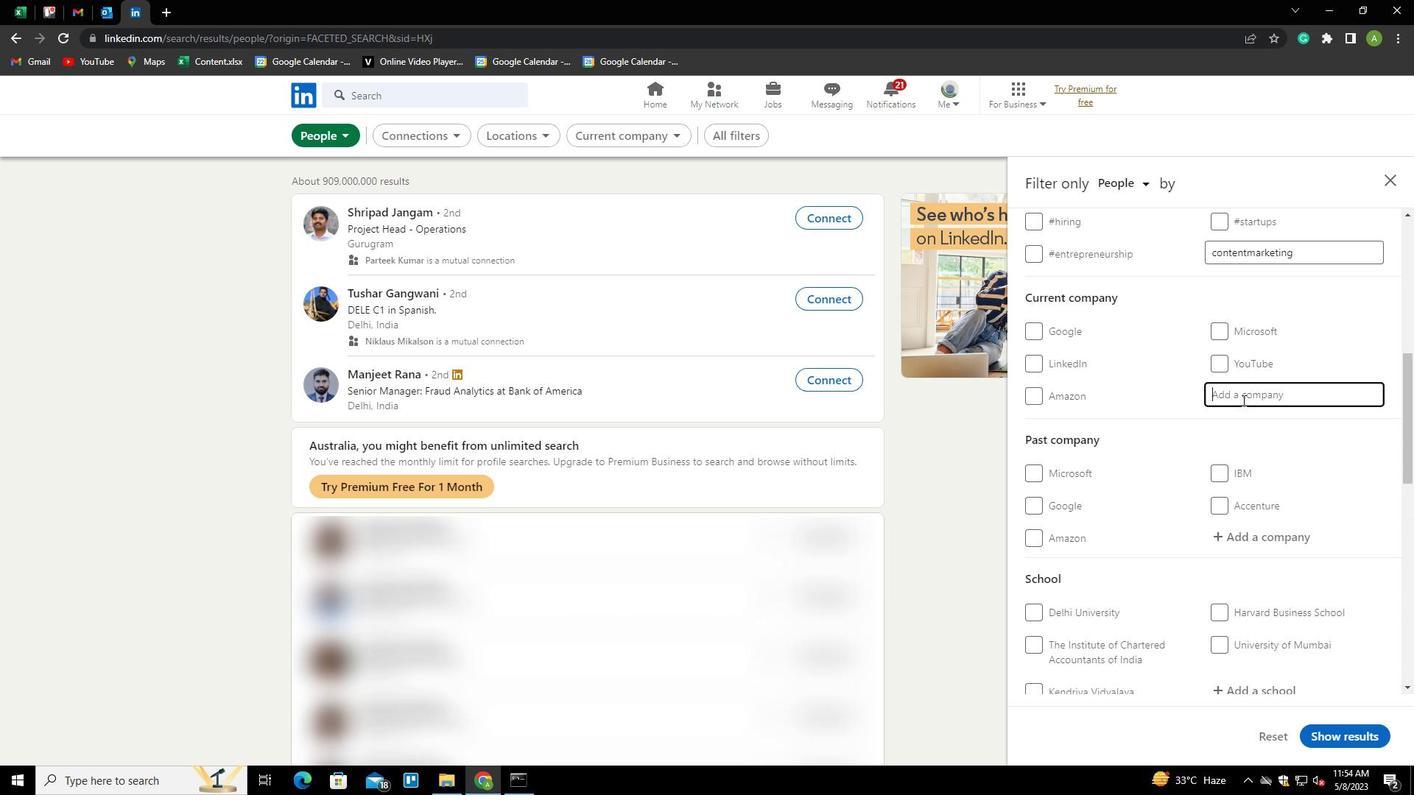 
Action: Key pressed <Key.shift>HINDUSTAN<Key.space><Key.space><Key.shift>ZINC<Key.down><Key.enter>
Screenshot: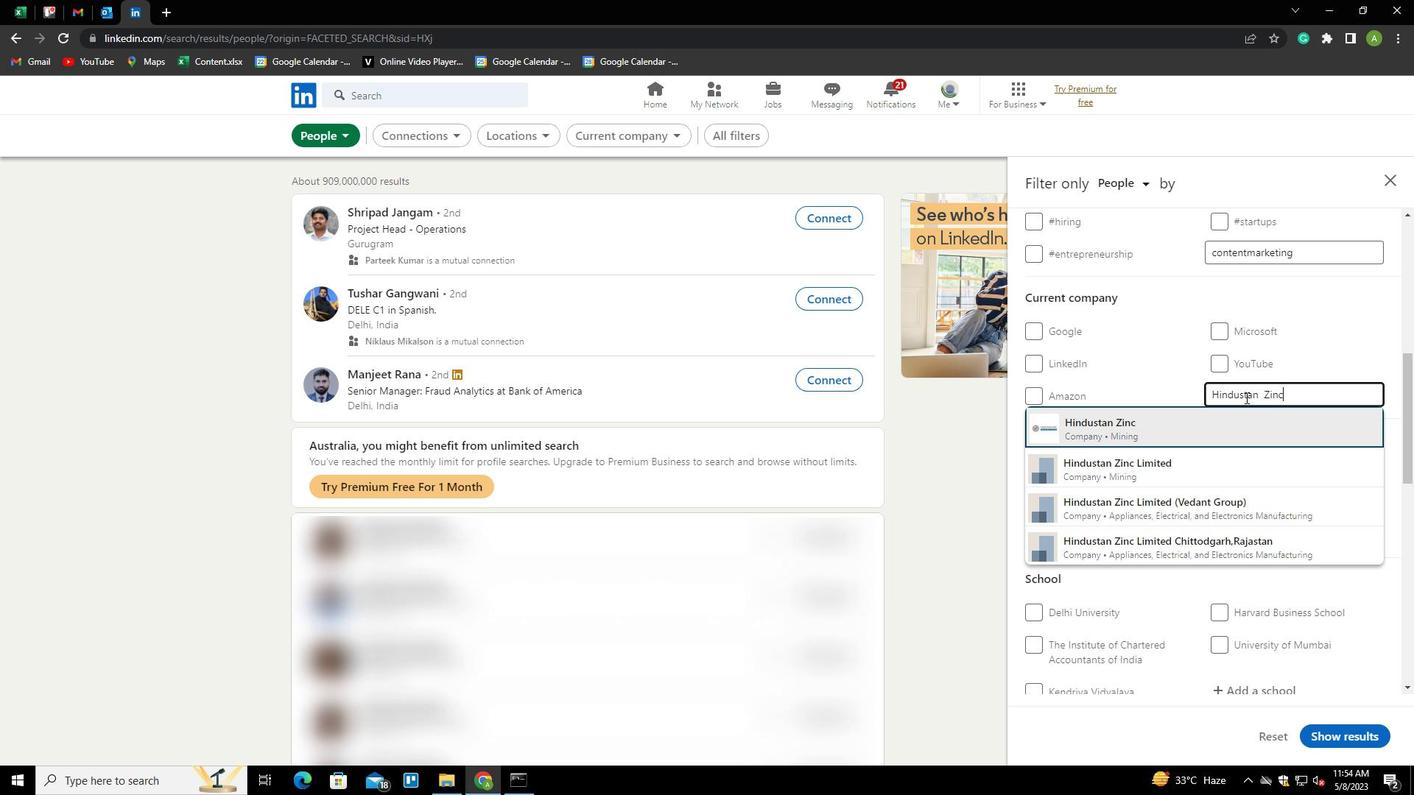 
Action: Mouse scrolled (1245, 397) with delta (0, 0)
Screenshot: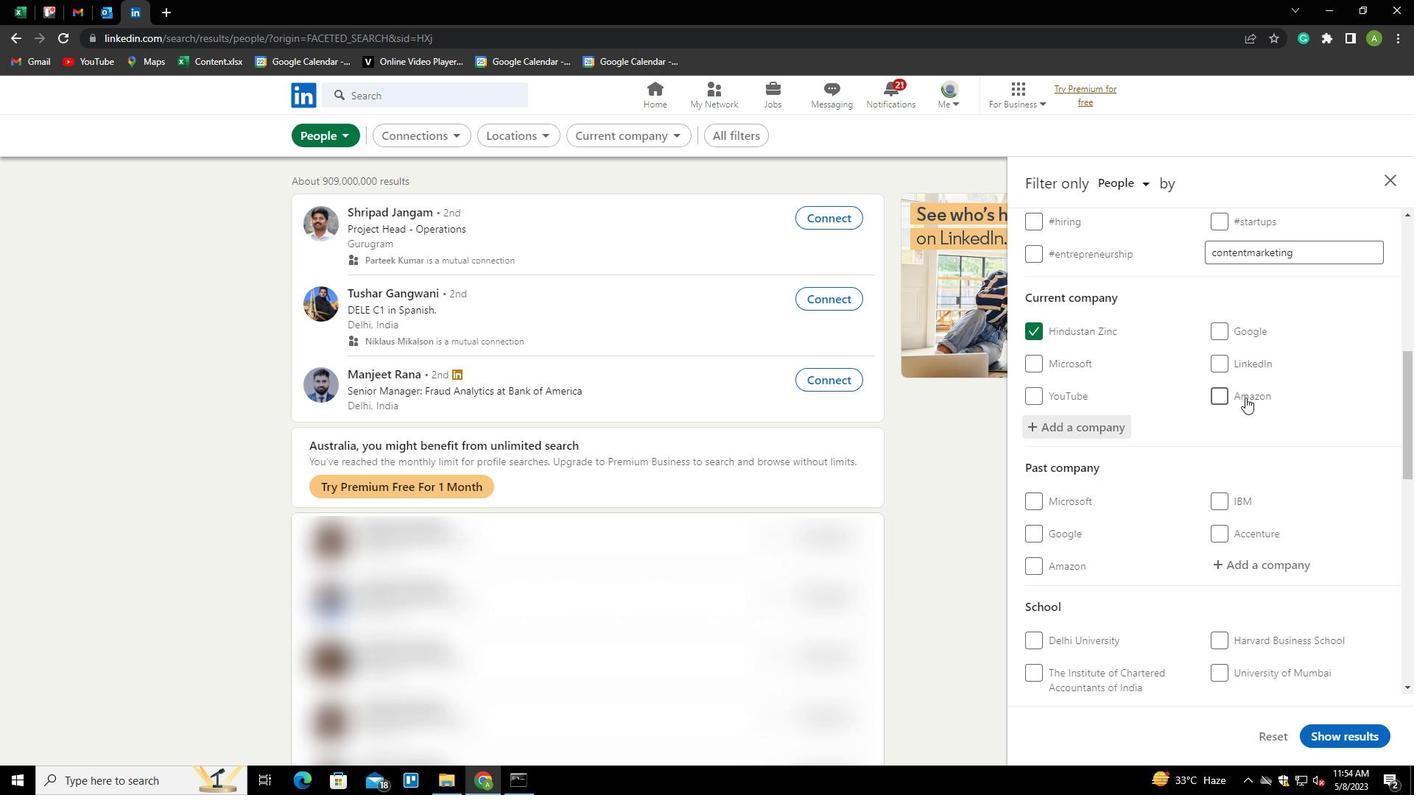
Action: Mouse scrolled (1245, 397) with delta (0, 0)
Screenshot: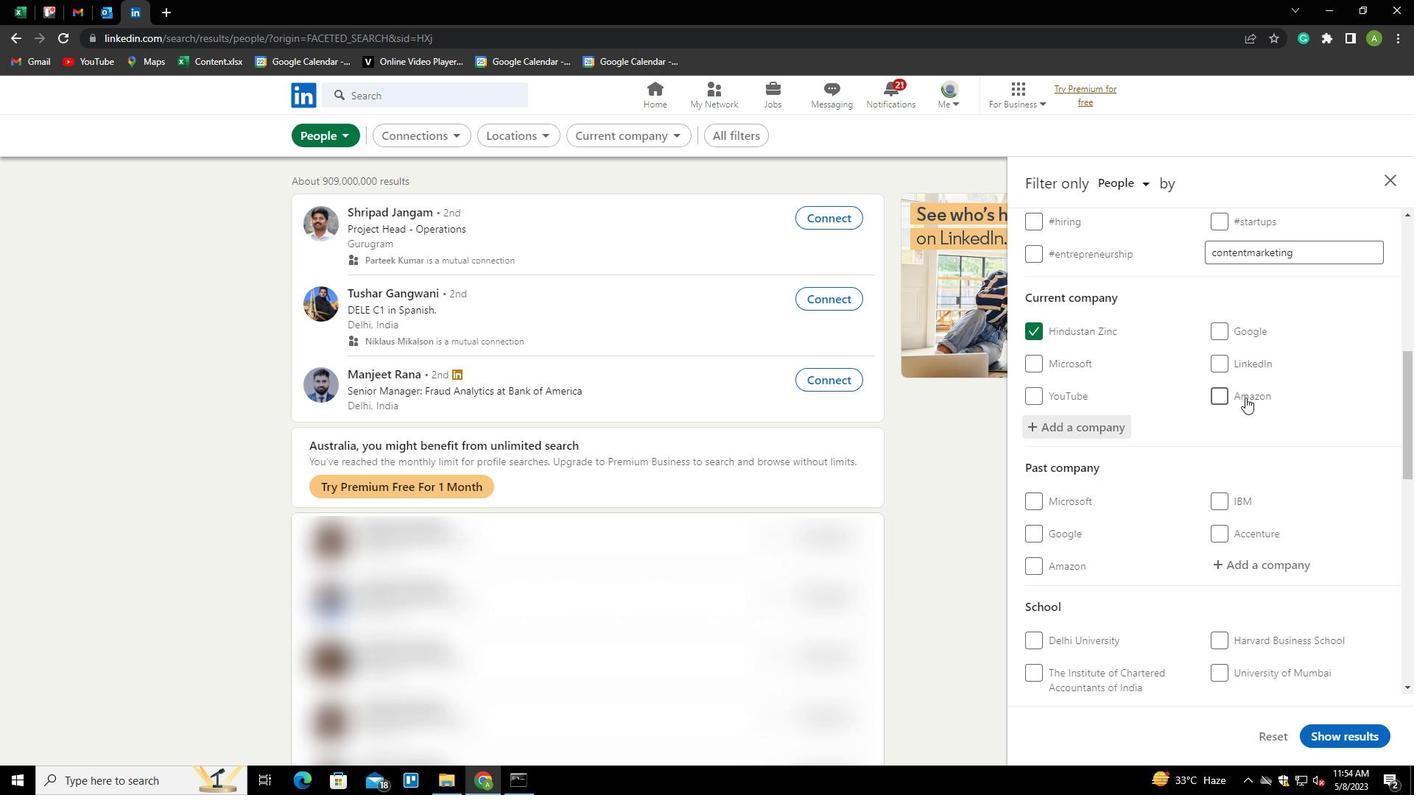 
Action: Mouse scrolled (1245, 397) with delta (0, 0)
Screenshot: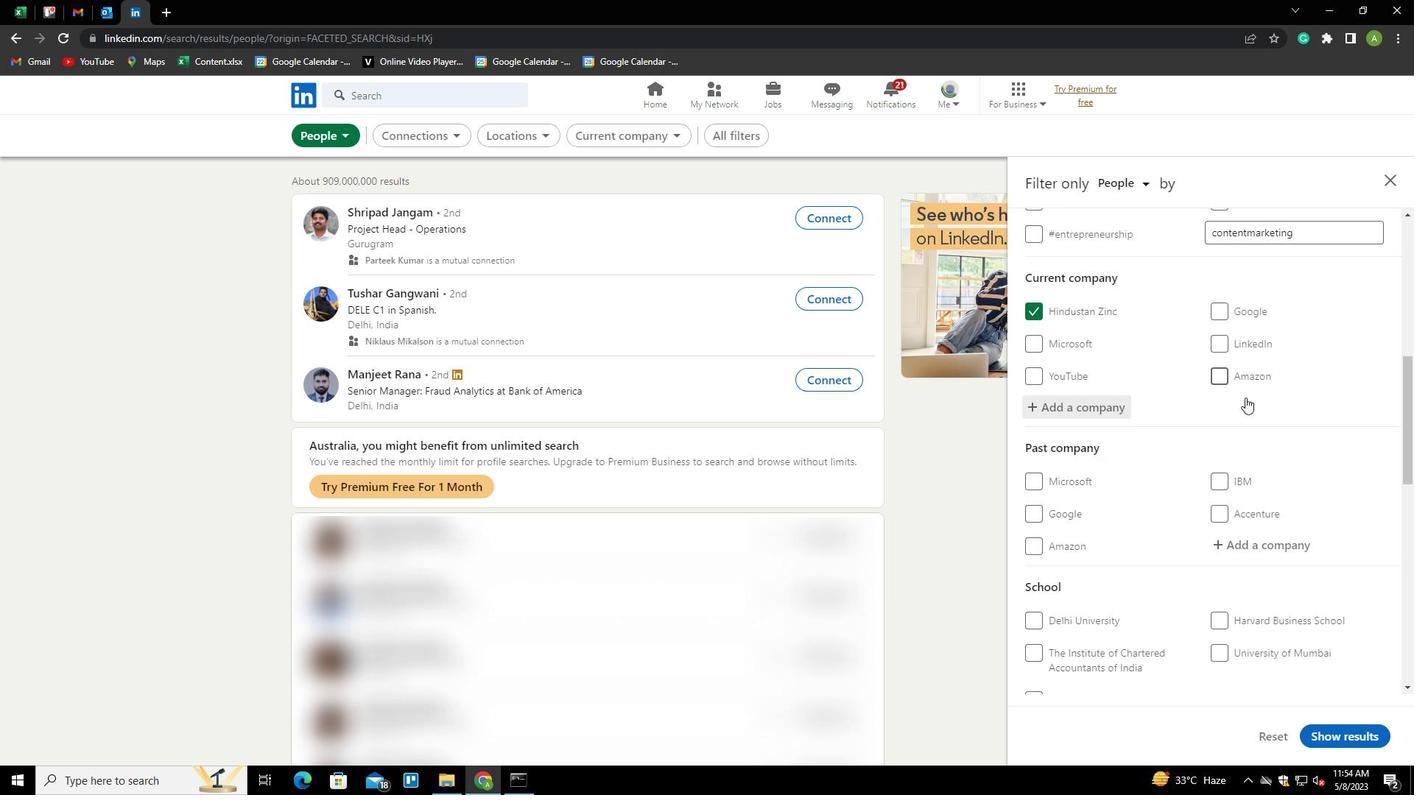 
Action: Mouse scrolled (1245, 397) with delta (0, 0)
Screenshot: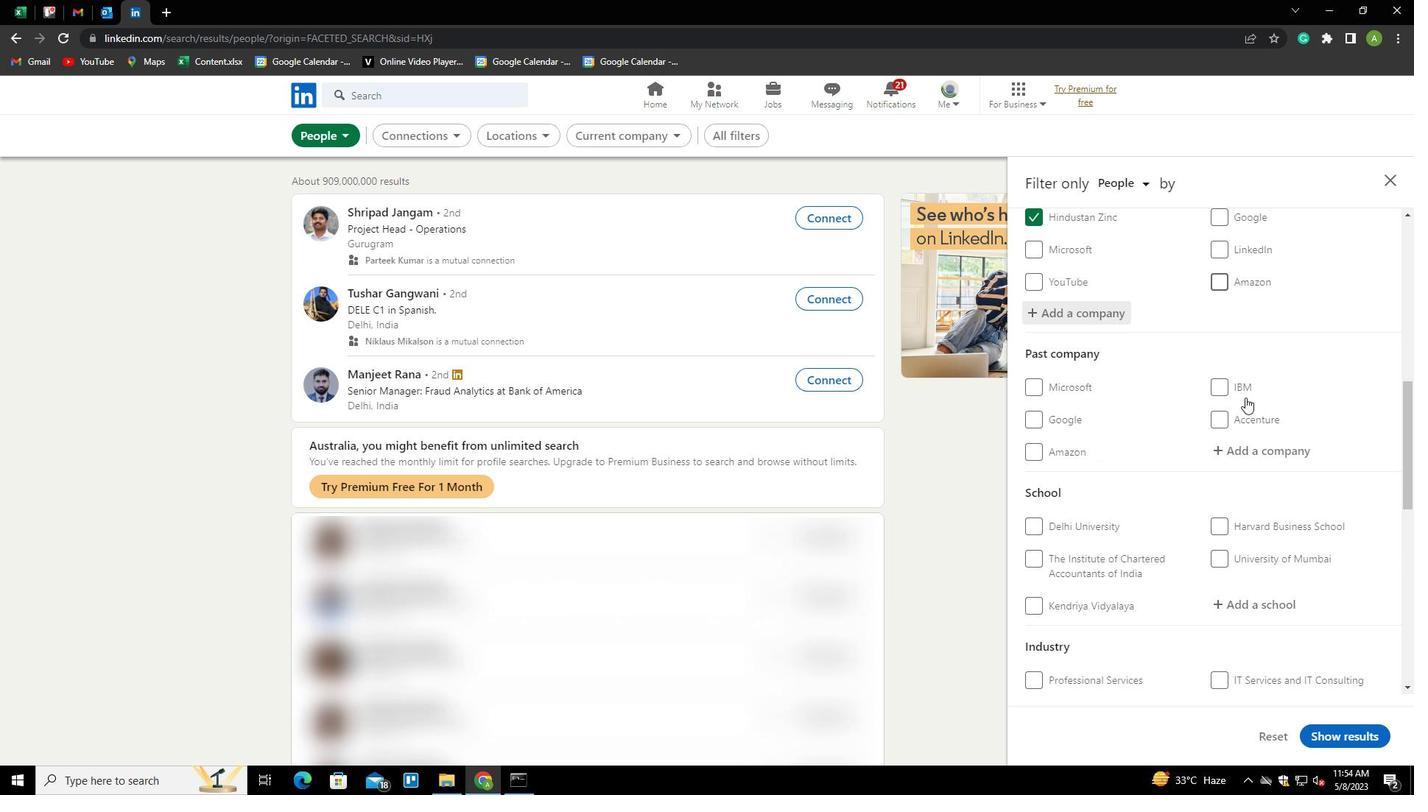
Action: Mouse moved to (1261, 425)
Screenshot: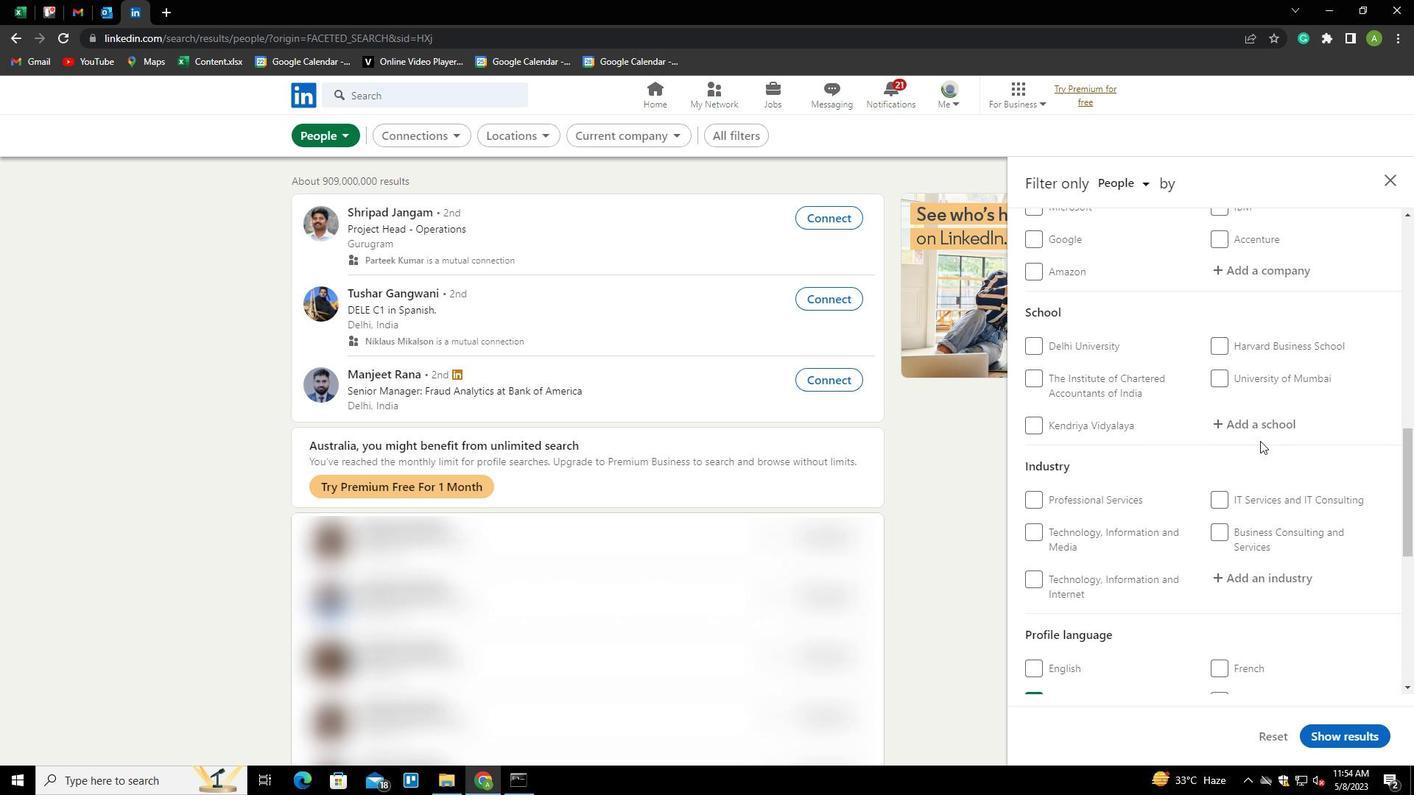 
Action: Mouse pressed left at (1261, 425)
Screenshot: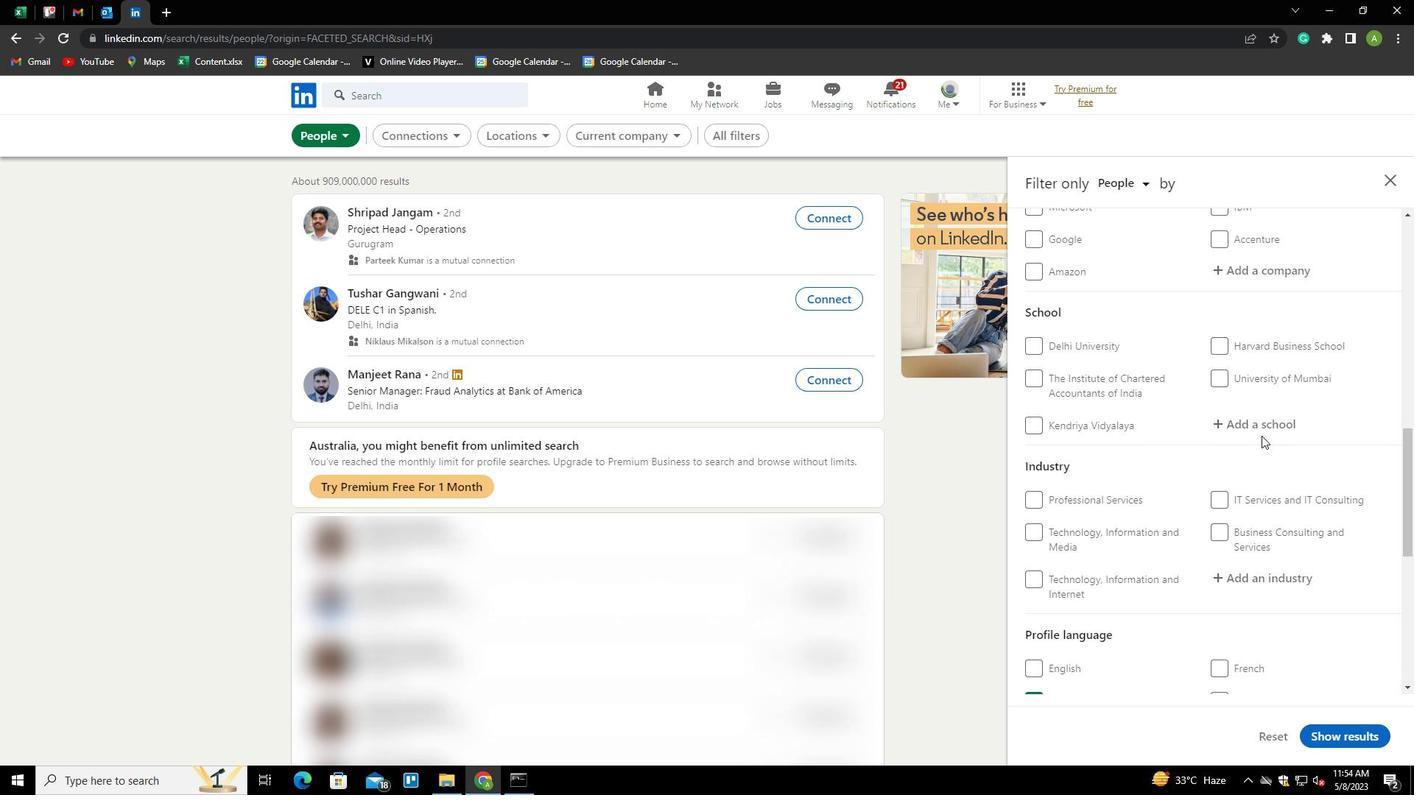
Action: Mouse moved to (1263, 425)
Screenshot: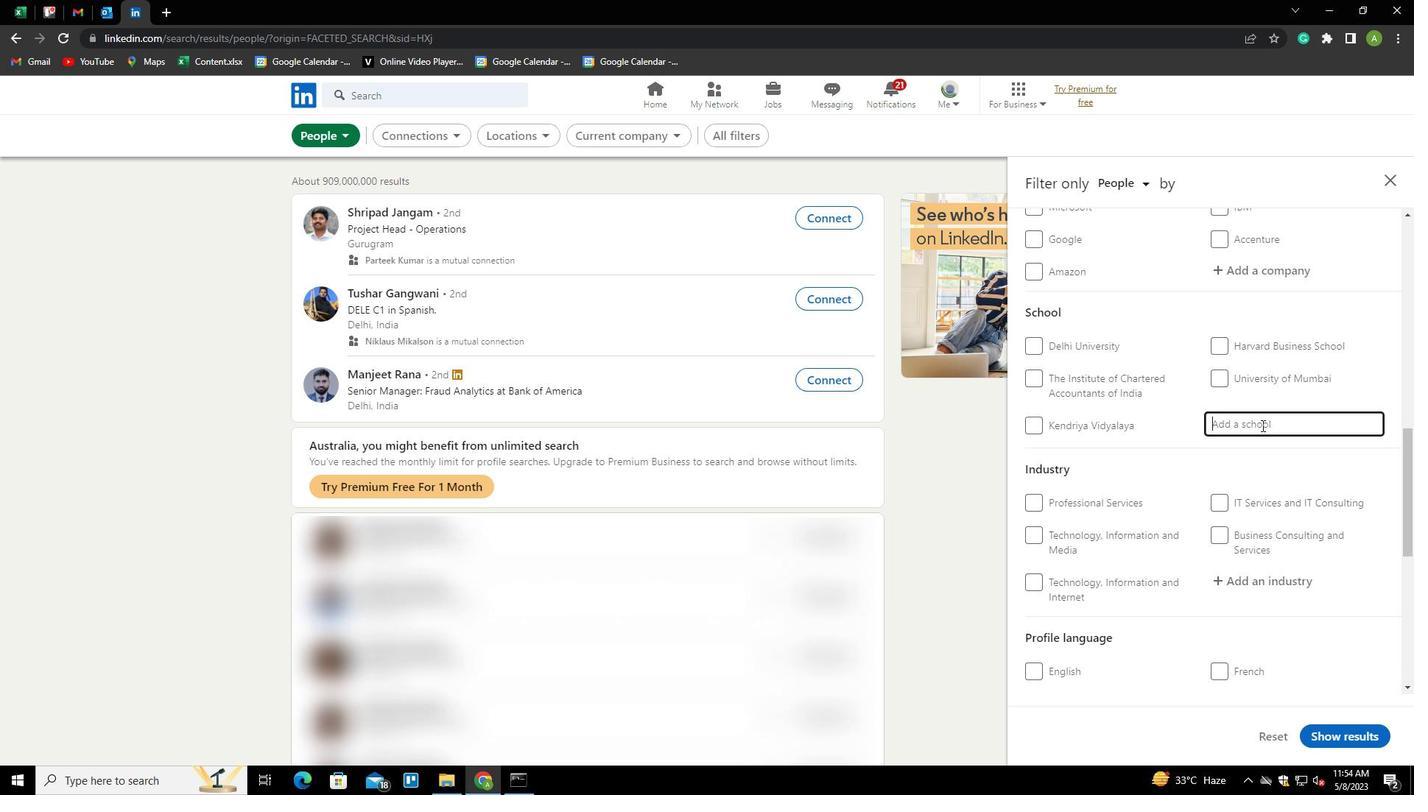 
Action: Key pressed <Key.shift>UTKAL<Key.space><Key.shift>UNIVERSITY<Key.down><Key.enter>
Screenshot: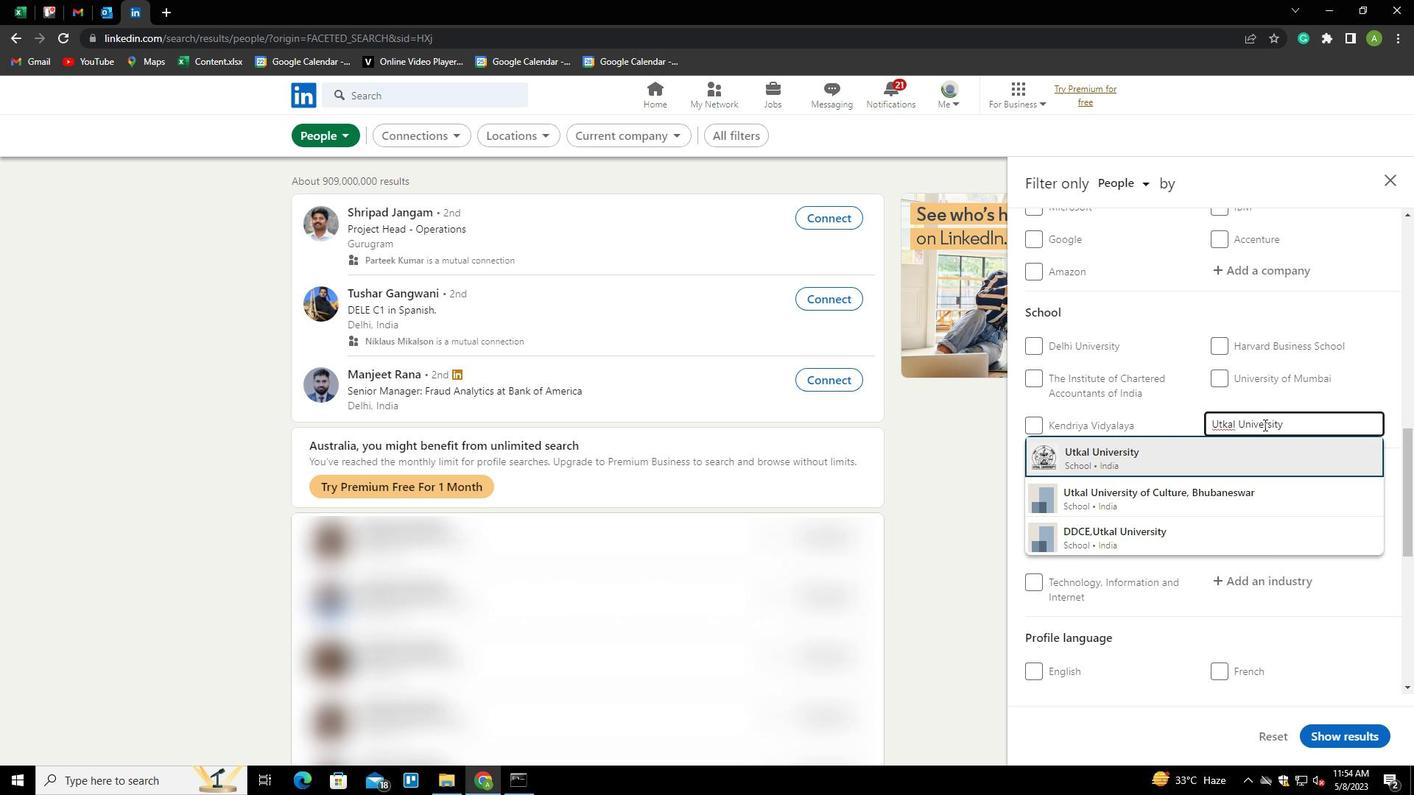 
Action: Mouse moved to (1270, 419)
Screenshot: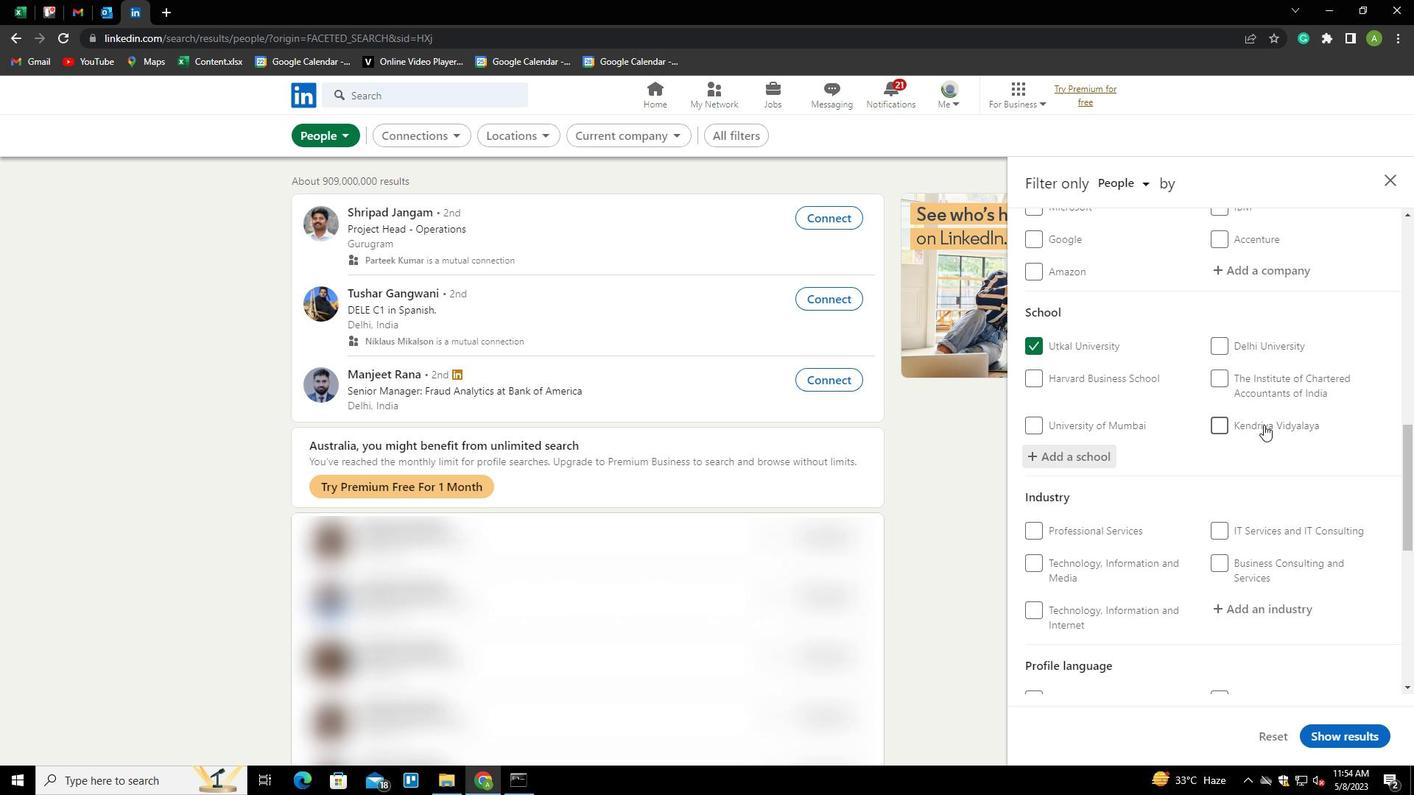 
Action: Mouse scrolled (1270, 418) with delta (0, 0)
Screenshot: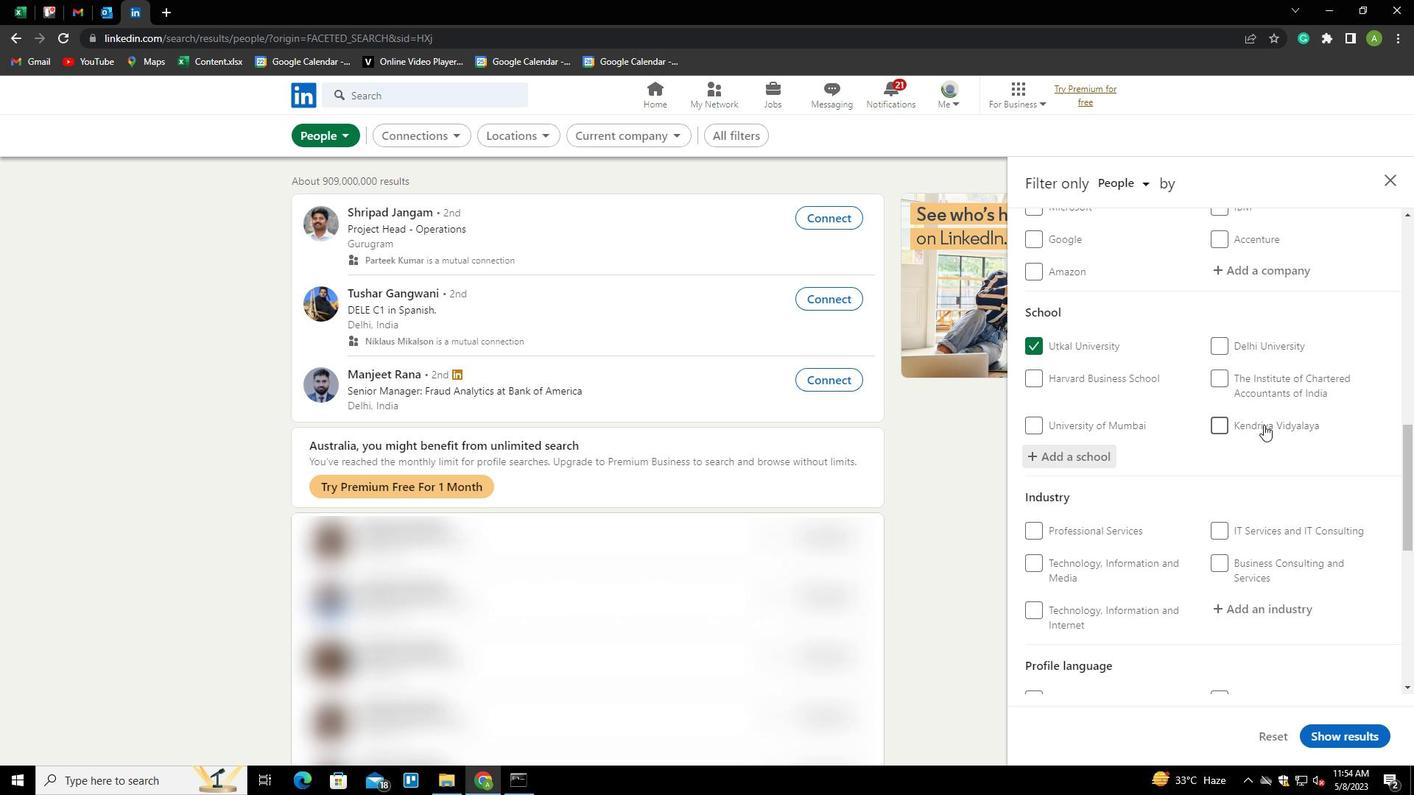
Action: Mouse scrolled (1270, 418) with delta (0, 0)
Screenshot: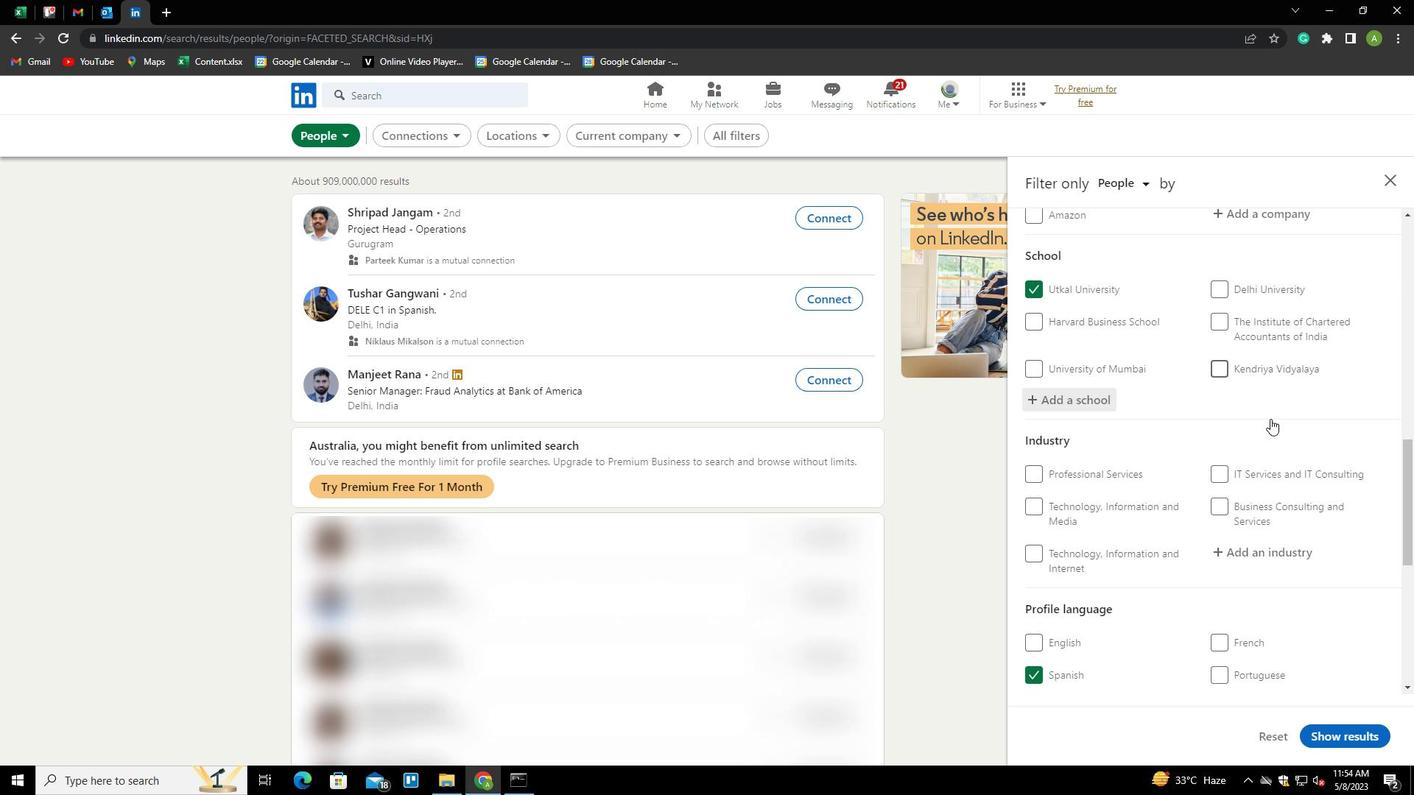 
Action: Mouse moved to (1270, 419)
Screenshot: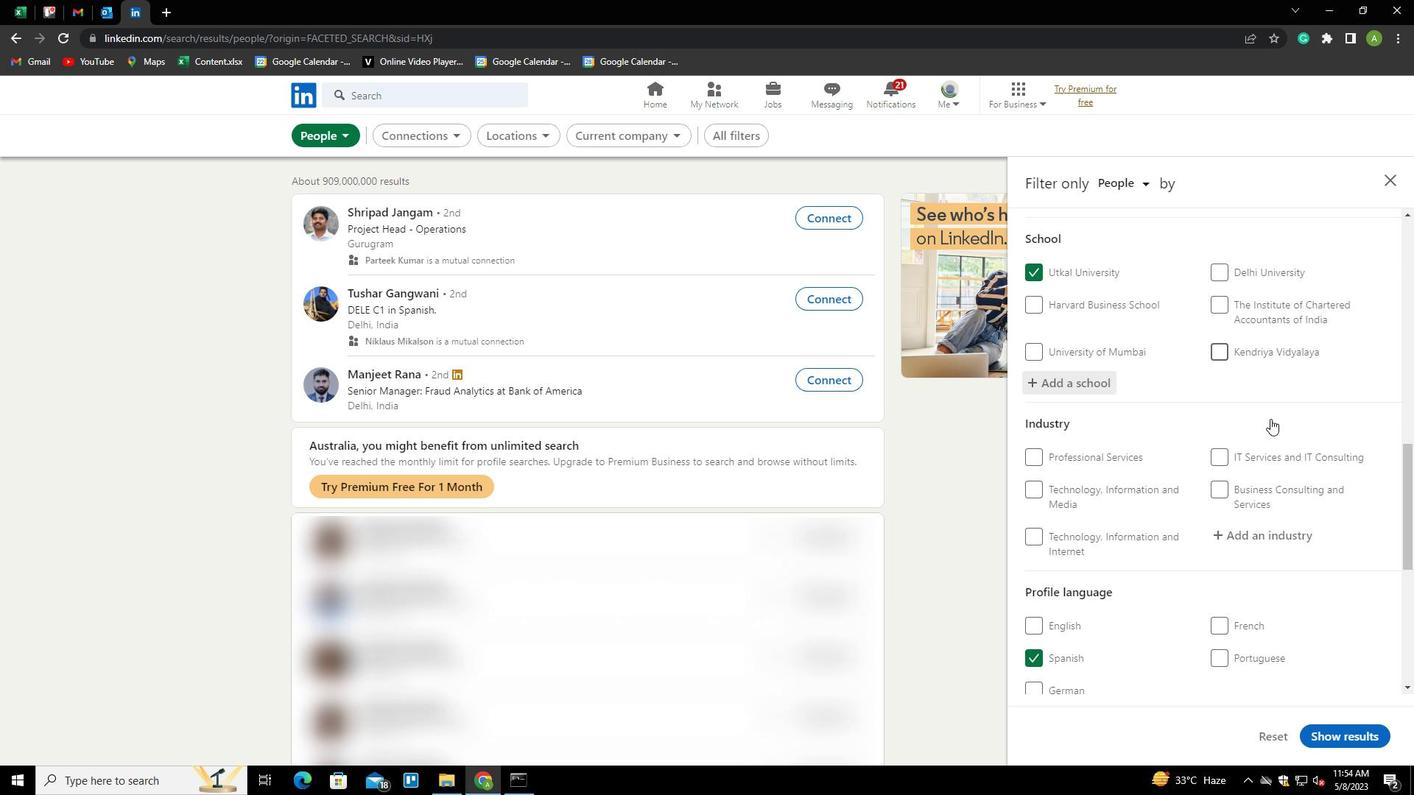 
Action: Mouse scrolled (1270, 418) with delta (0, 0)
Screenshot: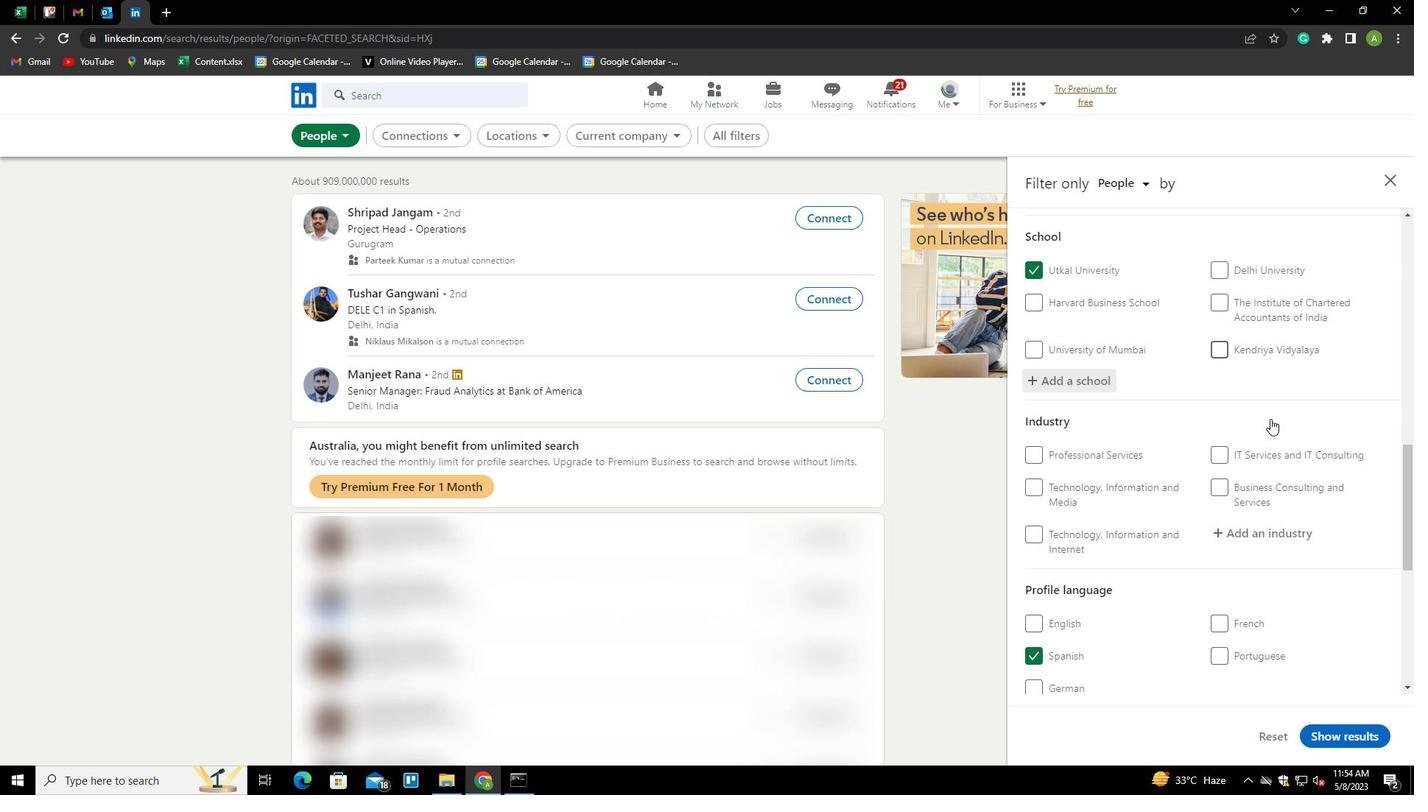 
Action: Mouse moved to (1275, 393)
Screenshot: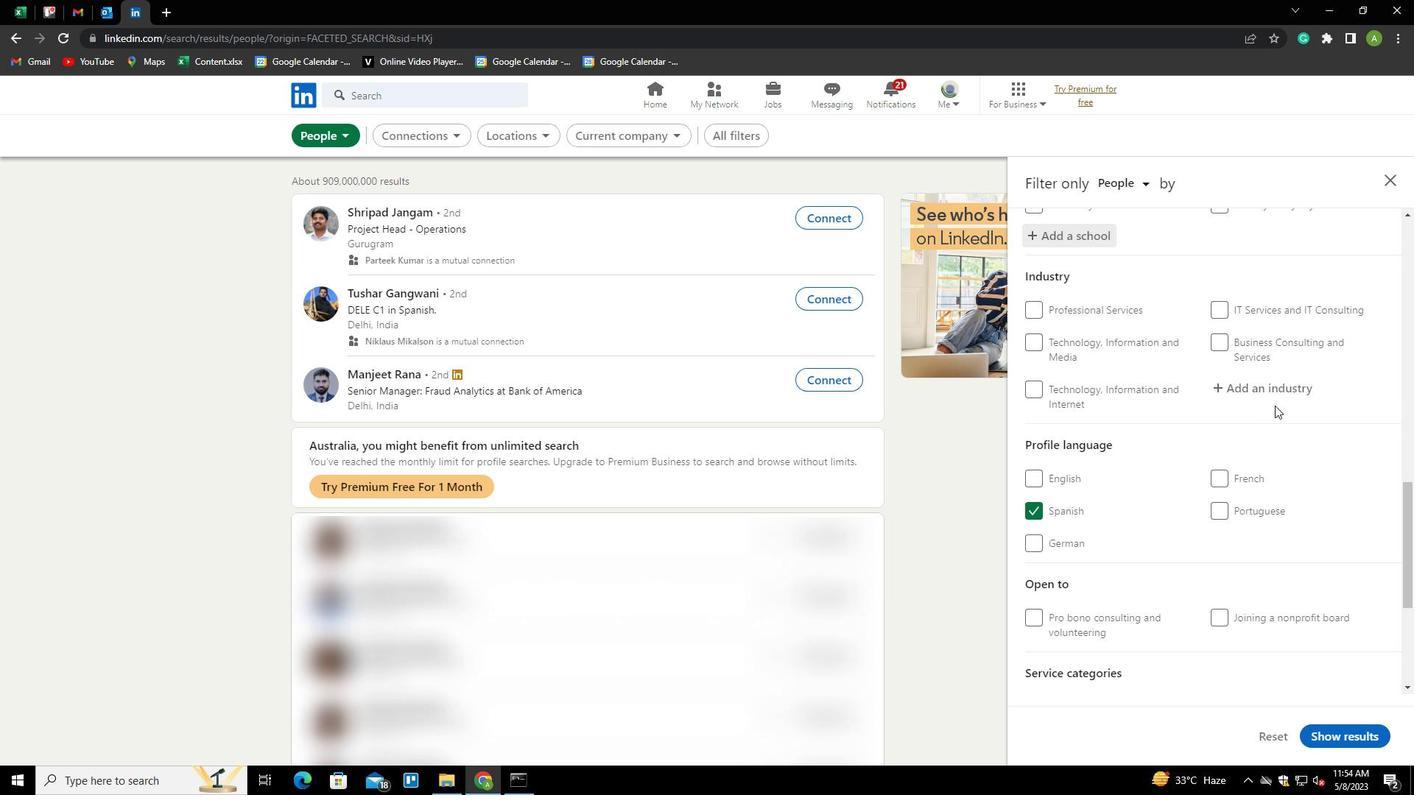 
Action: Mouse pressed left at (1275, 393)
Screenshot: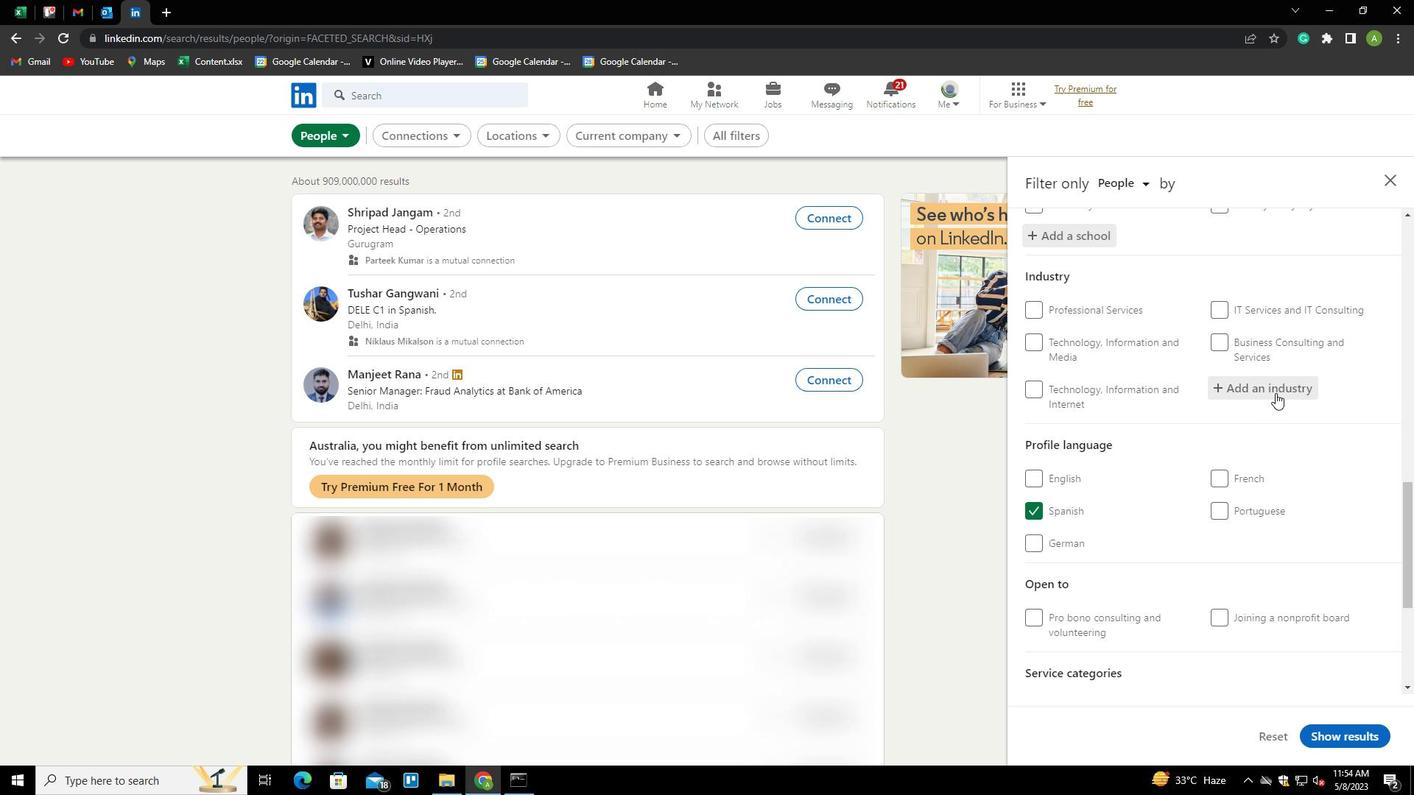 
Action: Key pressed <Key.shift>EDUCATION<Key.space><Key.shift>ADMINISTRATION<Key.space><Key.shift>PROGRAM<Key.down><Key.enter>
Screenshot: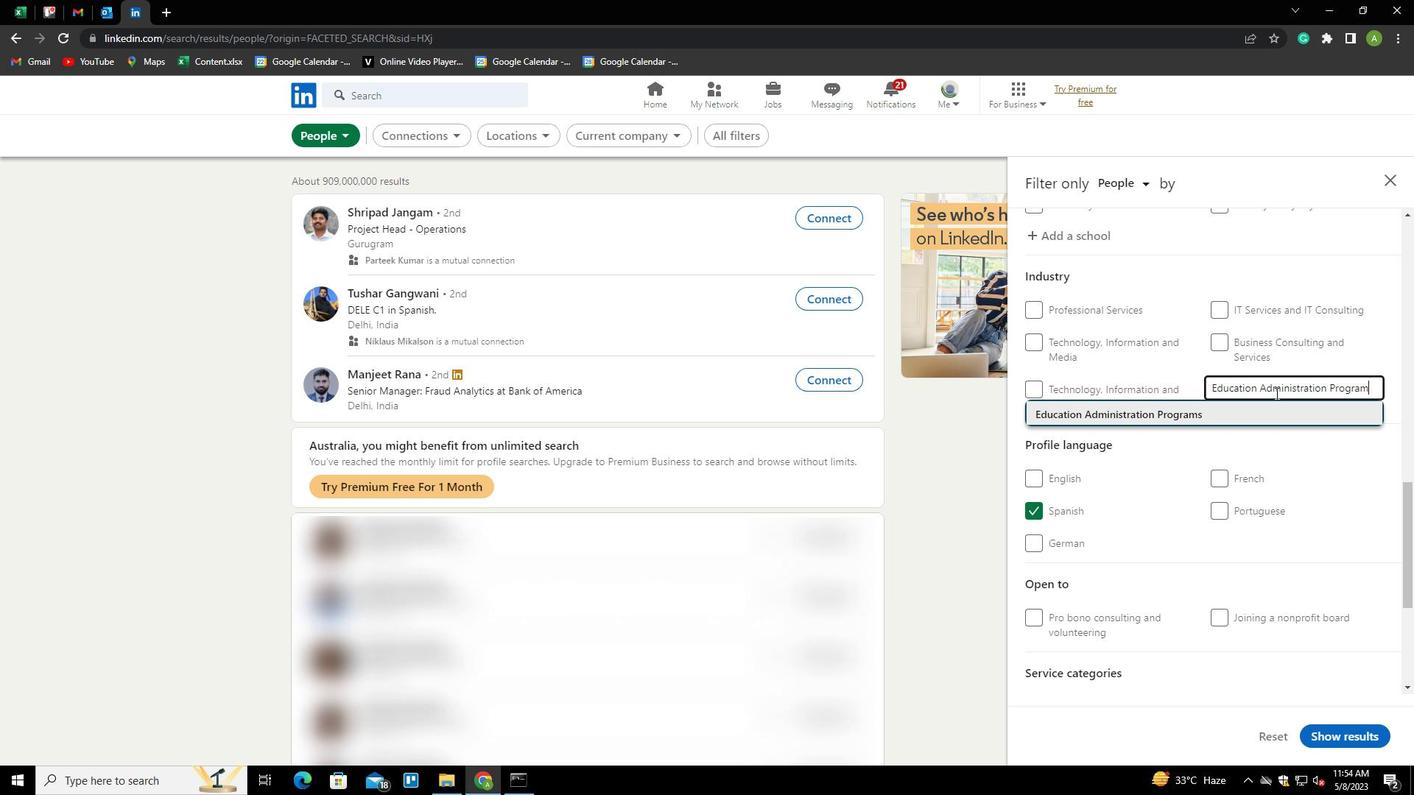 
Action: Mouse scrolled (1275, 392) with delta (0, 0)
Screenshot: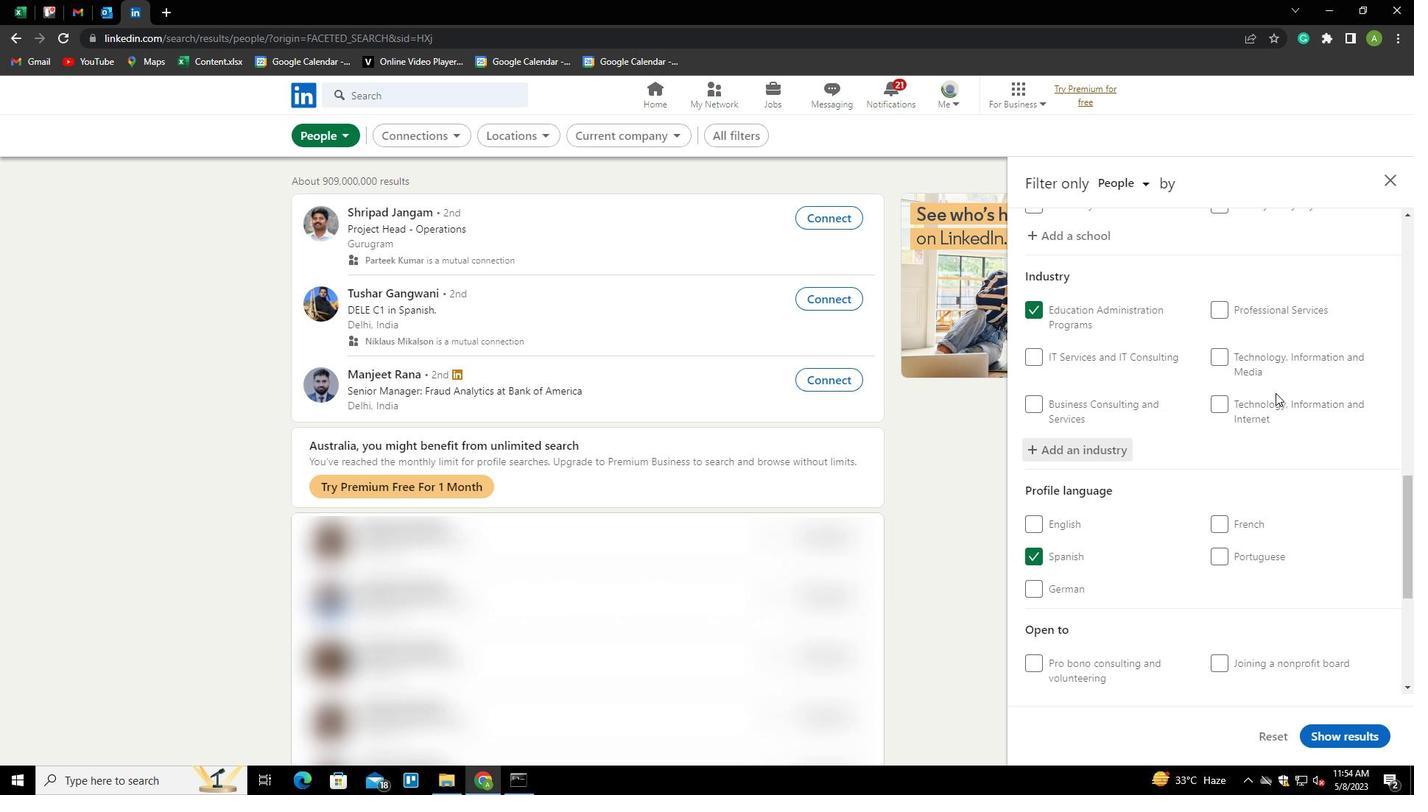 
Action: Mouse scrolled (1275, 392) with delta (0, 0)
Screenshot: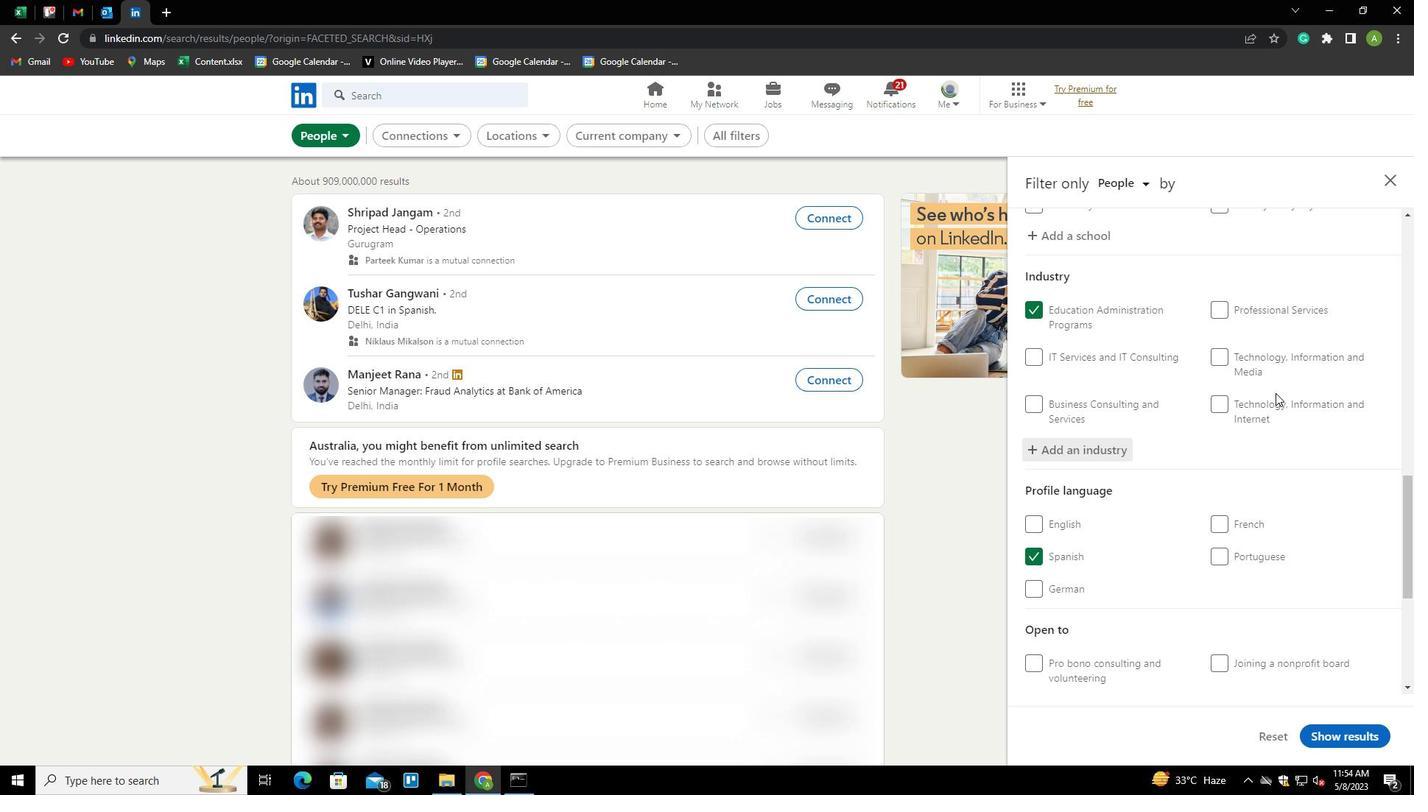 
Action: Mouse scrolled (1275, 392) with delta (0, 0)
Screenshot: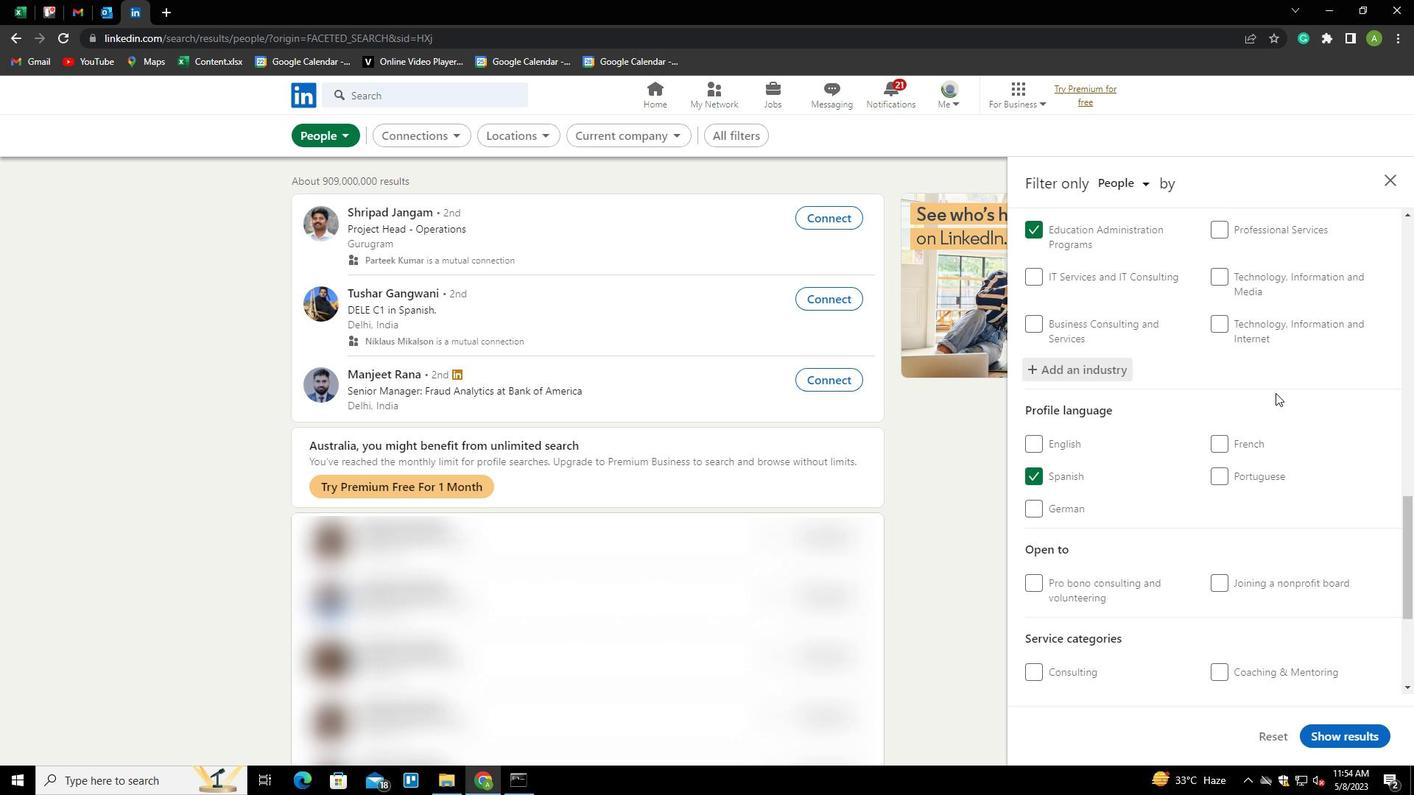 
Action: Mouse moved to (1276, 392)
Screenshot: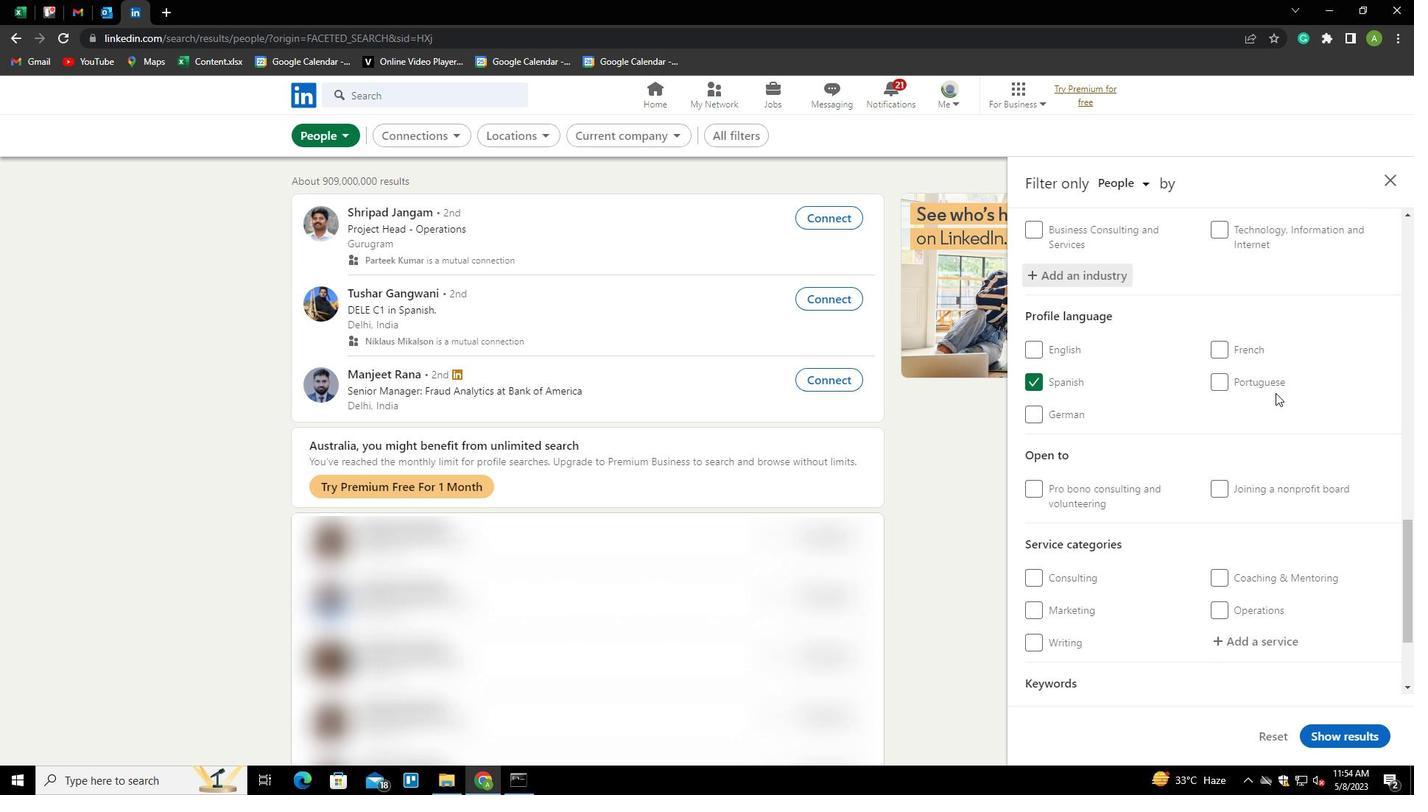 
Action: Mouse scrolled (1276, 391) with delta (0, 0)
Screenshot: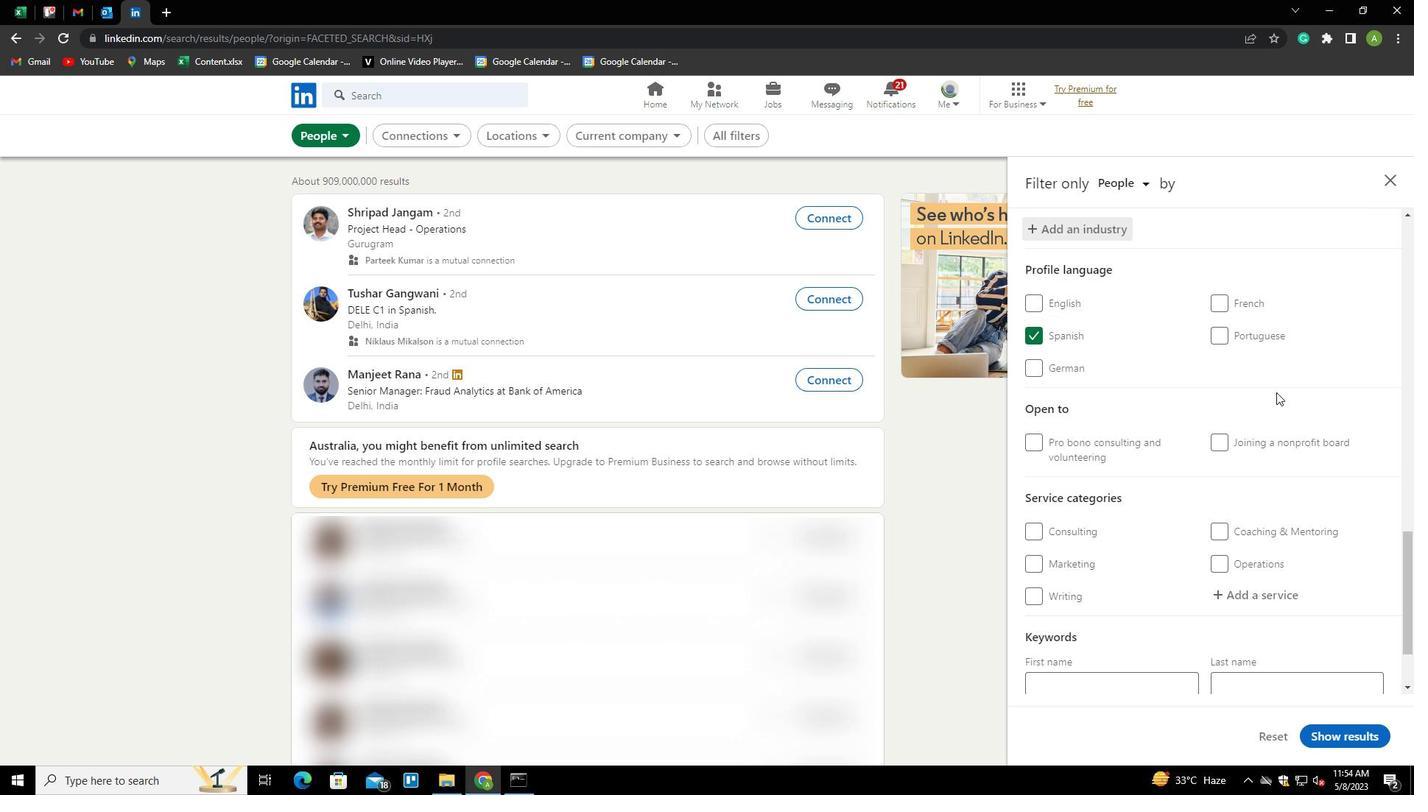 
Action: Mouse scrolled (1276, 391) with delta (0, 0)
Screenshot: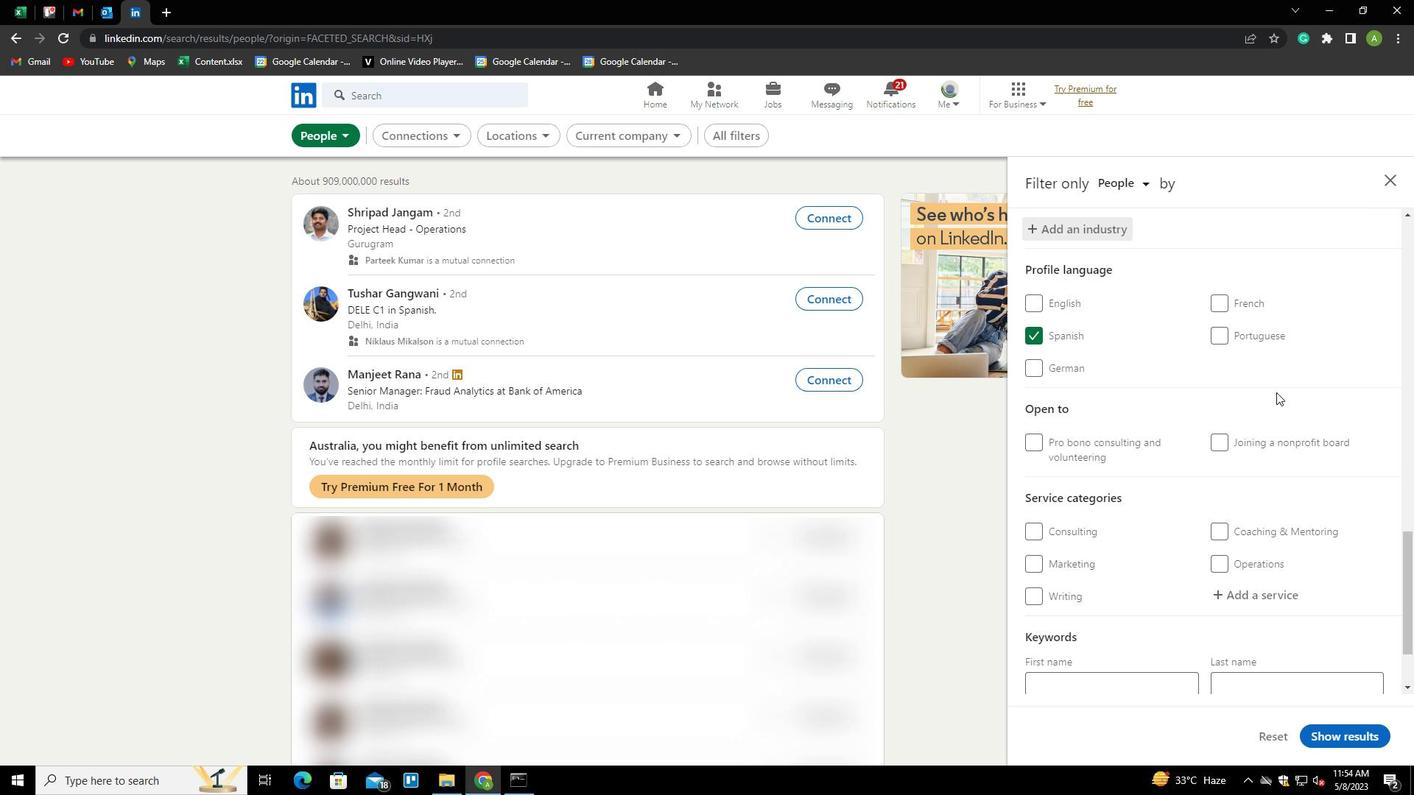 
Action: Mouse moved to (1261, 482)
Screenshot: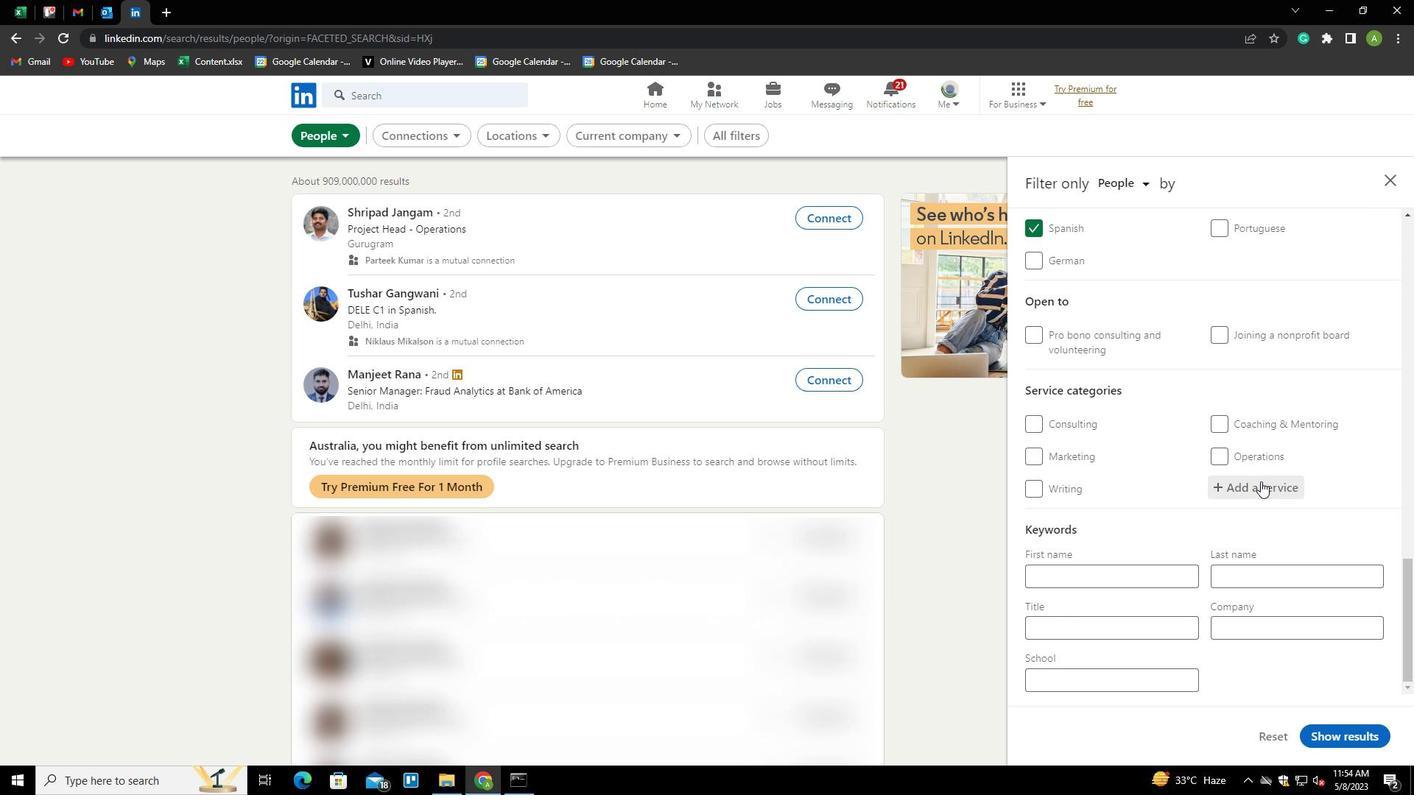 
Action: Mouse pressed left at (1261, 482)
Screenshot: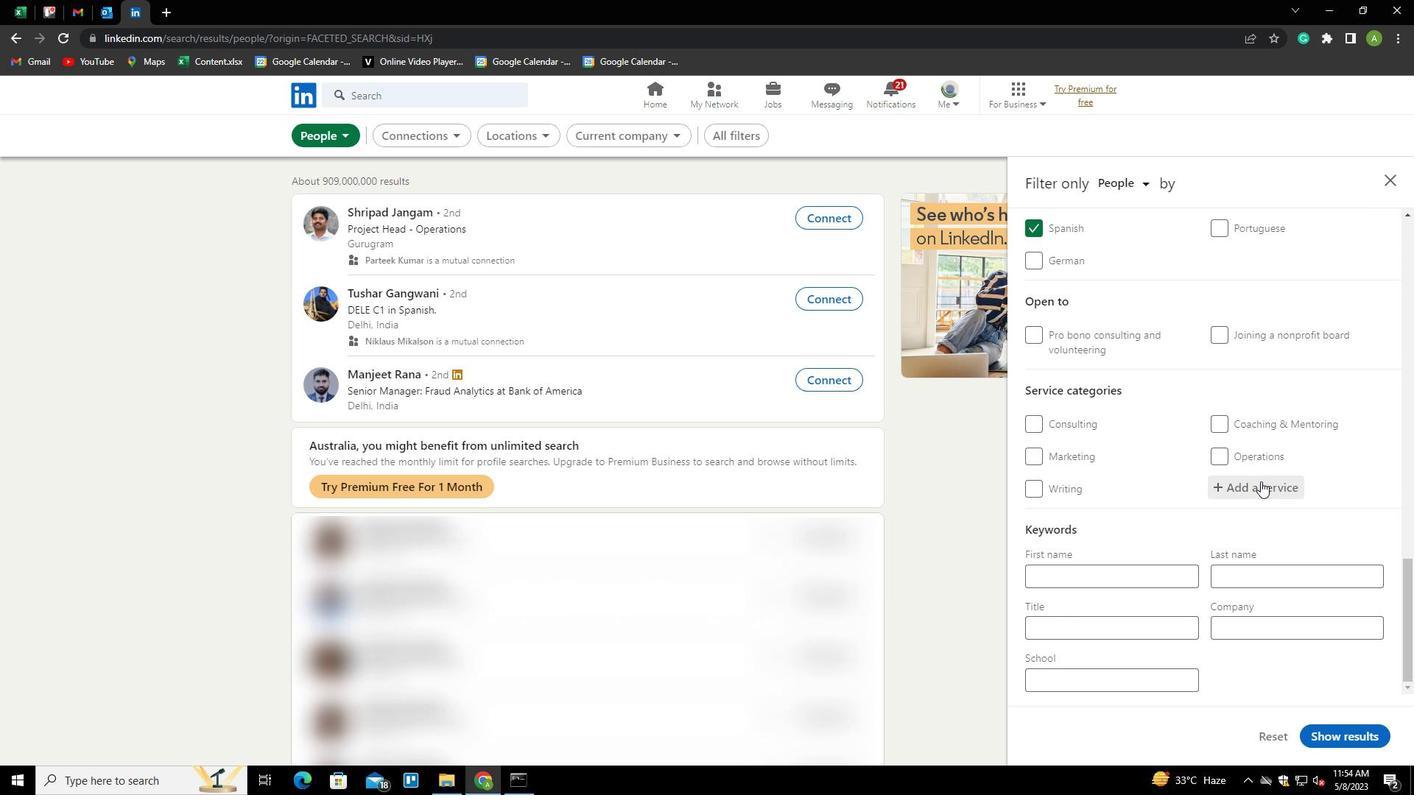 
Action: Mouse moved to (1261, 483)
Screenshot: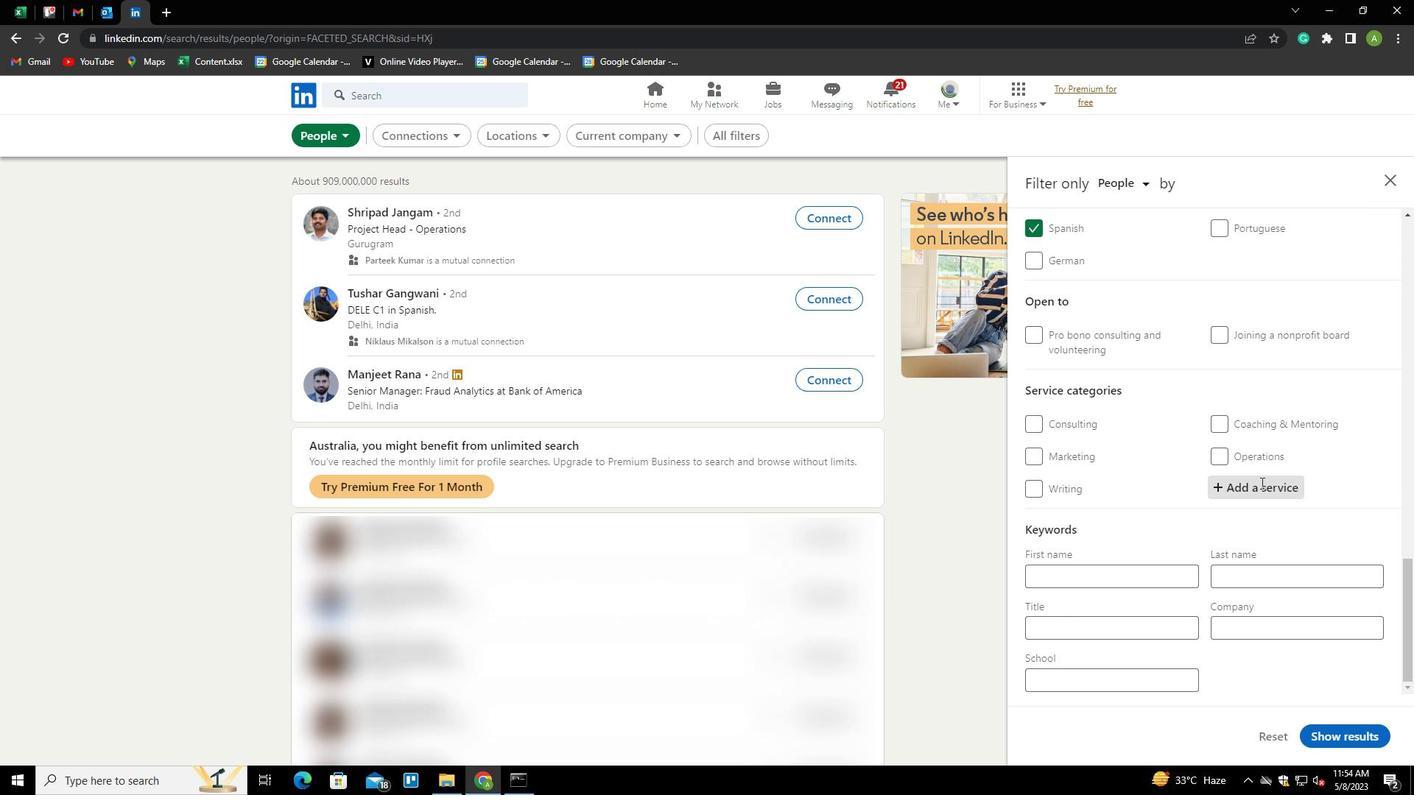 
Action: Key pressed <Key.shift>USER<Key.space><Key.shift>EXPERE
Screenshot: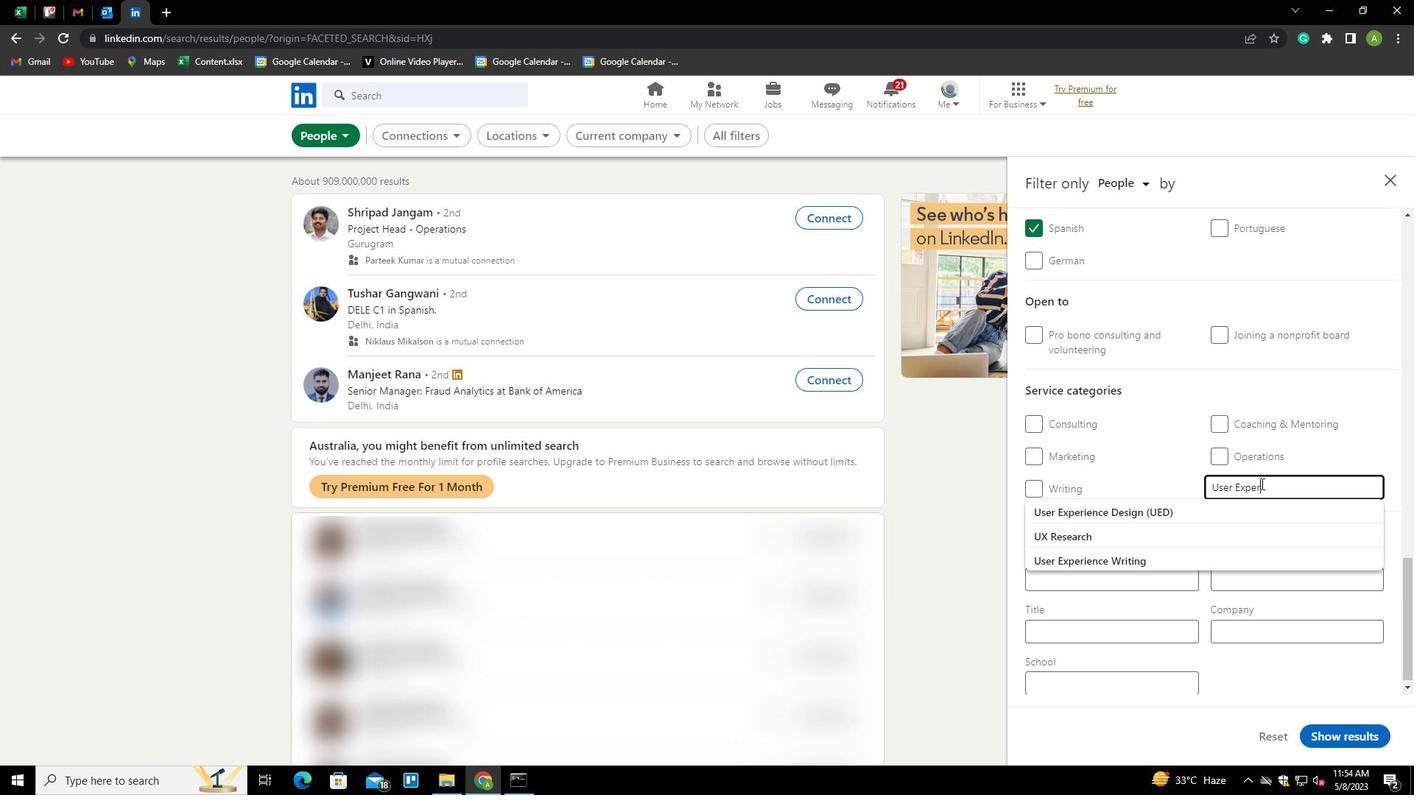 
Action: Mouse moved to (1286, 488)
Screenshot: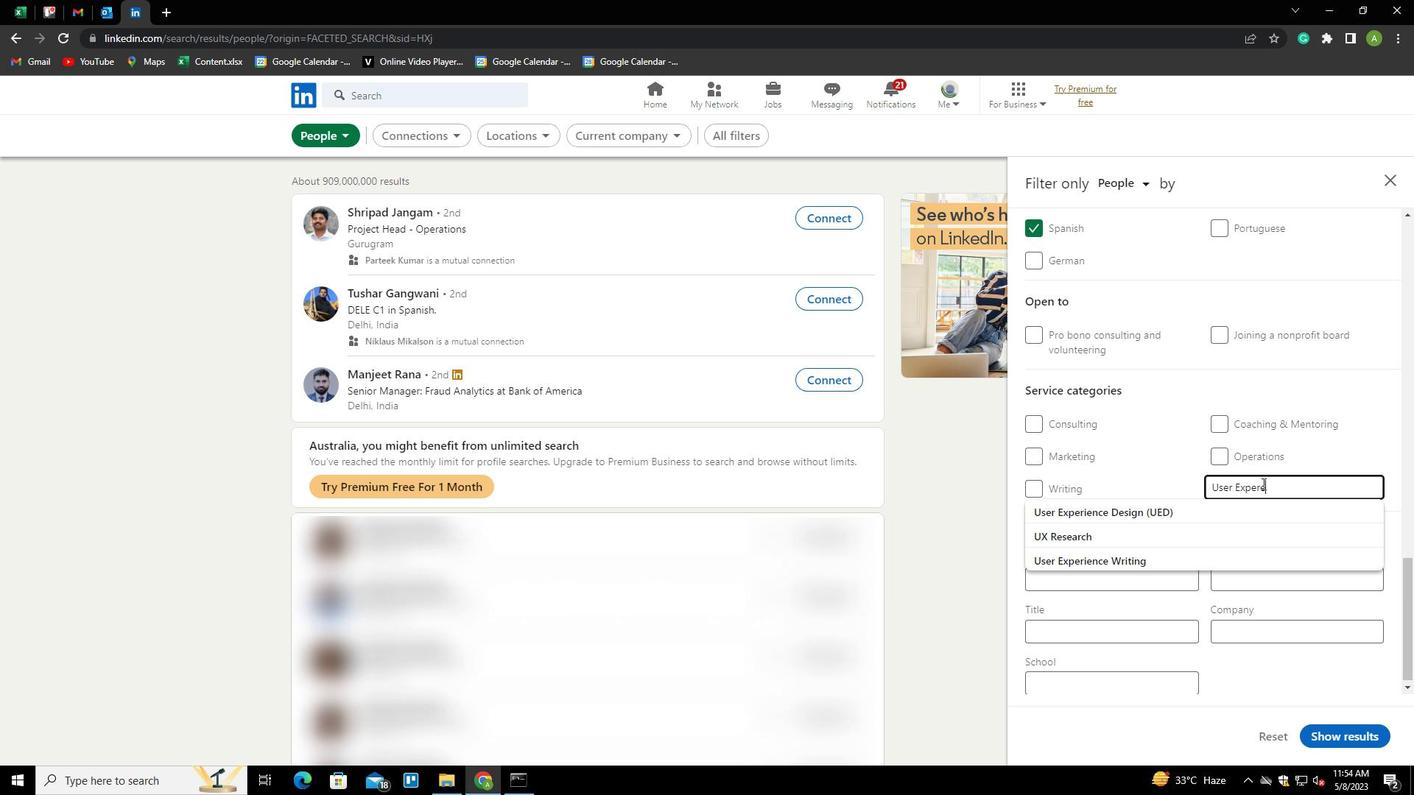 
Action: Key pressed <Key.backspace>IENCE<Key.space><Key.shift>DESIGN<Key.down><Key.shift_r><Key.shift_r><Key.left><Key.left><Key.left><Key.left><Key.left><Key.left><Key.shift>WRITING<Key.down><Key.enter>
Screenshot: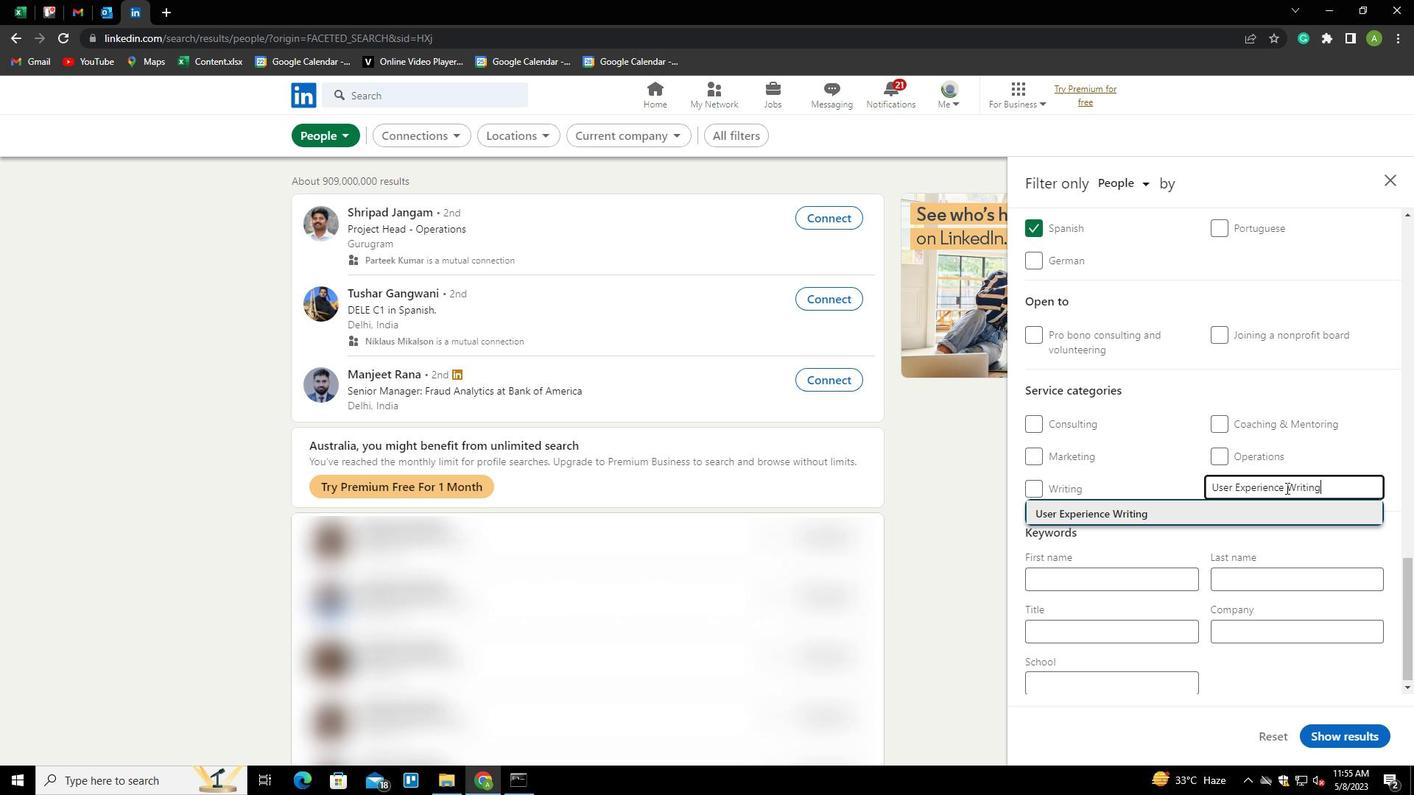 
Action: Mouse moved to (1281, 492)
Screenshot: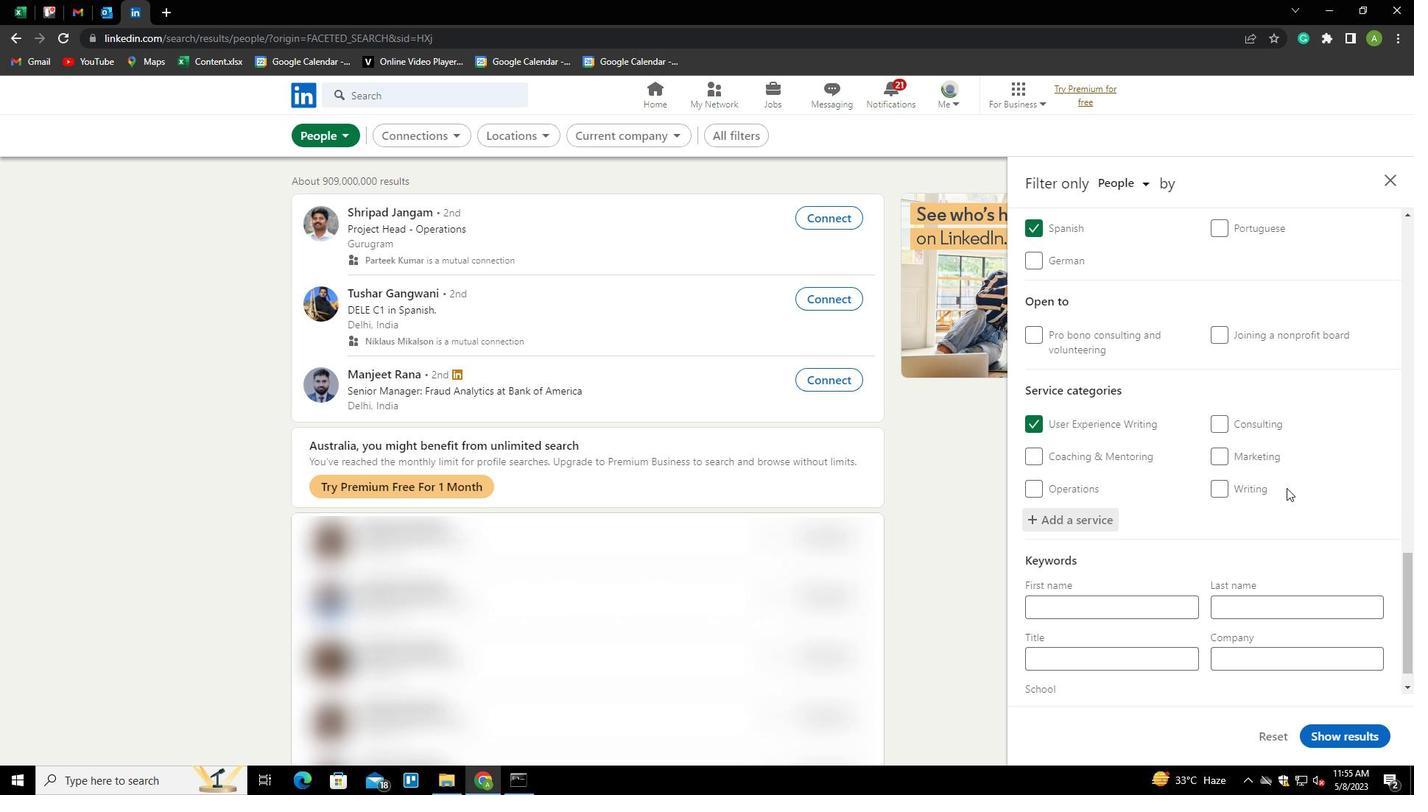 
Action: Mouse scrolled (1281, 492) with delta (0, 0)
Screenshot: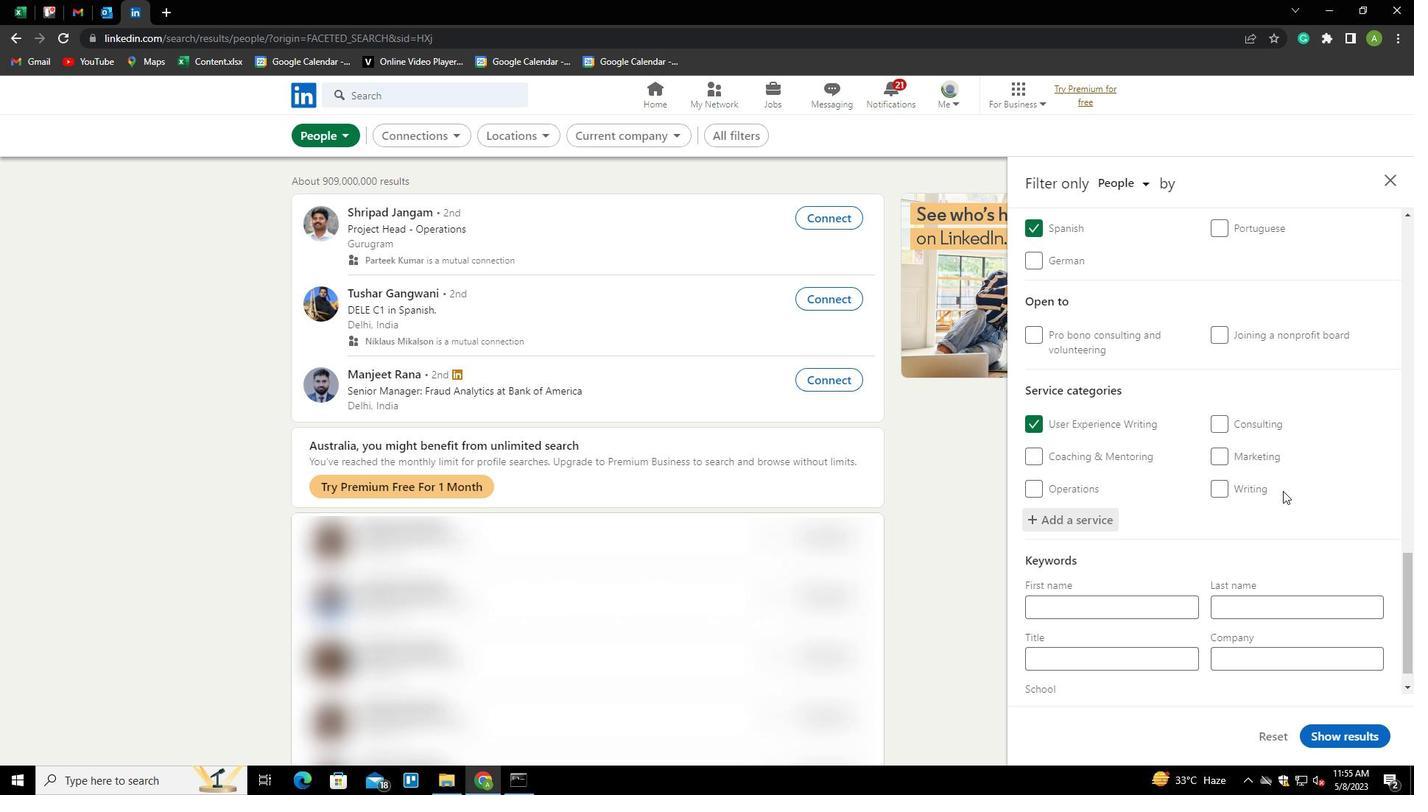 
Action: Mouse moved to (1277, 494)
Screenshot: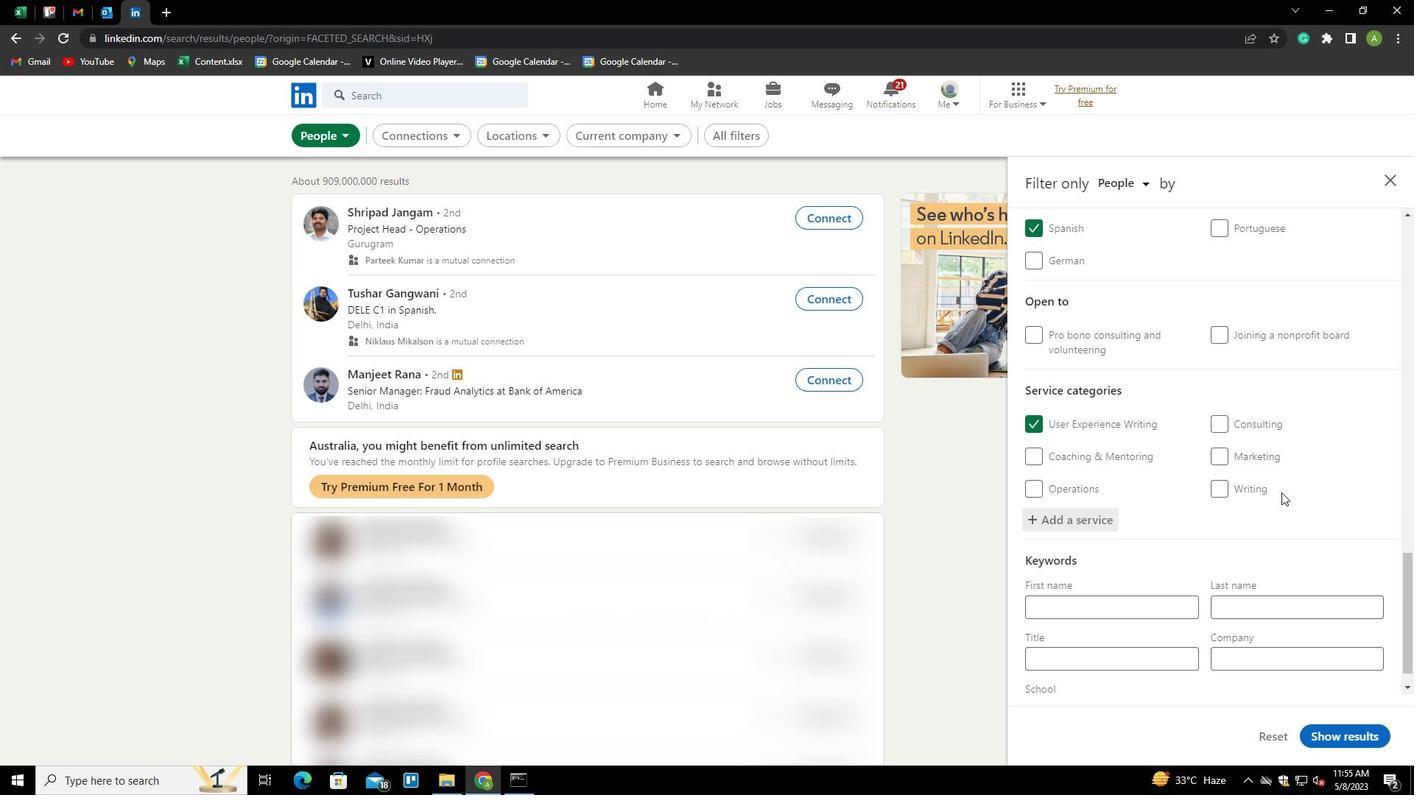 
Action: Mouse scrolled (1277, 494) with delta (0, 0)
Screenshot: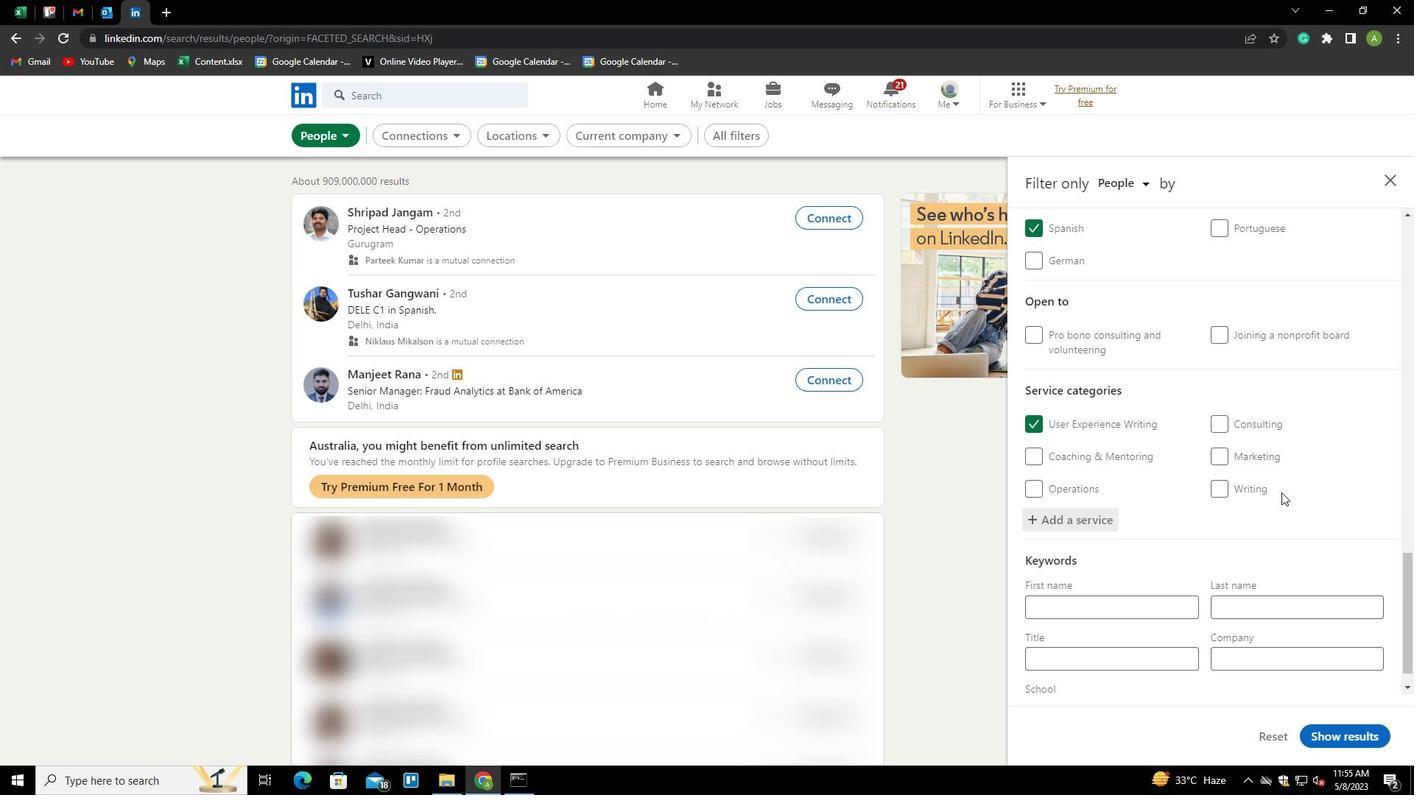 
Action: Mouse moved to (1272, 497)
Screenshot: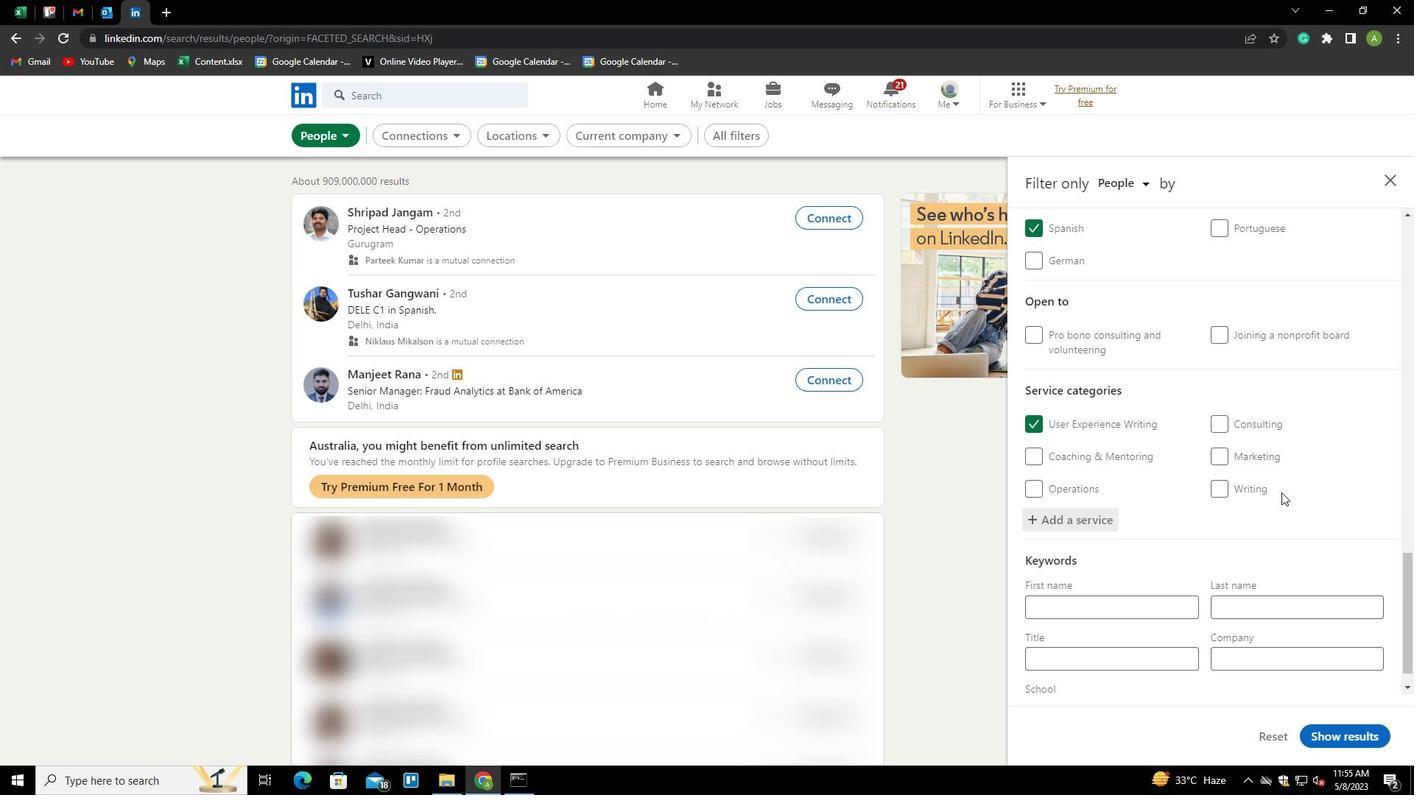 
Action: Mouse scrolled (1272, 497) with delta (0, 0)
Screenshot: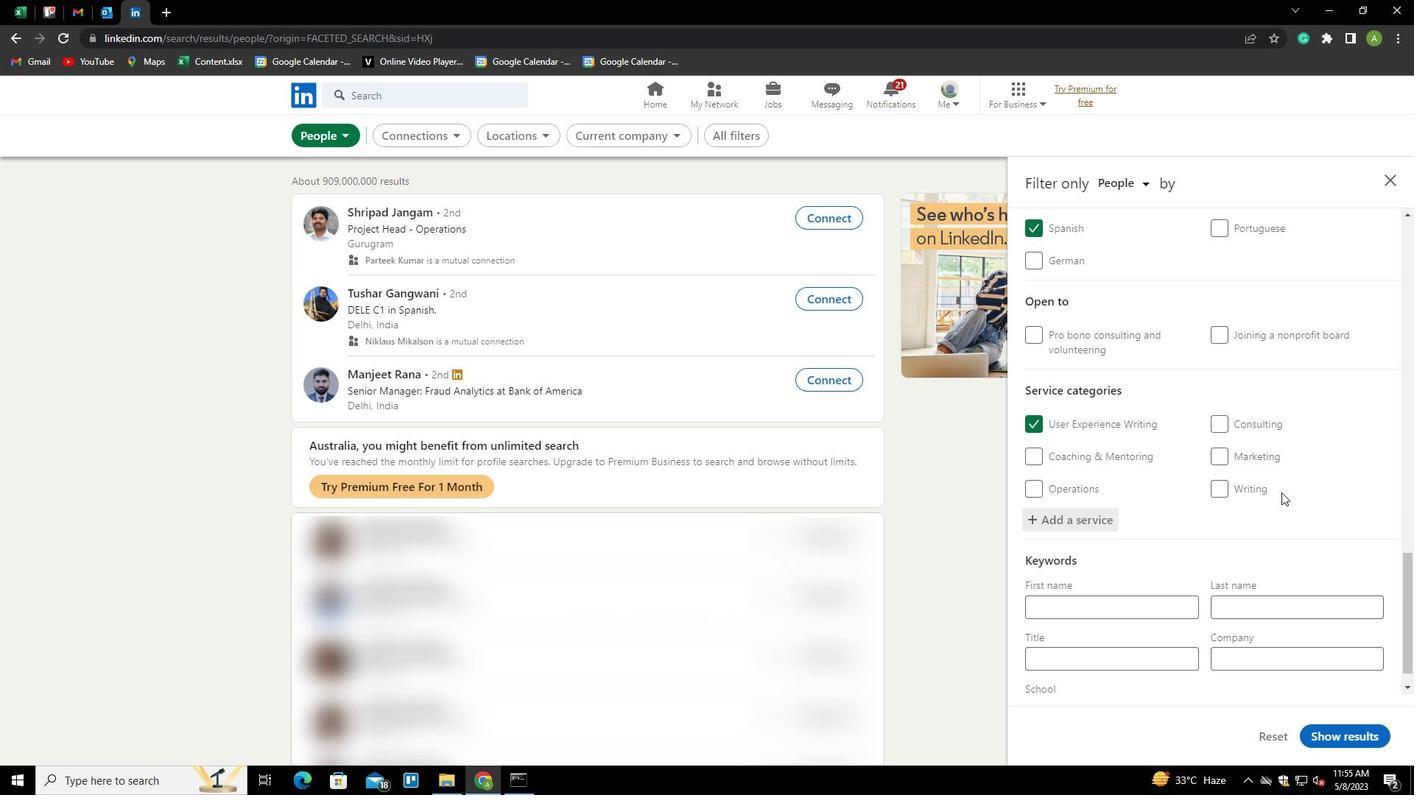 
Action: Mouse moved to (1272, 497)
Screenshot: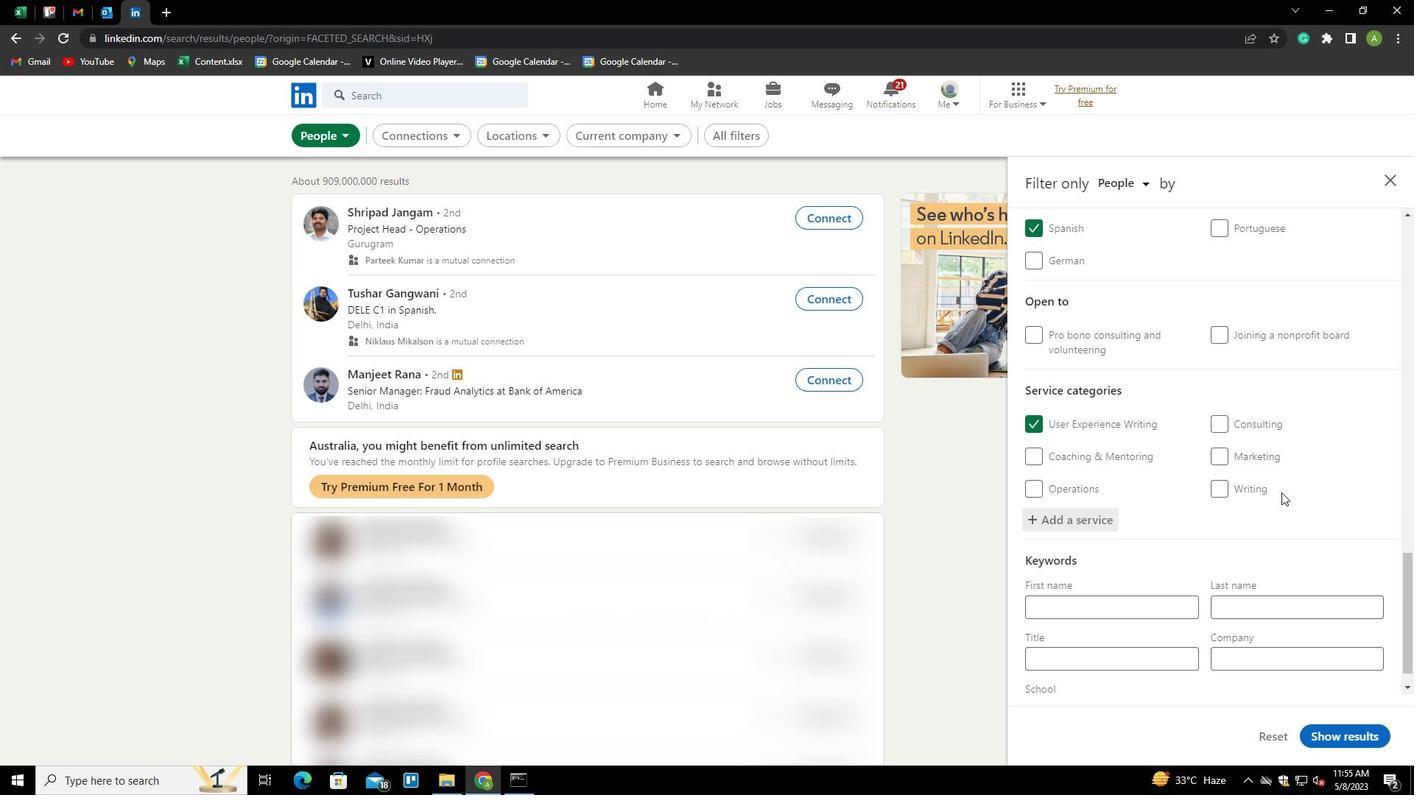 
Action: Mouse scrolled (1272, 497) with delta (0, 0)
Screenshot: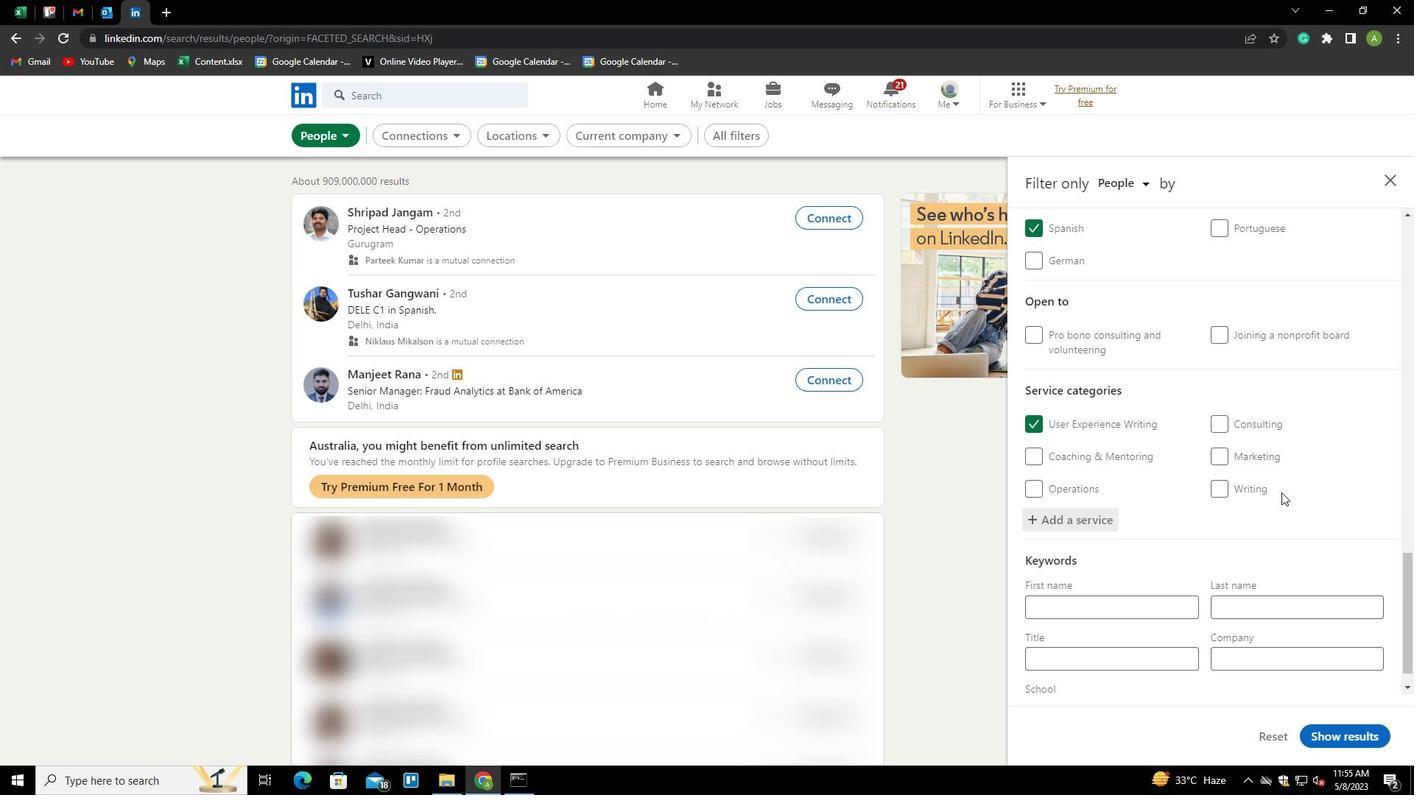
Action: Mouse scrolled (1272, 497) with delta (0, 0)
Screenshot: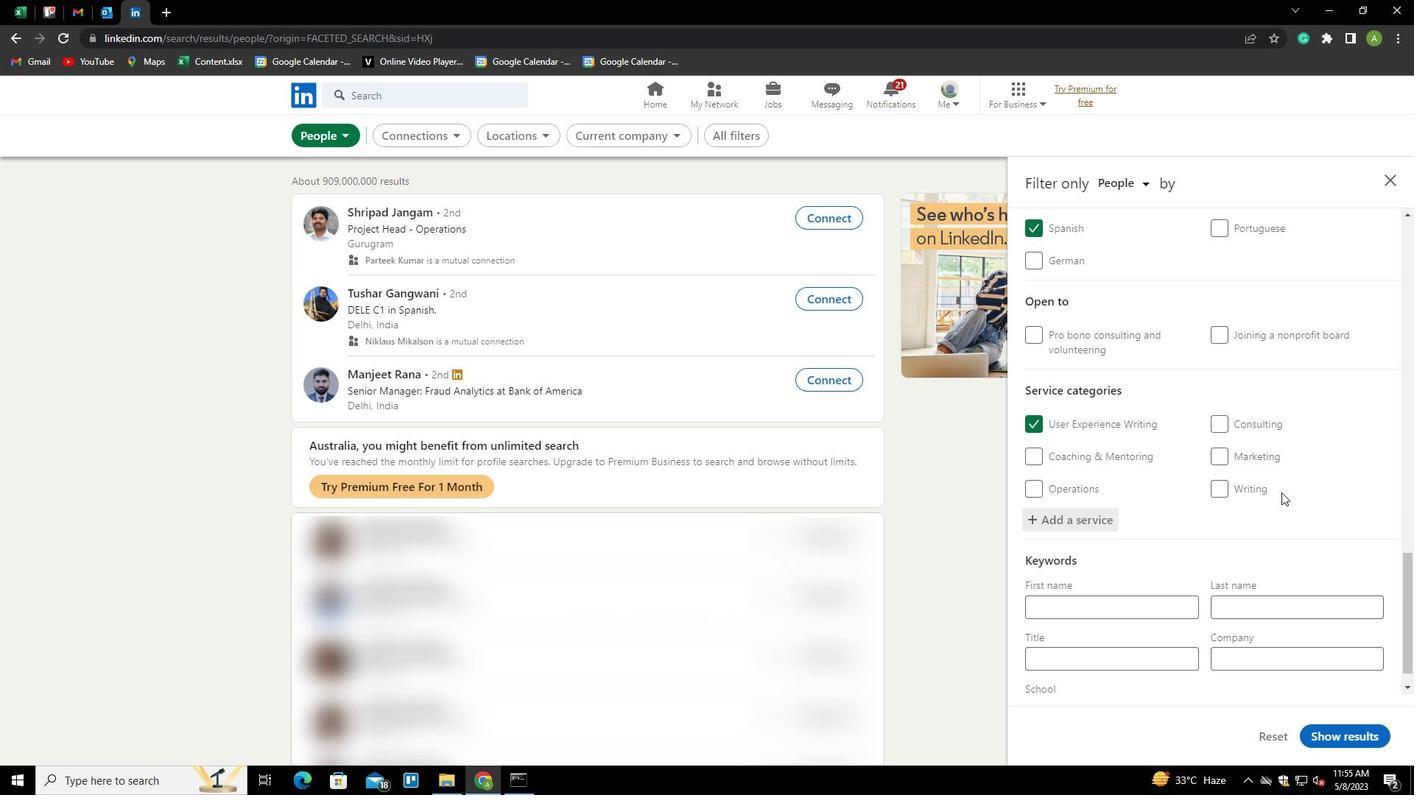 
Action: Mouse scrolled (1272, 497) with delta (0, 0)
Screenshot: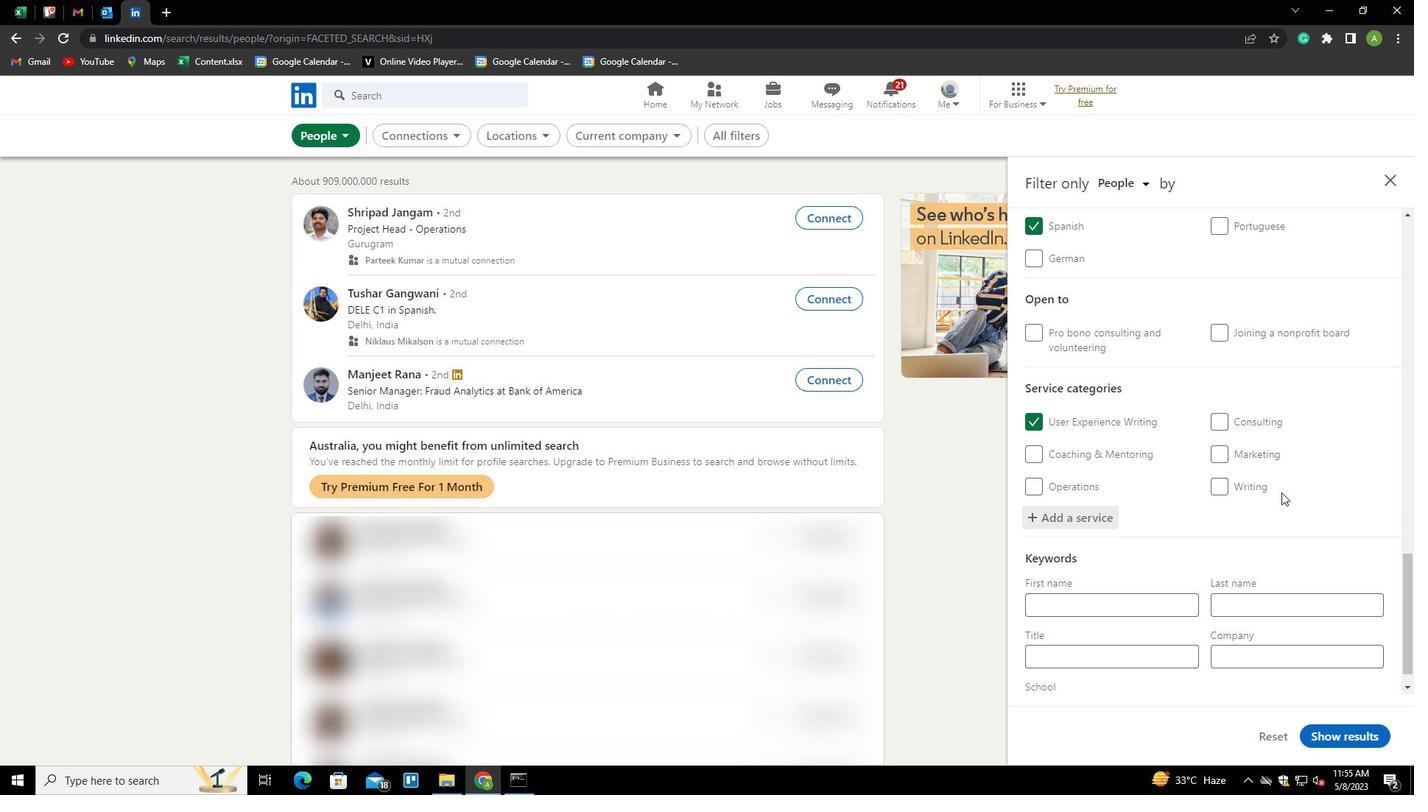 
Action: Mouse scrolled (1272, 497) with delta (0, 0)
Screenshot: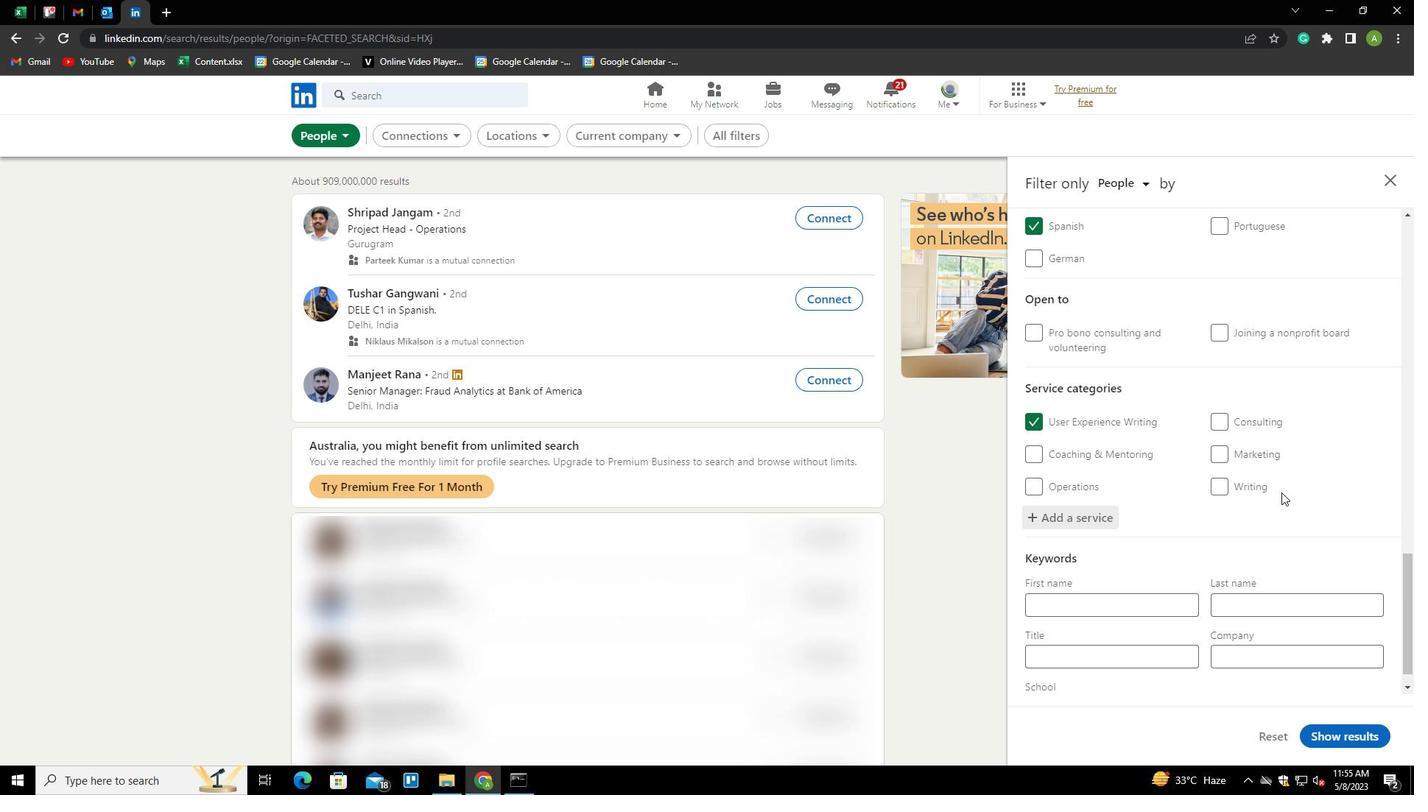 
Action: Mouse moved to (1138, 628)
Screenshot: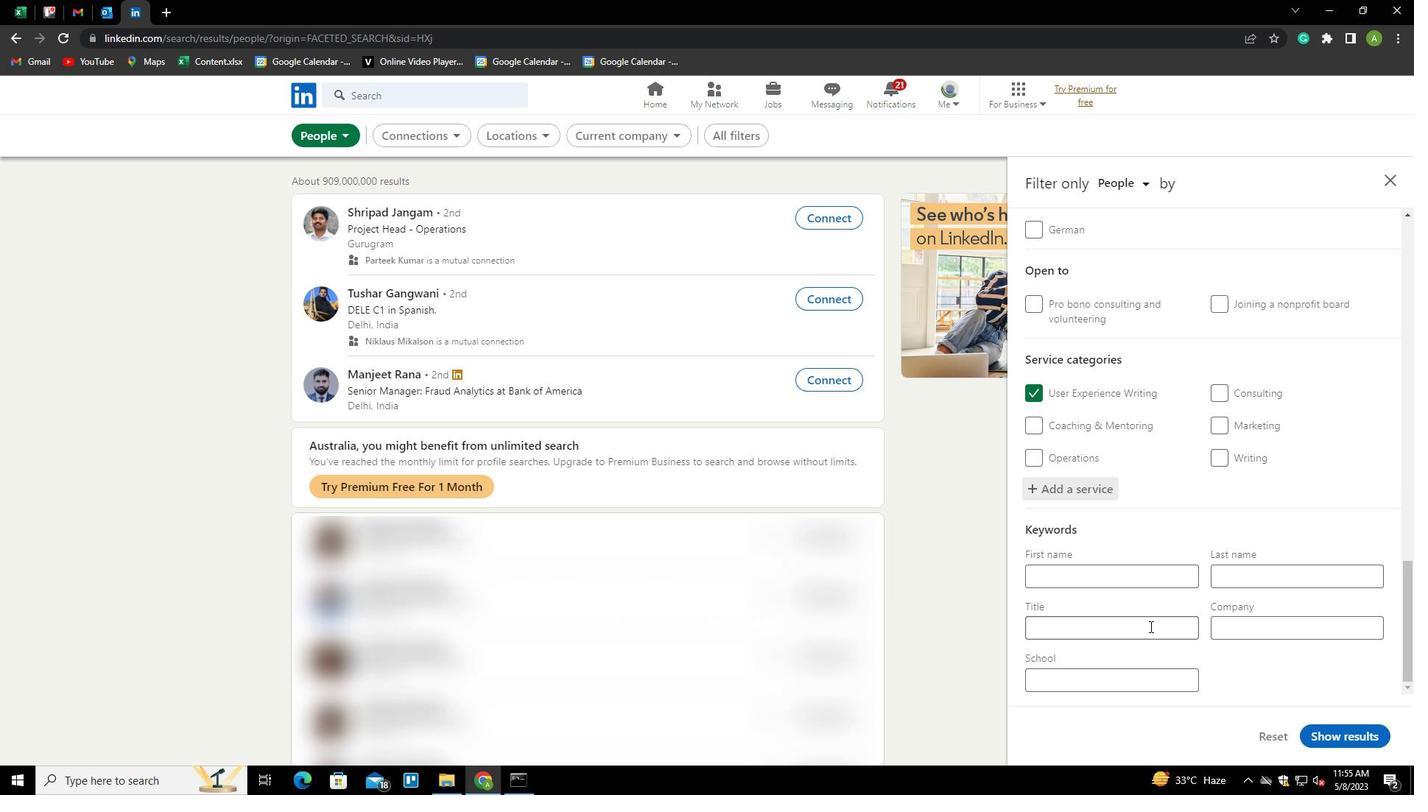 
Action: Mouse pressed left at (1138, 628)
Screenshot: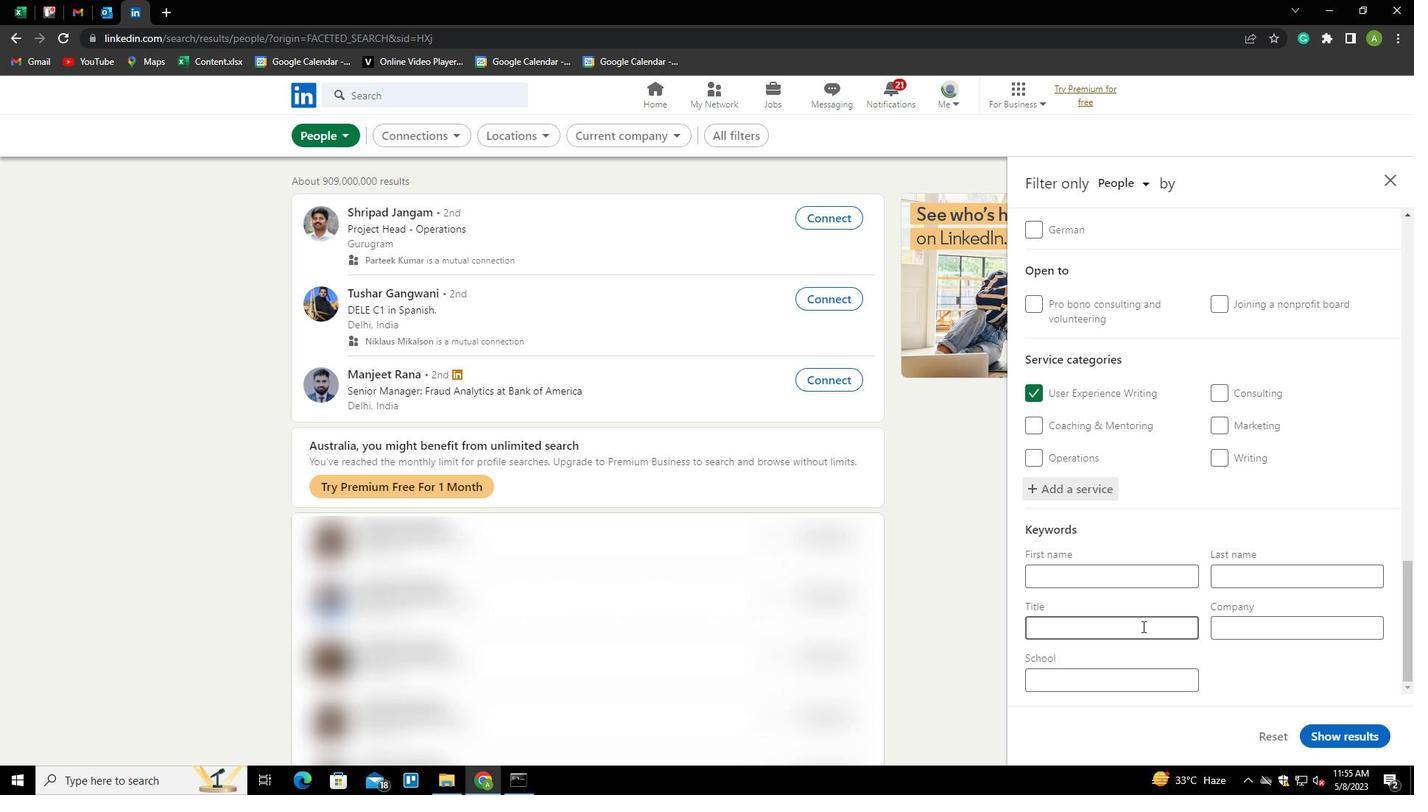 
Action: Mouse moved to (1142, 627)
Screenshot: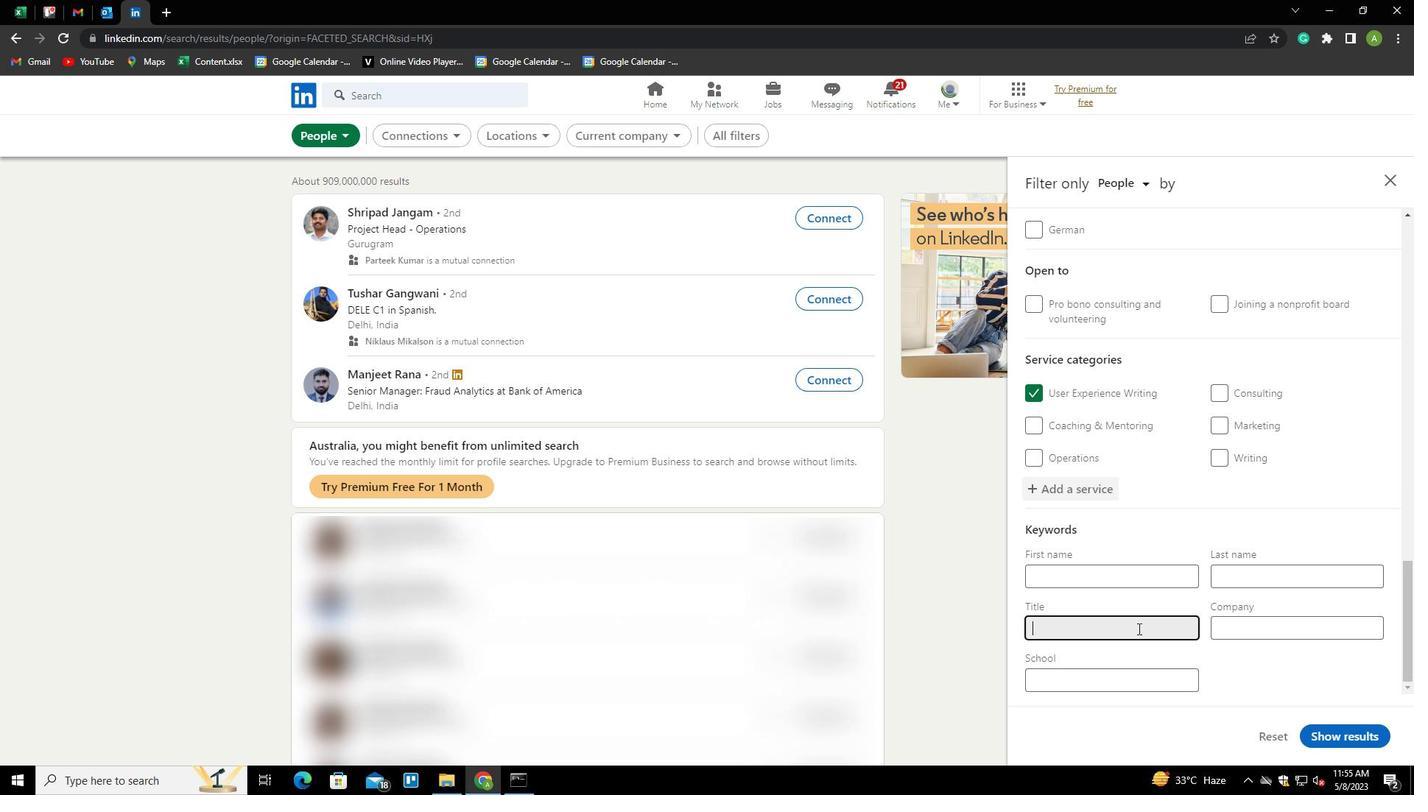 
Action: Key pressed <Key.shift><Key.shift><Key.shift><Key.shift><Key.shift><Key.shift>R<Key.backspace><Key.shift>FRONT-<Key.shift>LINE<Key.space><Key.shift>EMPLOTE<Key.backspace><Key.backspace>YEES
Screenshot: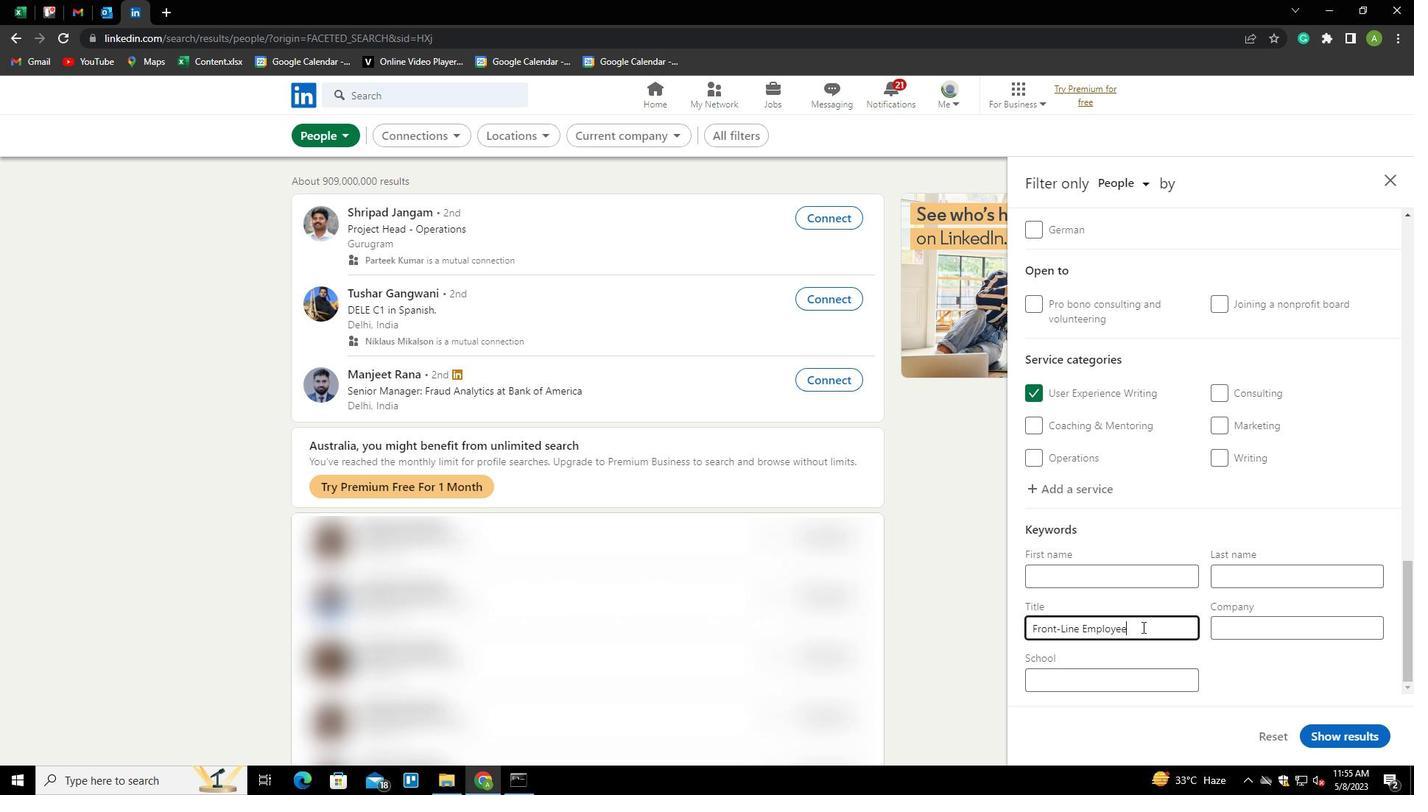 
Action: Mouse moved to (1319, 652)
Screenshot: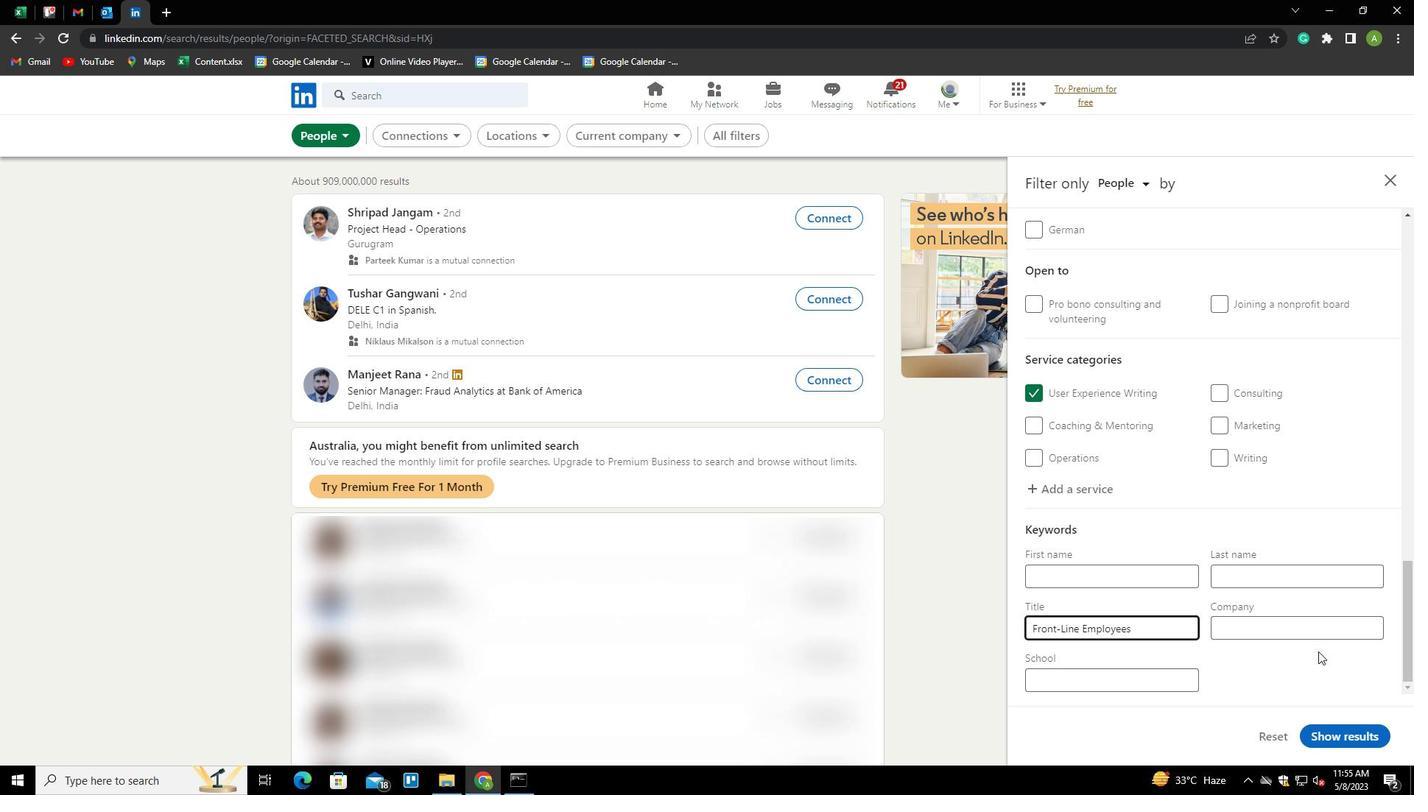 
Action: Mouse pressed left at (1319, 652)
Screenshot: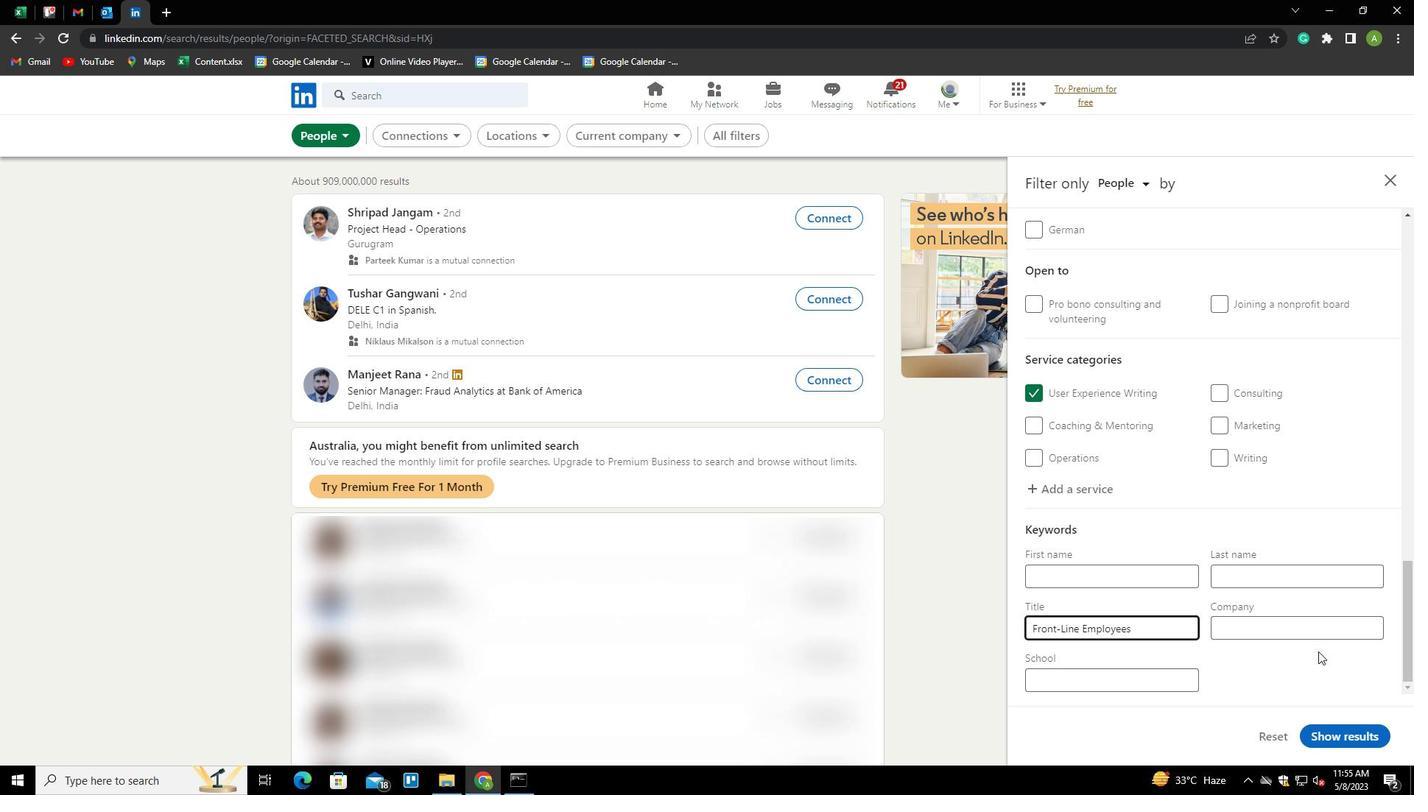 
Action: Mouse moved to (1355, 732)
Screenshot: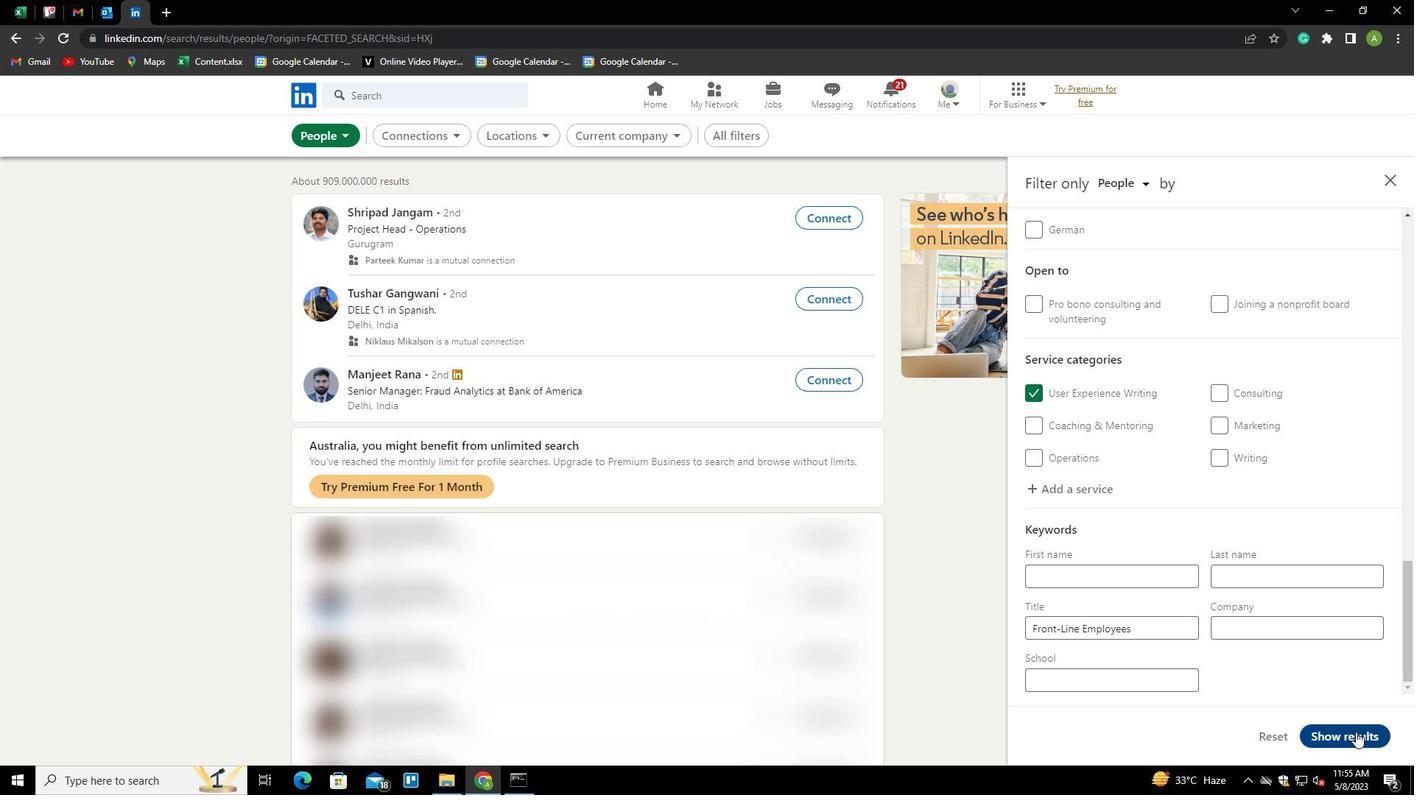 
Action: Mouse pressed left at (1355, 732)
Screenshot: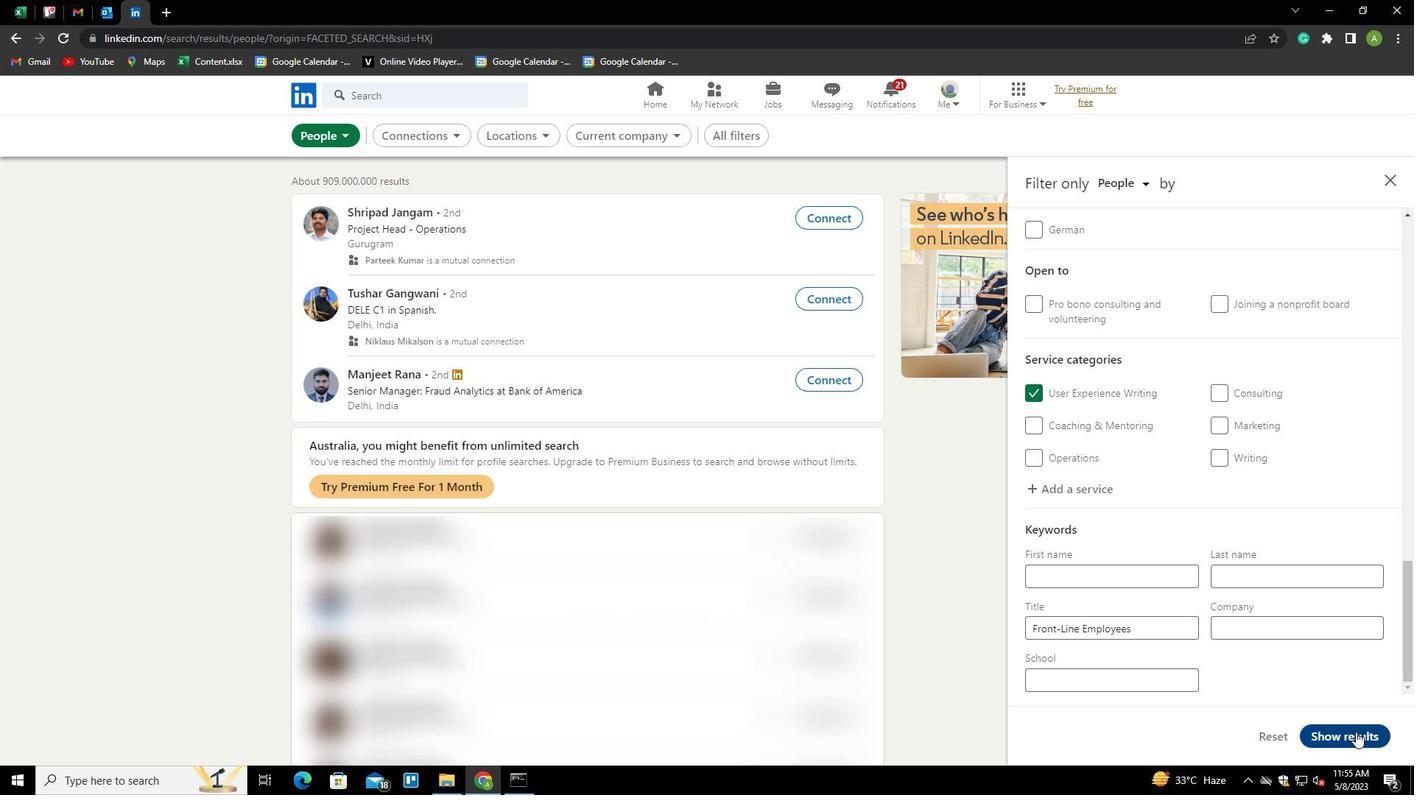 
